 Task: Search one way flight ticket for 4 adults, 1 infant in seat and 1 infant on lap in premium economy from Harrisburg: Harrisburg International Airport to Rock Springs: Southwest Wyoming Regional Airport (rock Springs Sweetwater County Airport) on 8-5-2023. Choice of flights is Emirates. Number of bags: 2 carry on bags and 1 checked bag. Price is upto 20000. Outbound departure time preference is 19:15.
Action: Mouse moved to (424, 362)
Screenshot: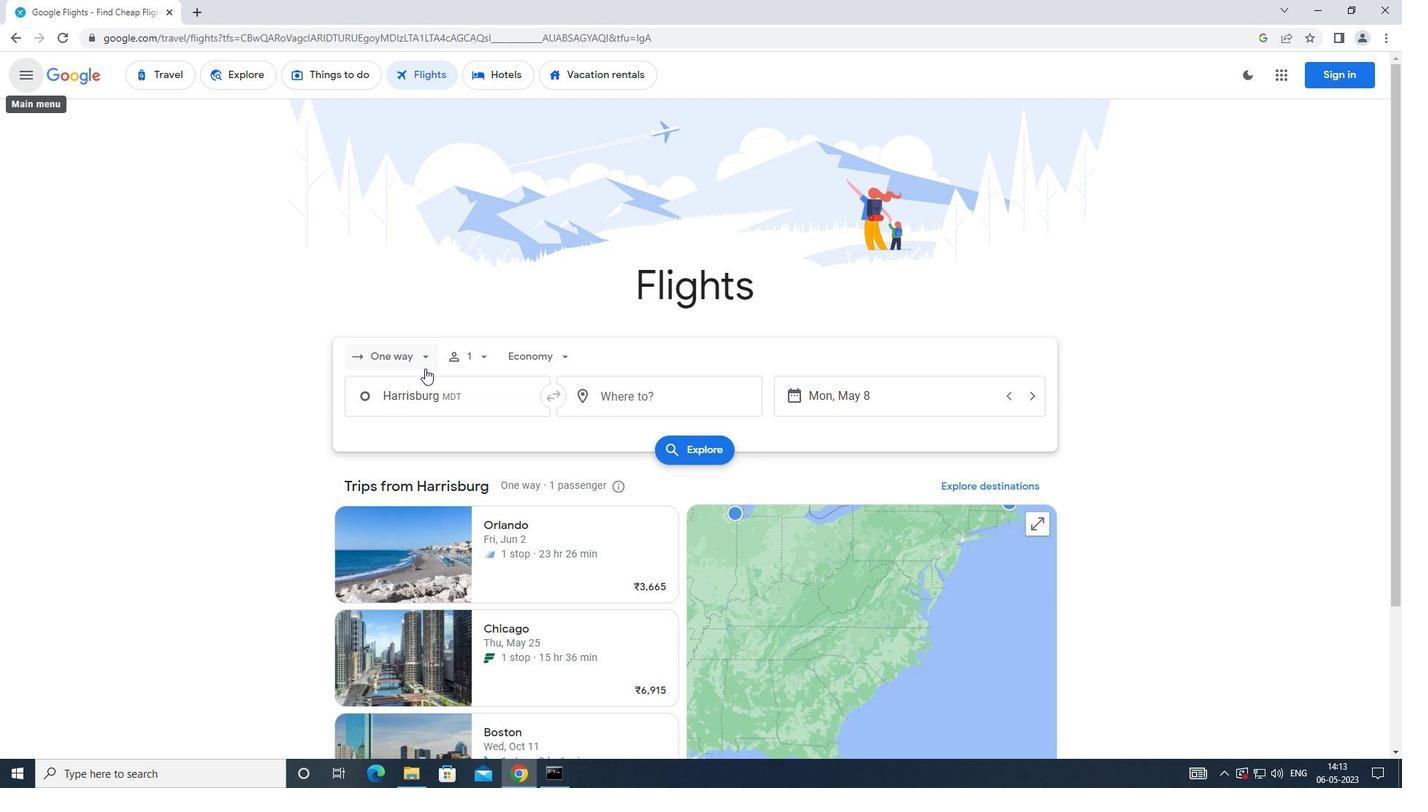 
Action: Mouse pressed left at (424, 362)
Screenshot: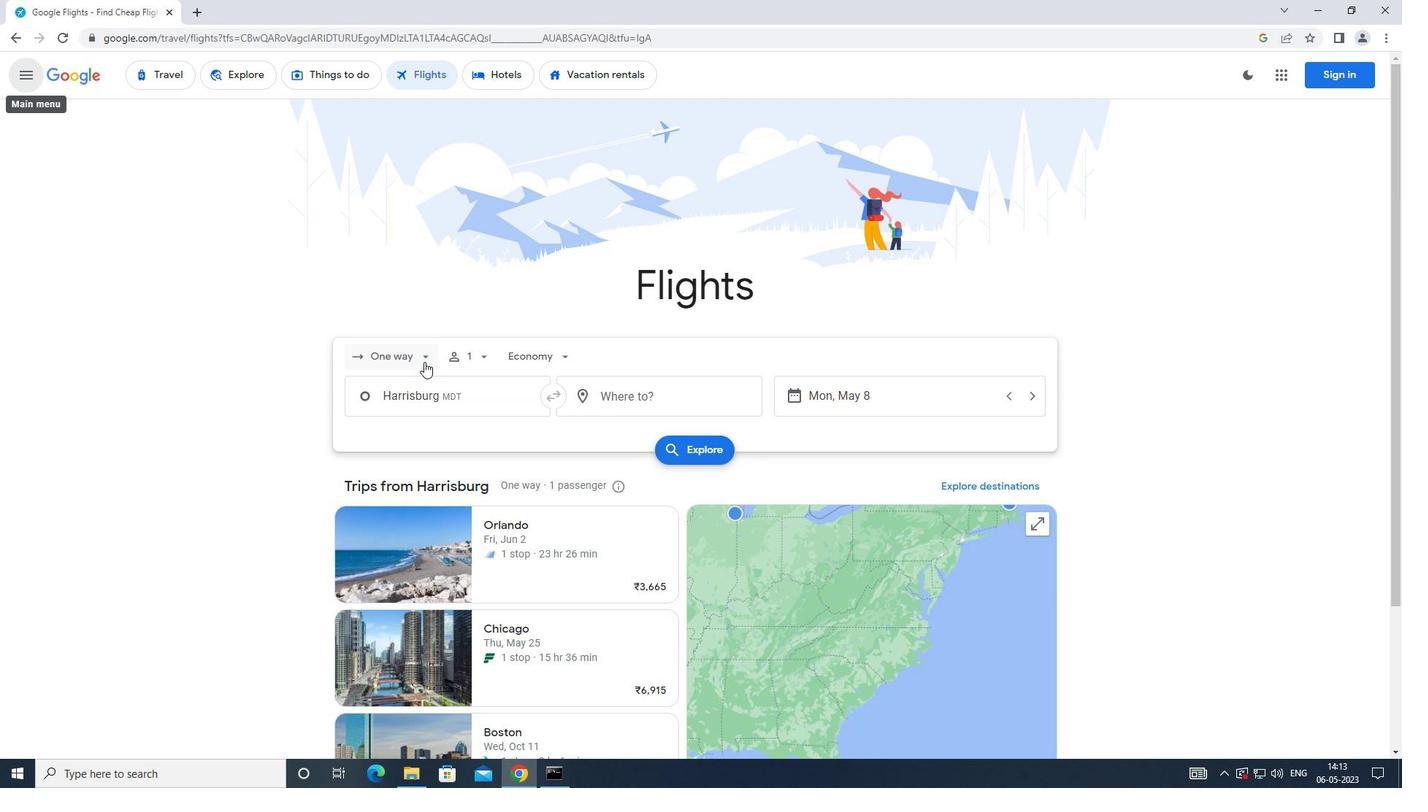 
Action: Mouse moved to (414, 425)
Screenshot: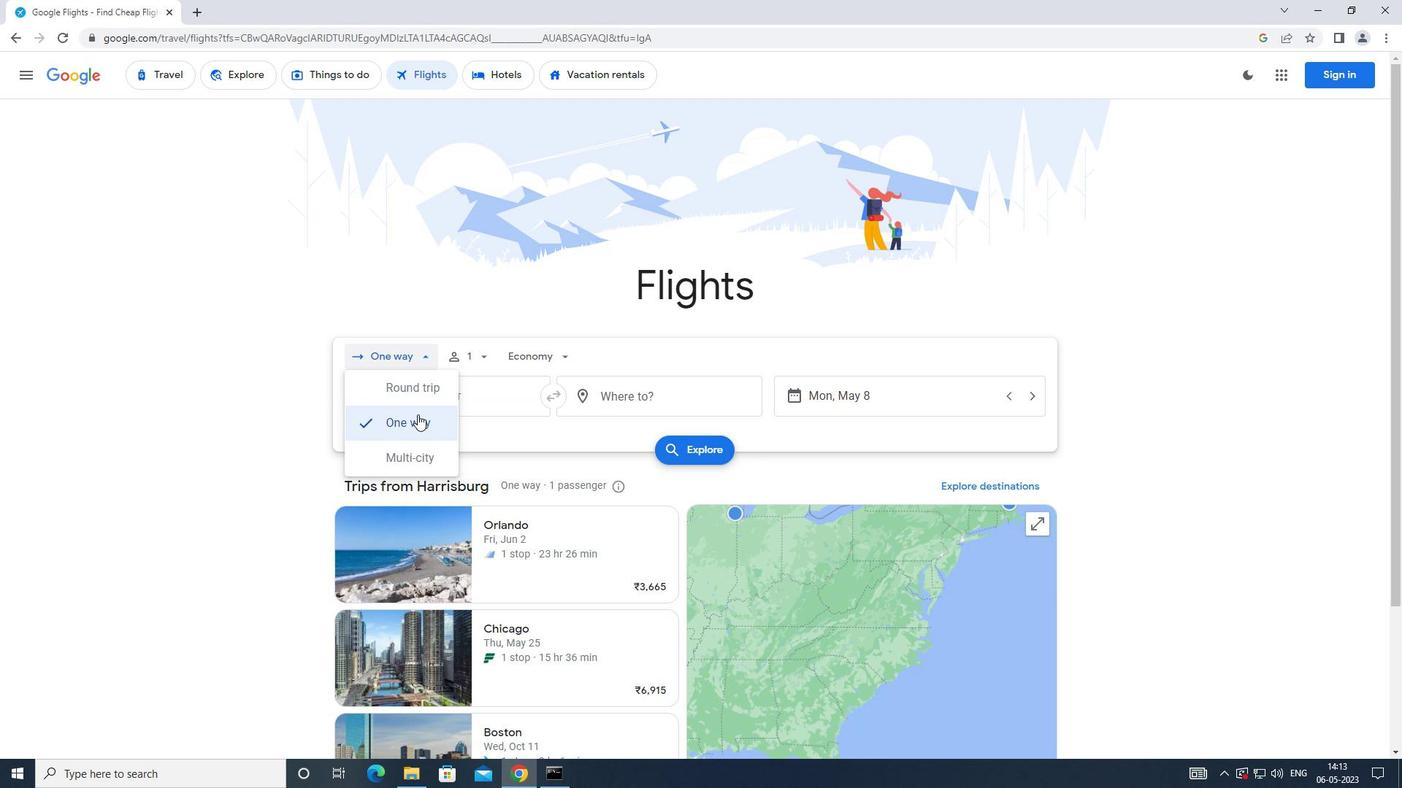 
Action: Mouse pressed left at (414, 425)
Screenshot: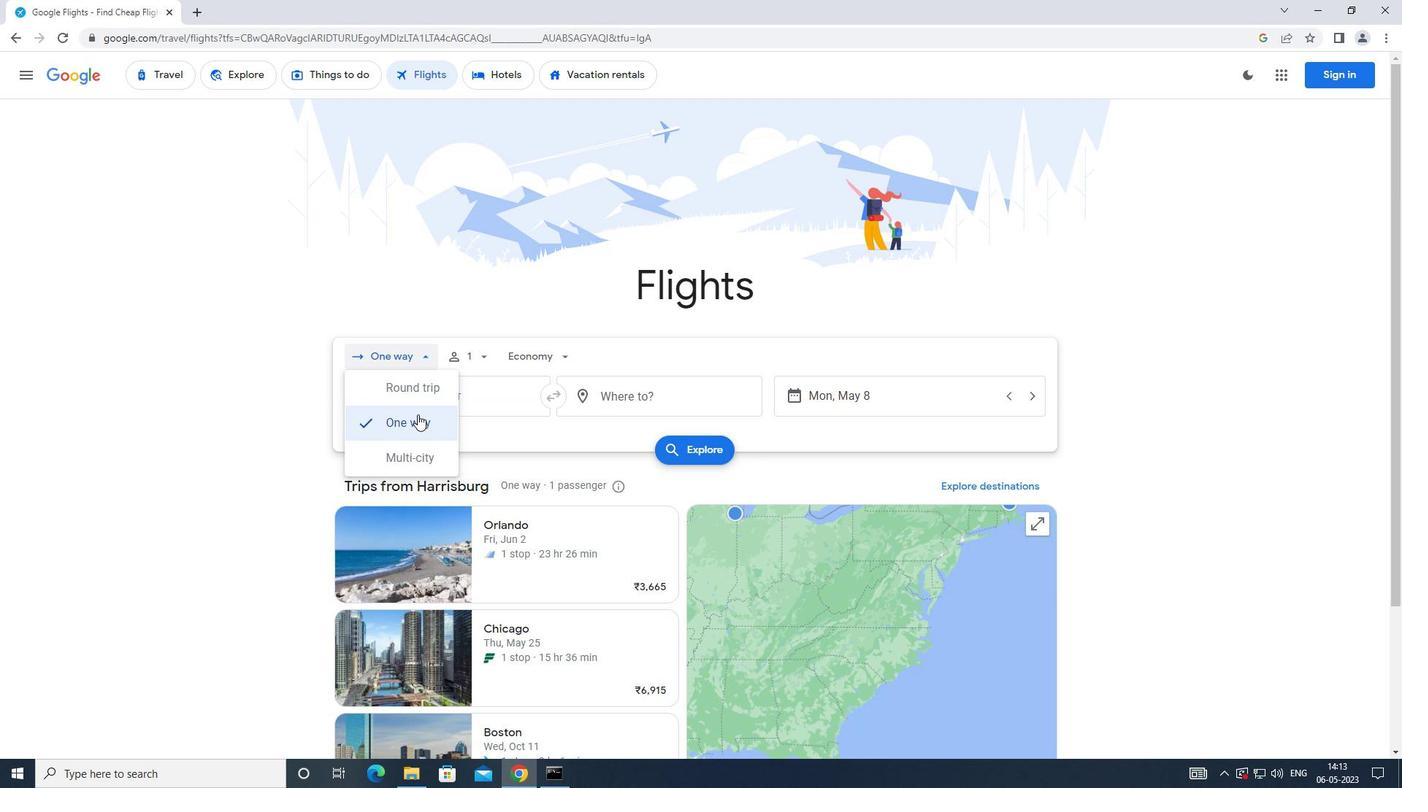
Action: Mouse moved to (476, 364)
Screenshot: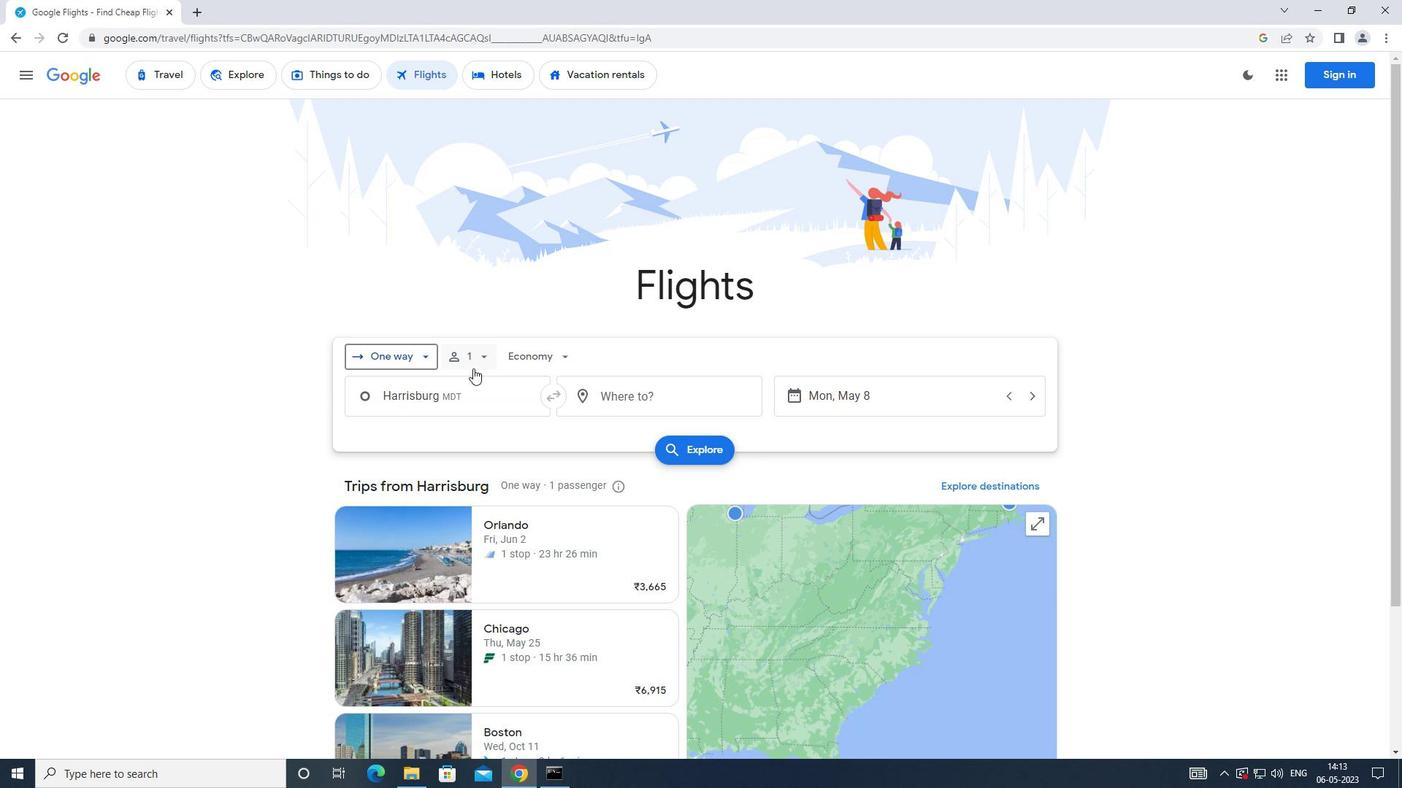 
Action: Mouse pressed left at (476, 364)
Screenshot: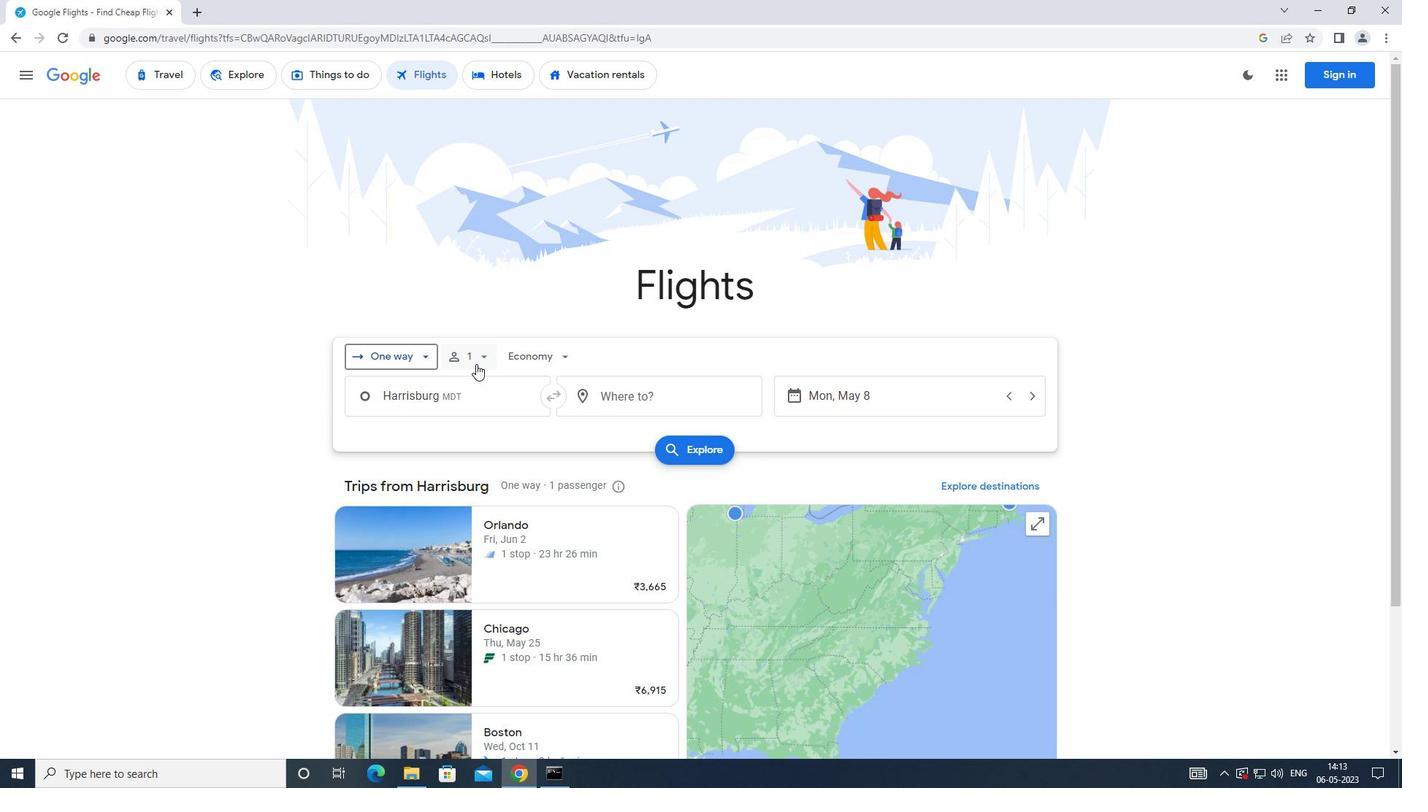 
Action: Mouse moved to (593, 397)
Screenshot: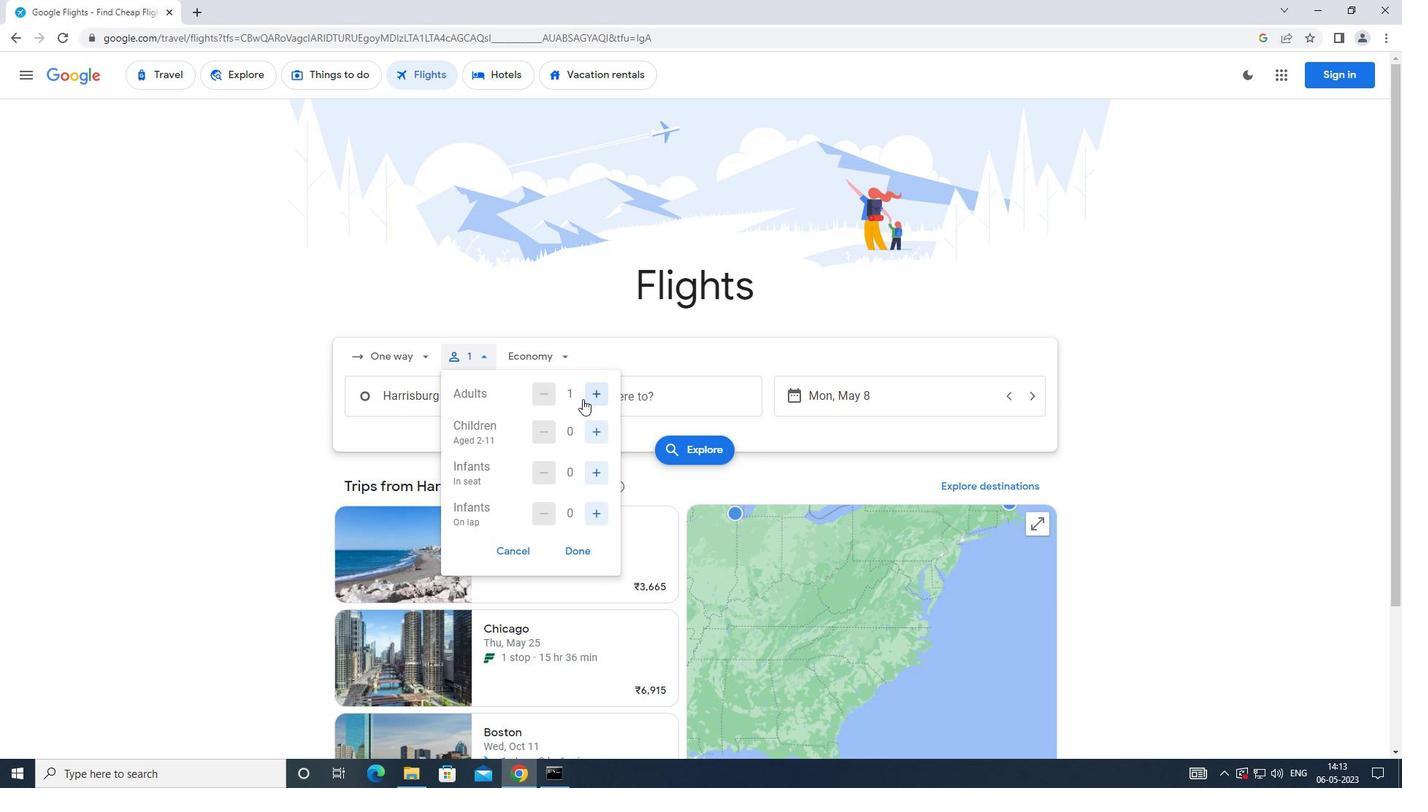 
Action: Mouse pressed left at (593, 397)
Screenshot: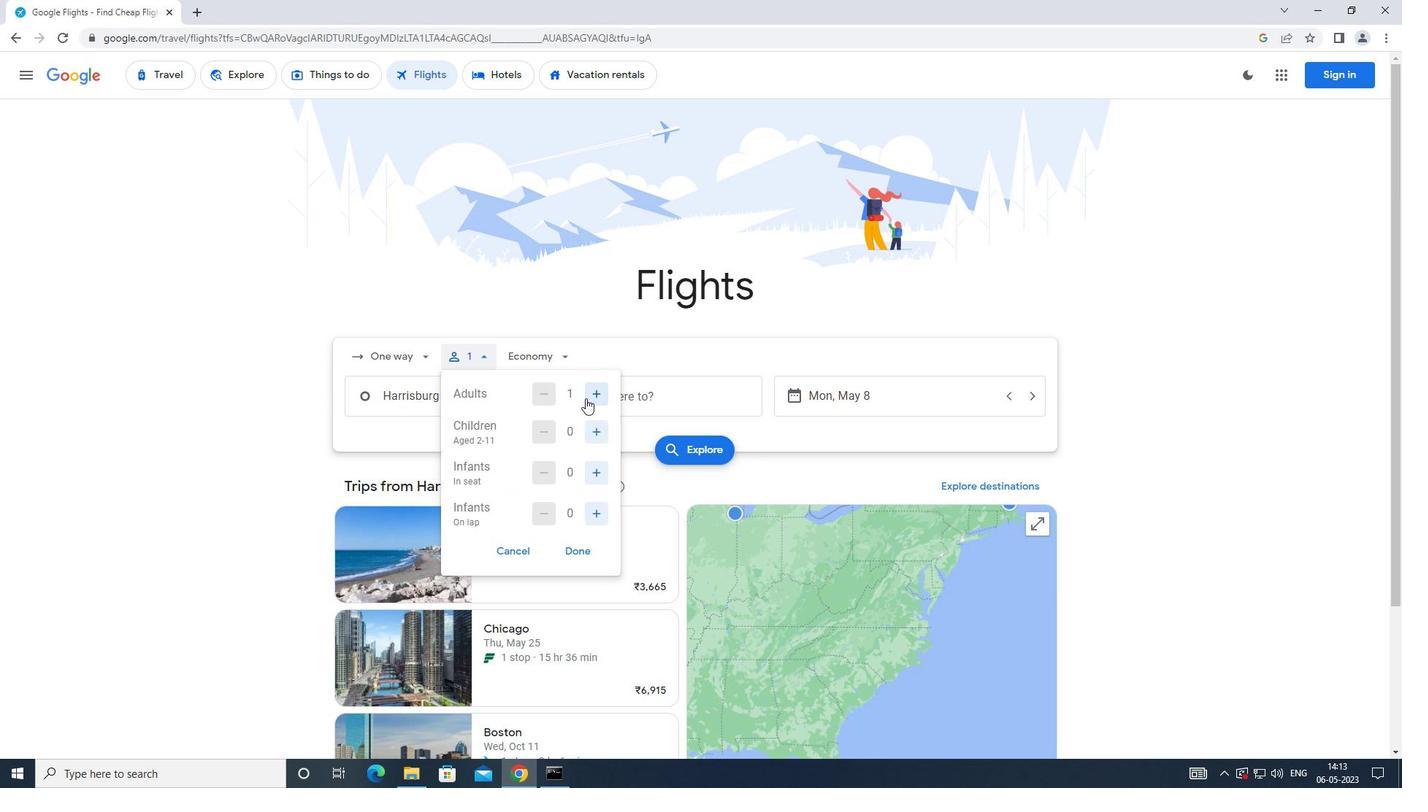 
Action: Mouse moved to (593, 396)
Screenshot: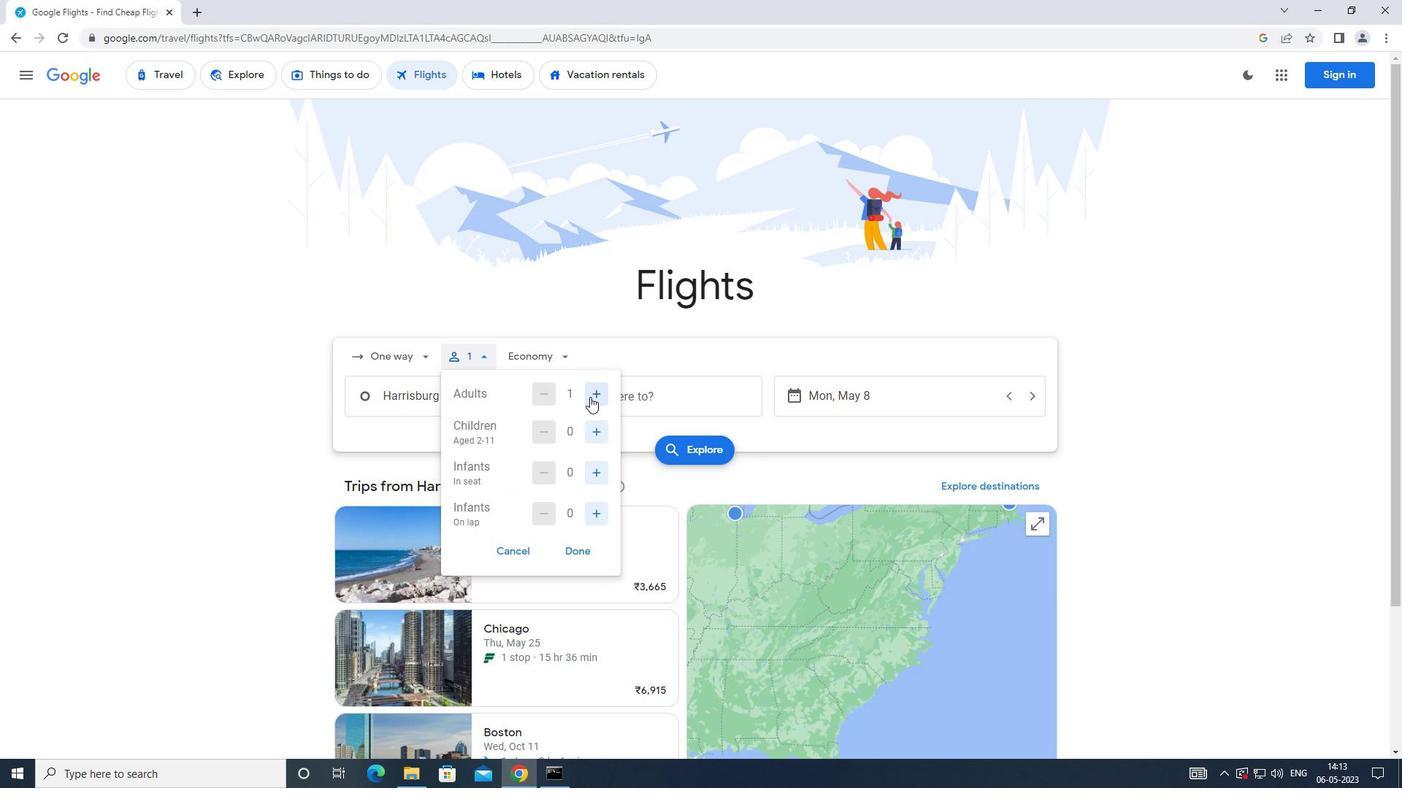 
Action: Mouse pressed left at (593, 396)
Screenshot: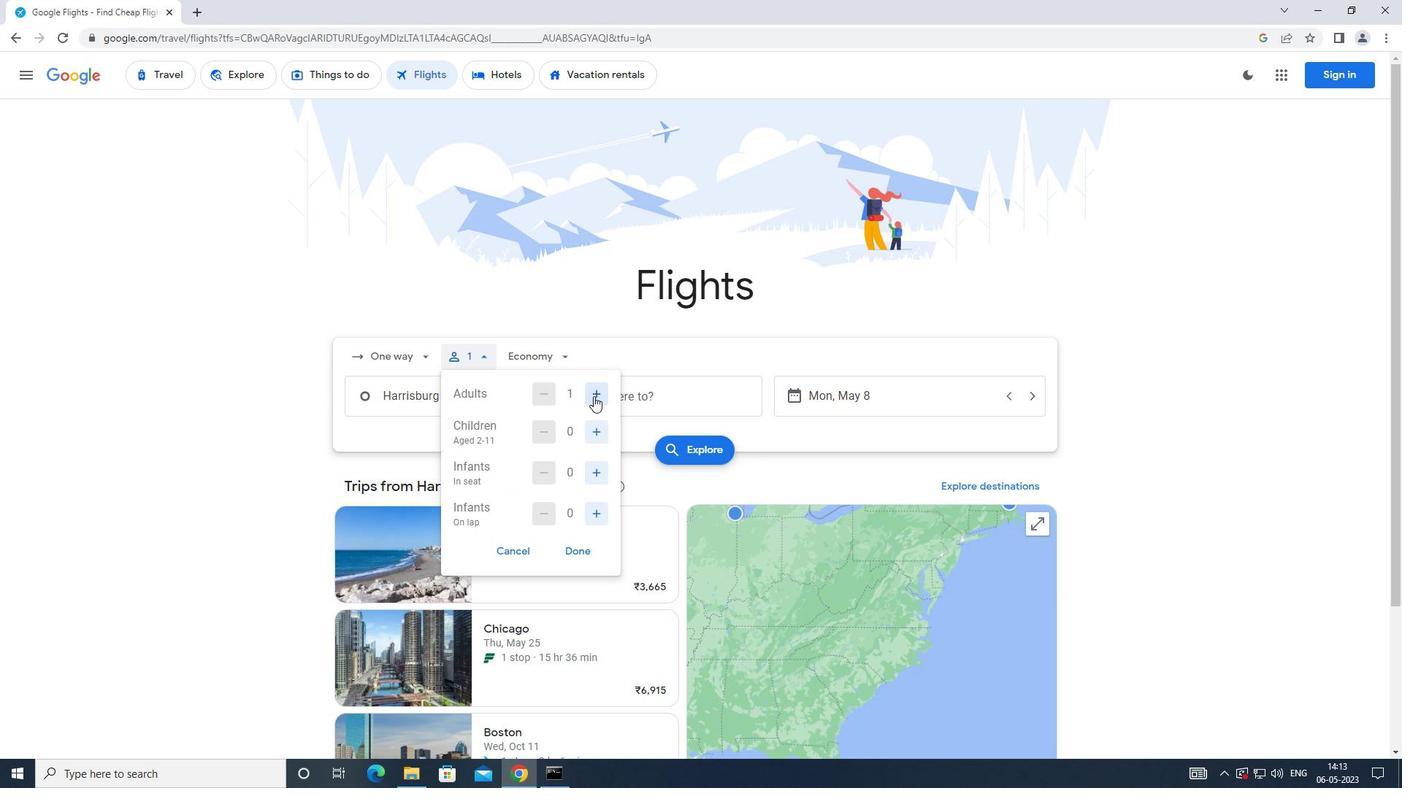 
Action: Mouse pressed left at (593, 396)
Screenshot: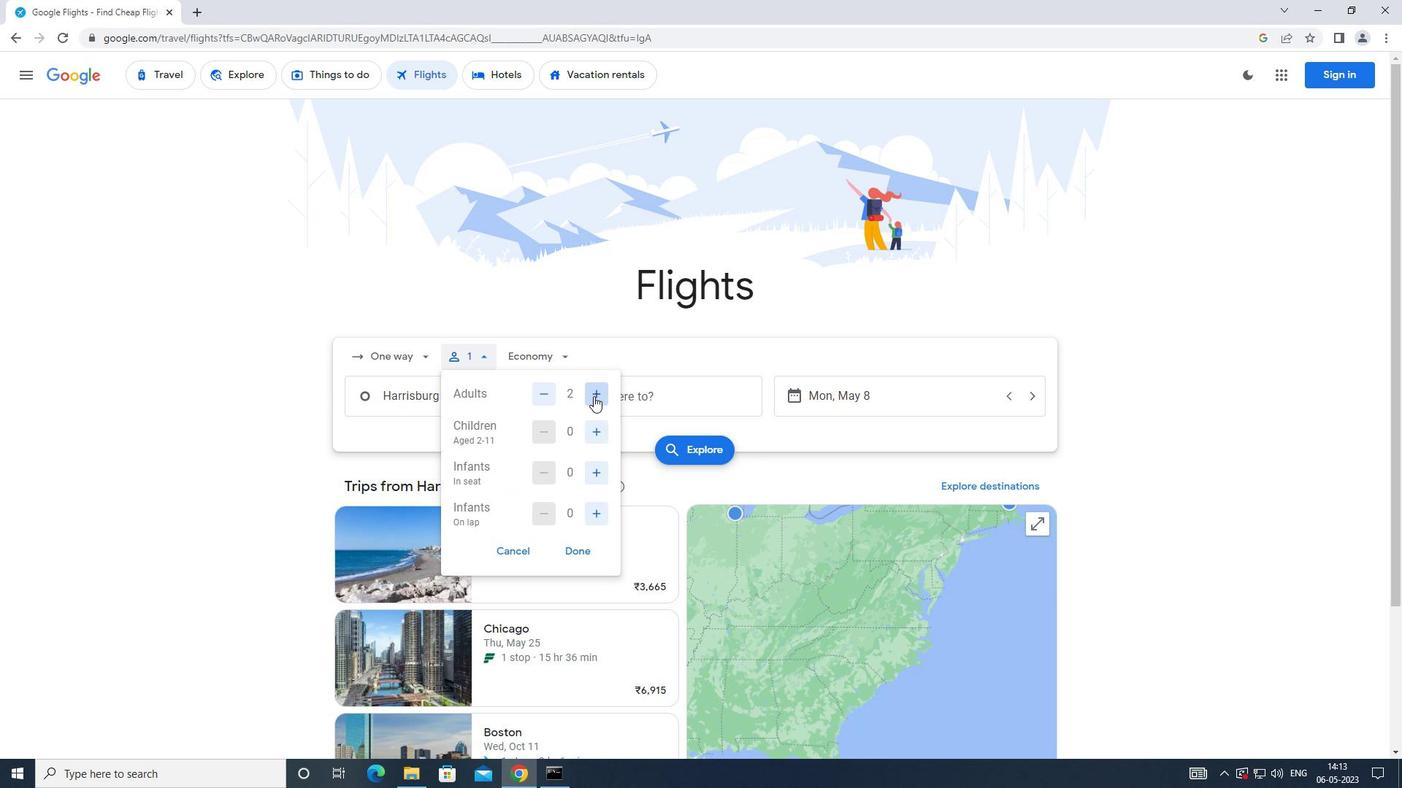 
Action: Mouse moved to (597, 436)
Screenshot: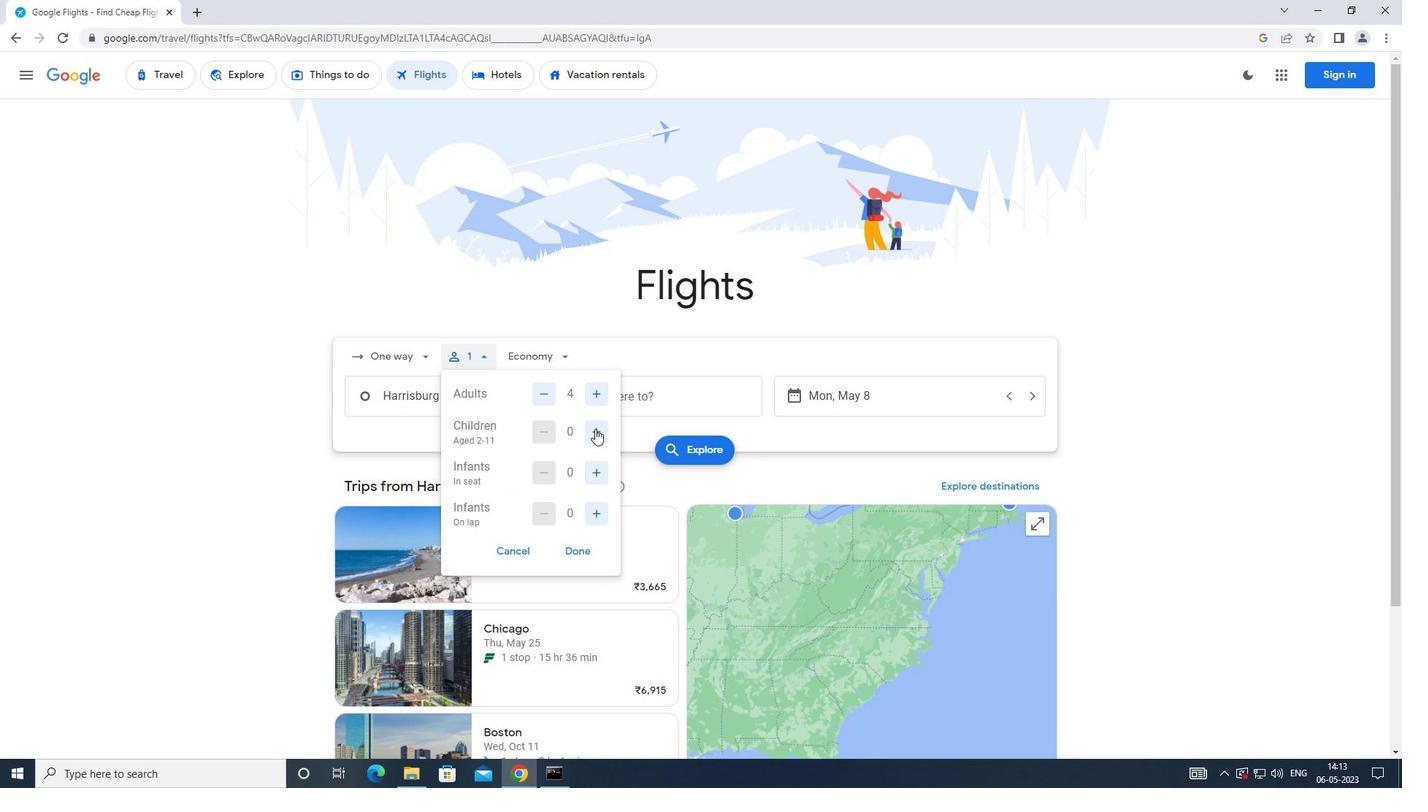 
Action: Mouse pressed left at (597, 436)
Screenshot: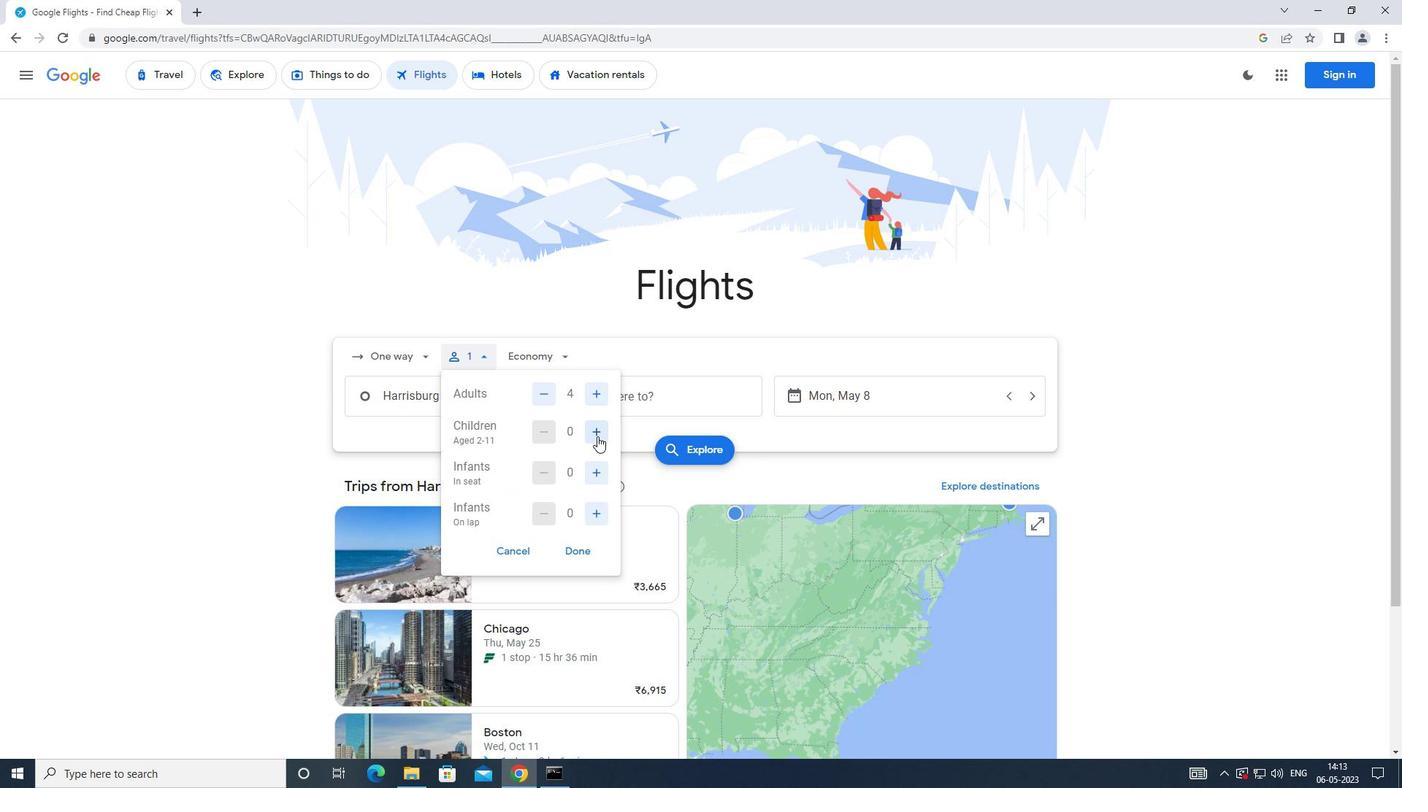 
Action: Mouse moved to (548, 433)
Screenshot: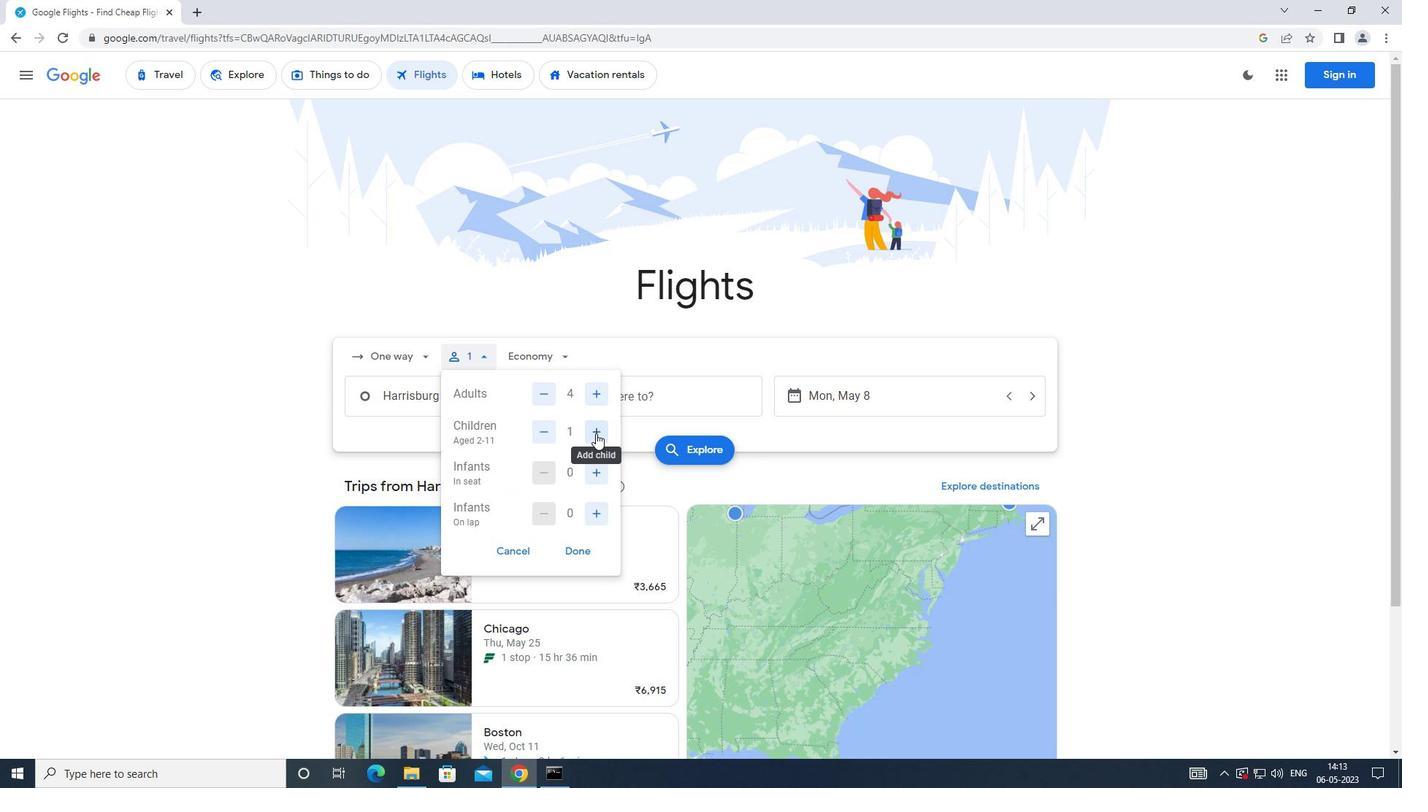 
Action: Mouse pressed left at (548, 433)
Screenshot: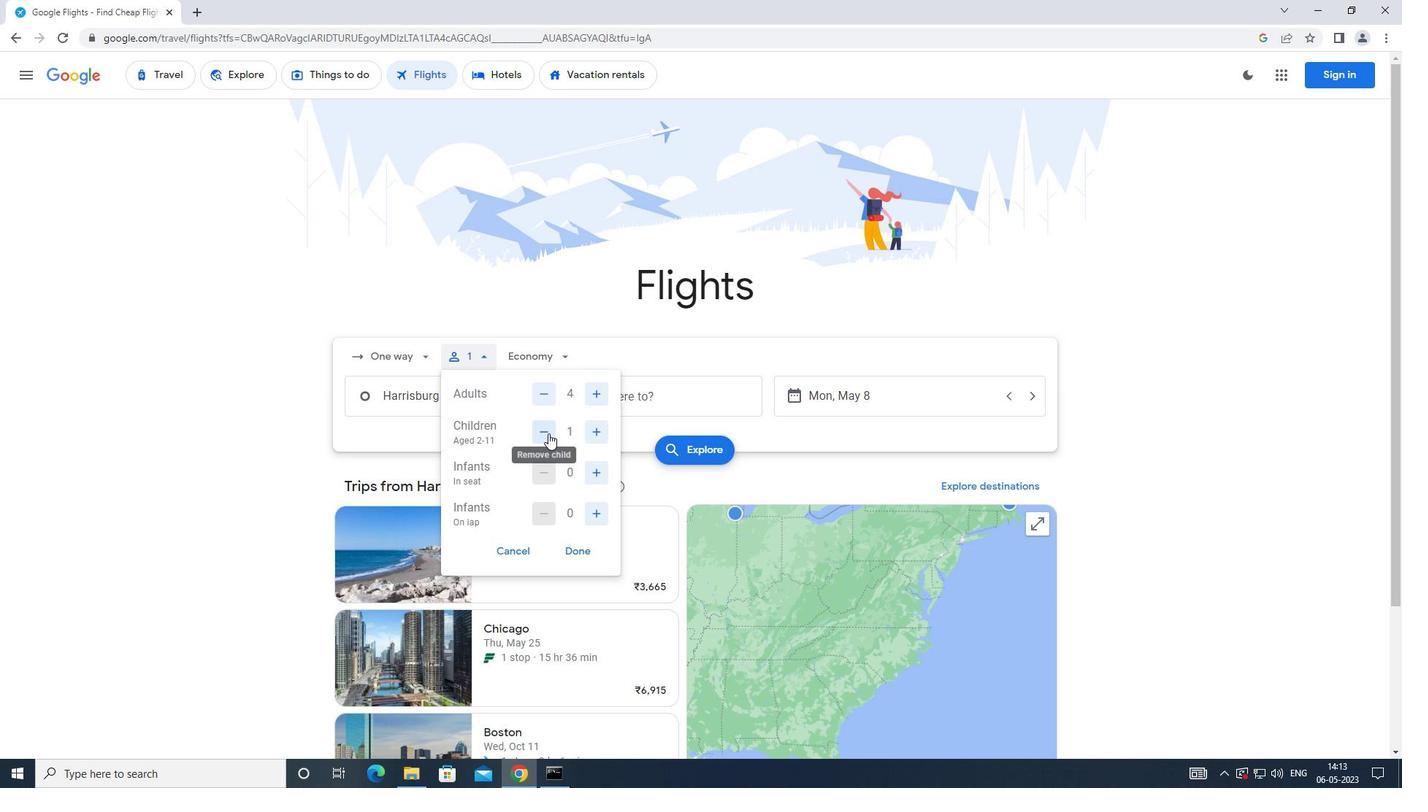 
Action: Mouse moved to (589, 466)
Screenshot: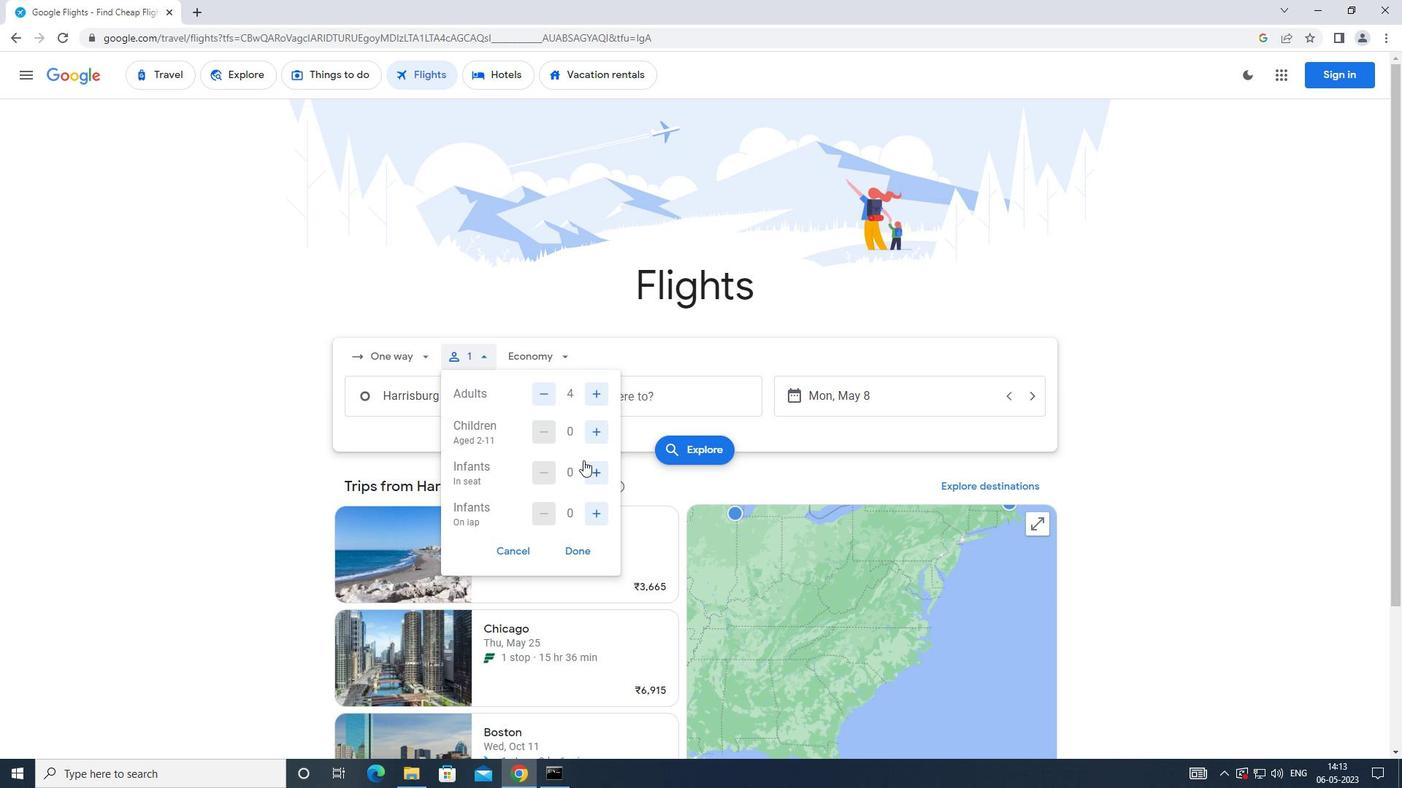 
Action: Mouse pressed left at (589, 466)
Screenshot: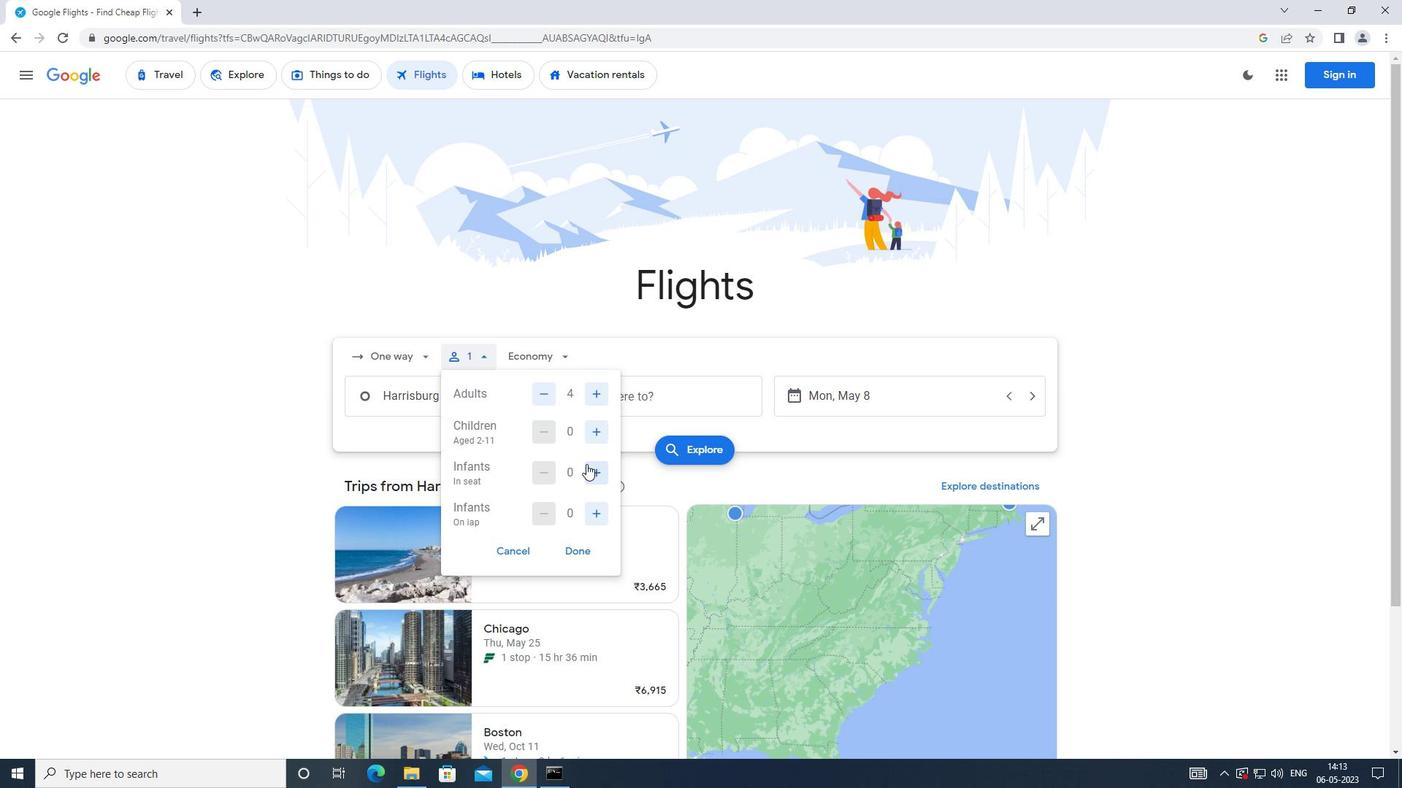 
Action: Mouse moved to (607, 515)
Screenshot: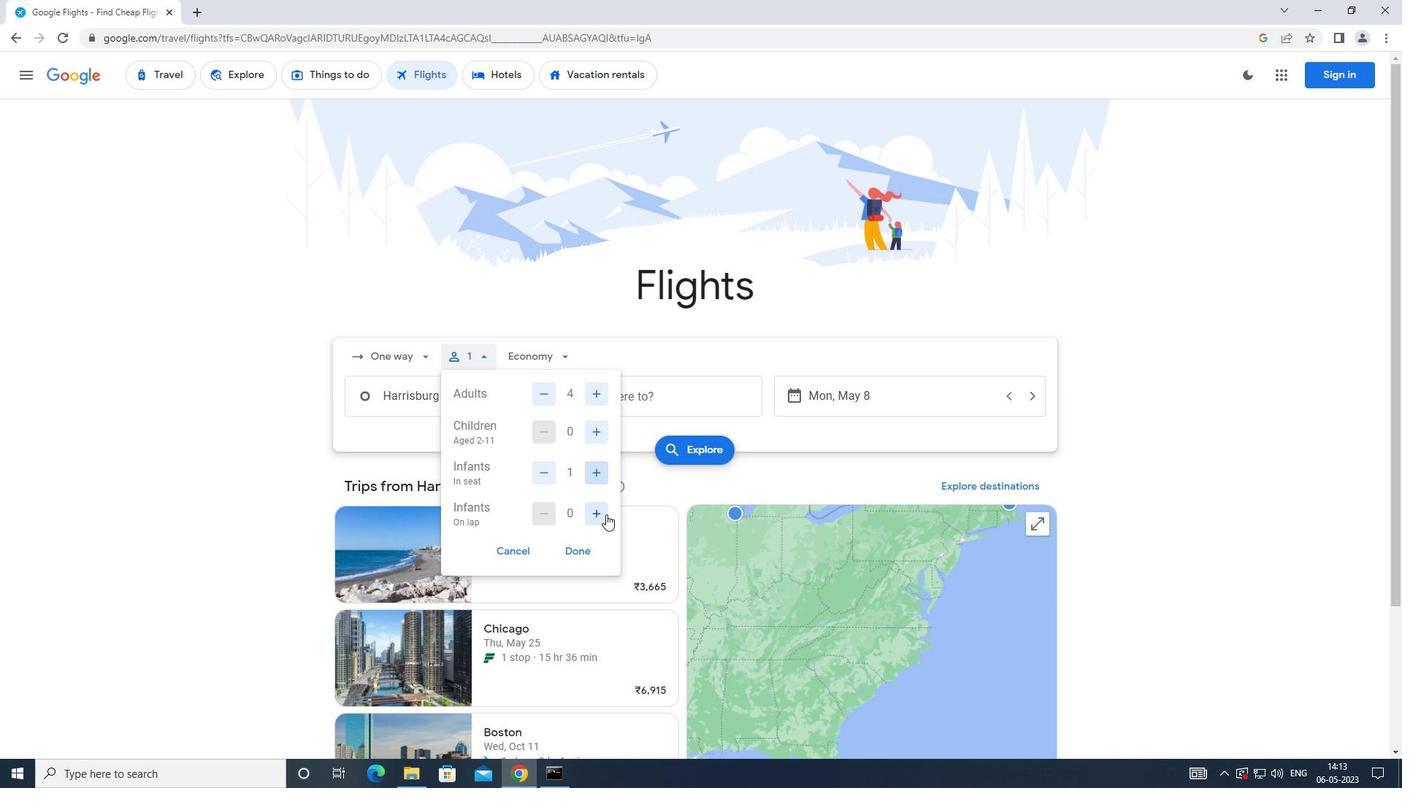
Action: Mouse pressed left at (607, 515)
Screenshot: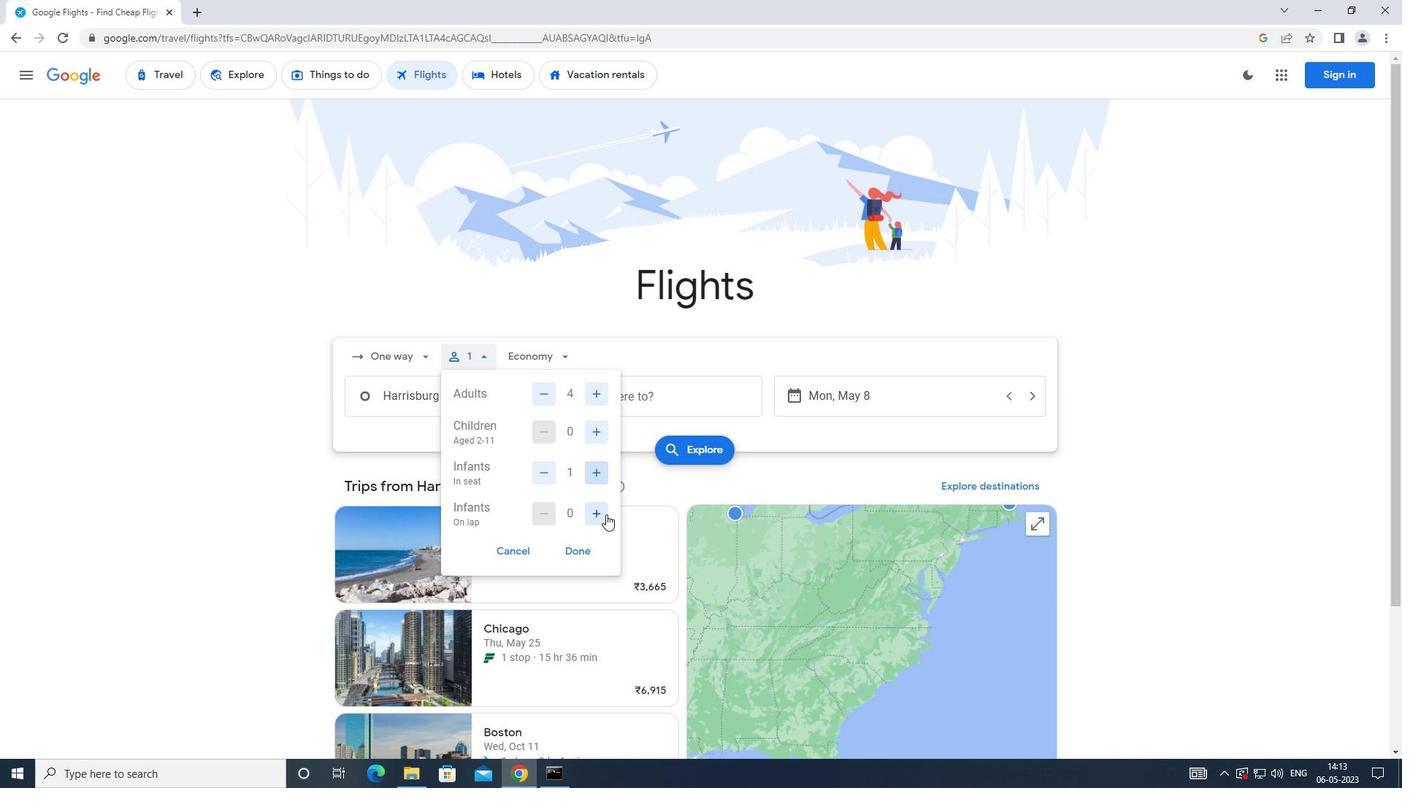 
Action: Mouse moved to (570, 553)
Screenshot: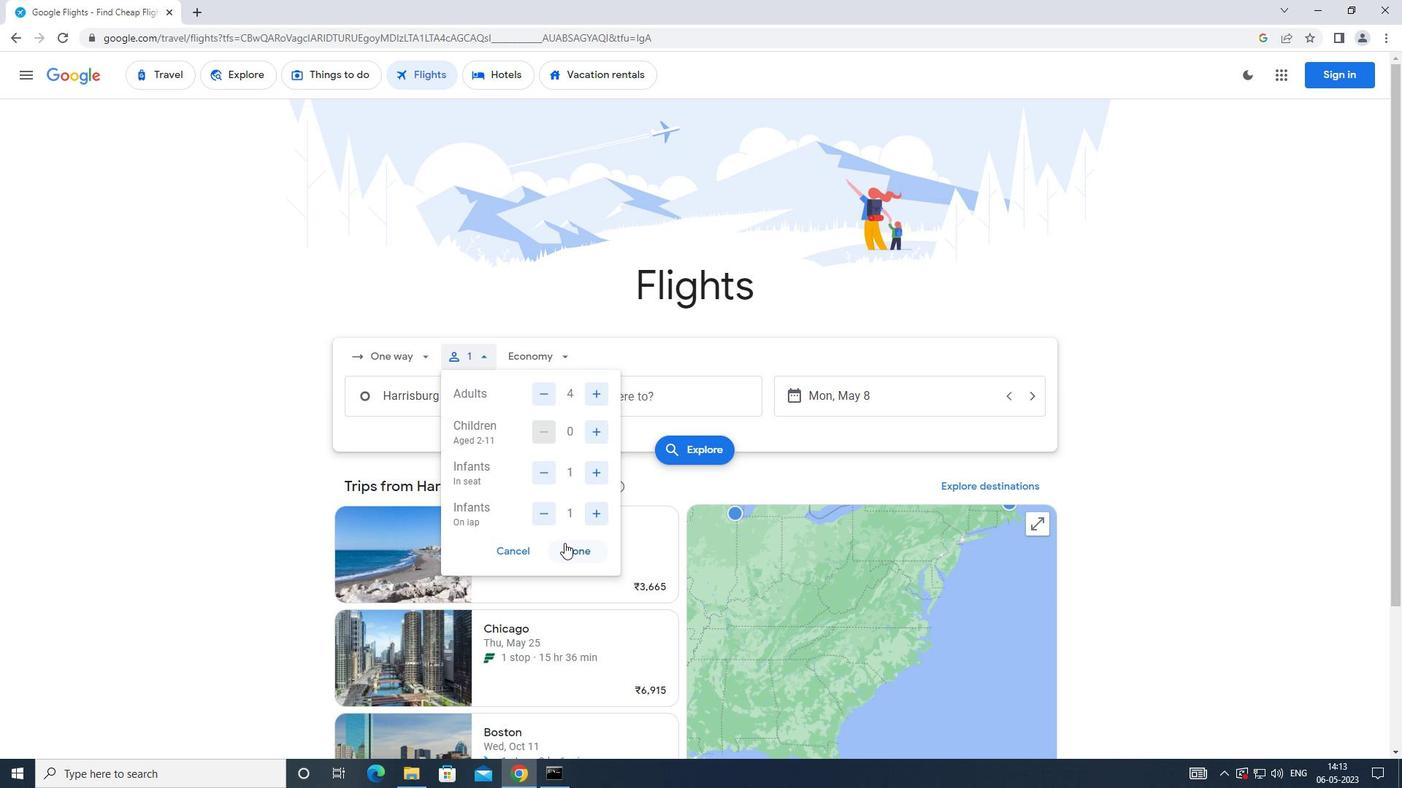 
Action: Mouse pressed left at (570, 553)
Screenshot: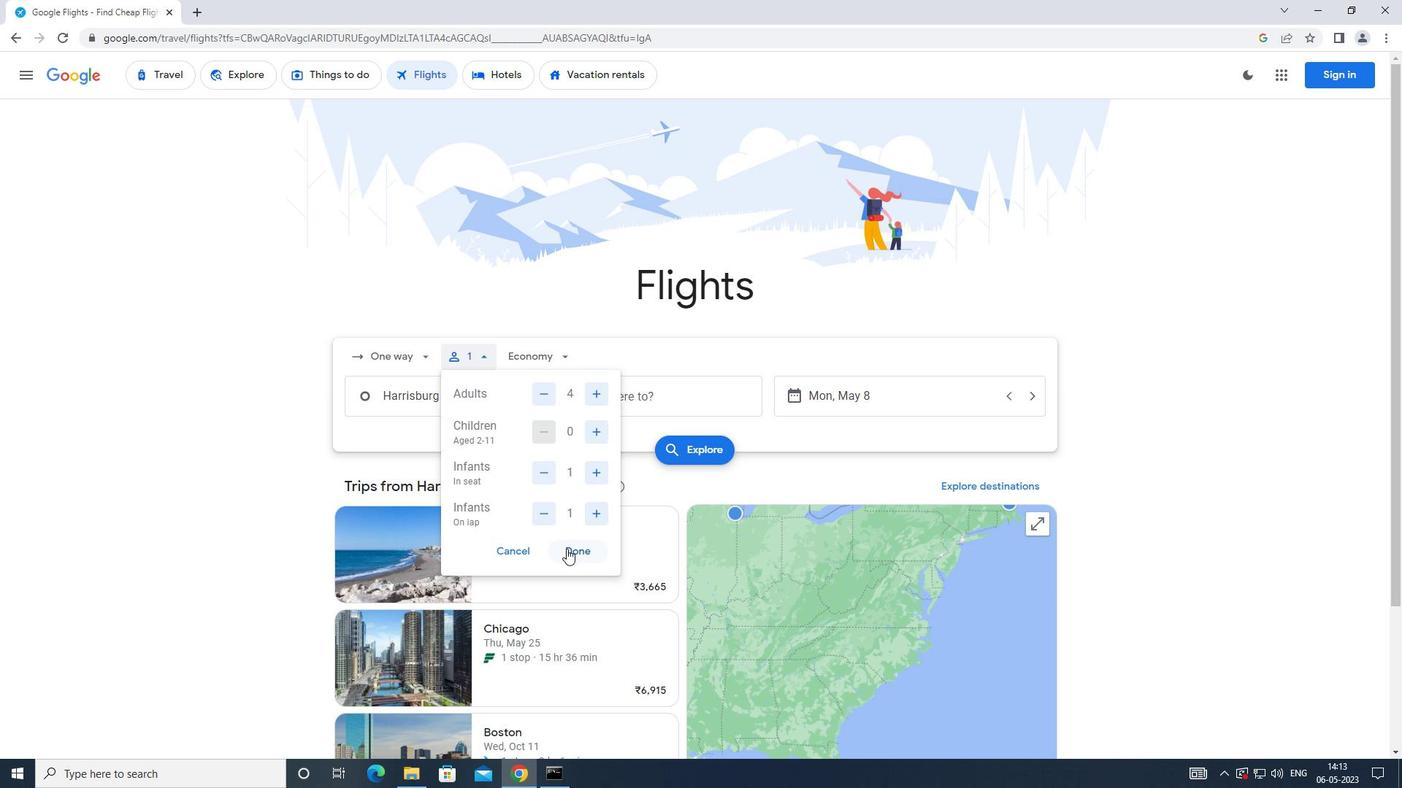 
Action: Mouse moved to (542, 355)
Screenshot: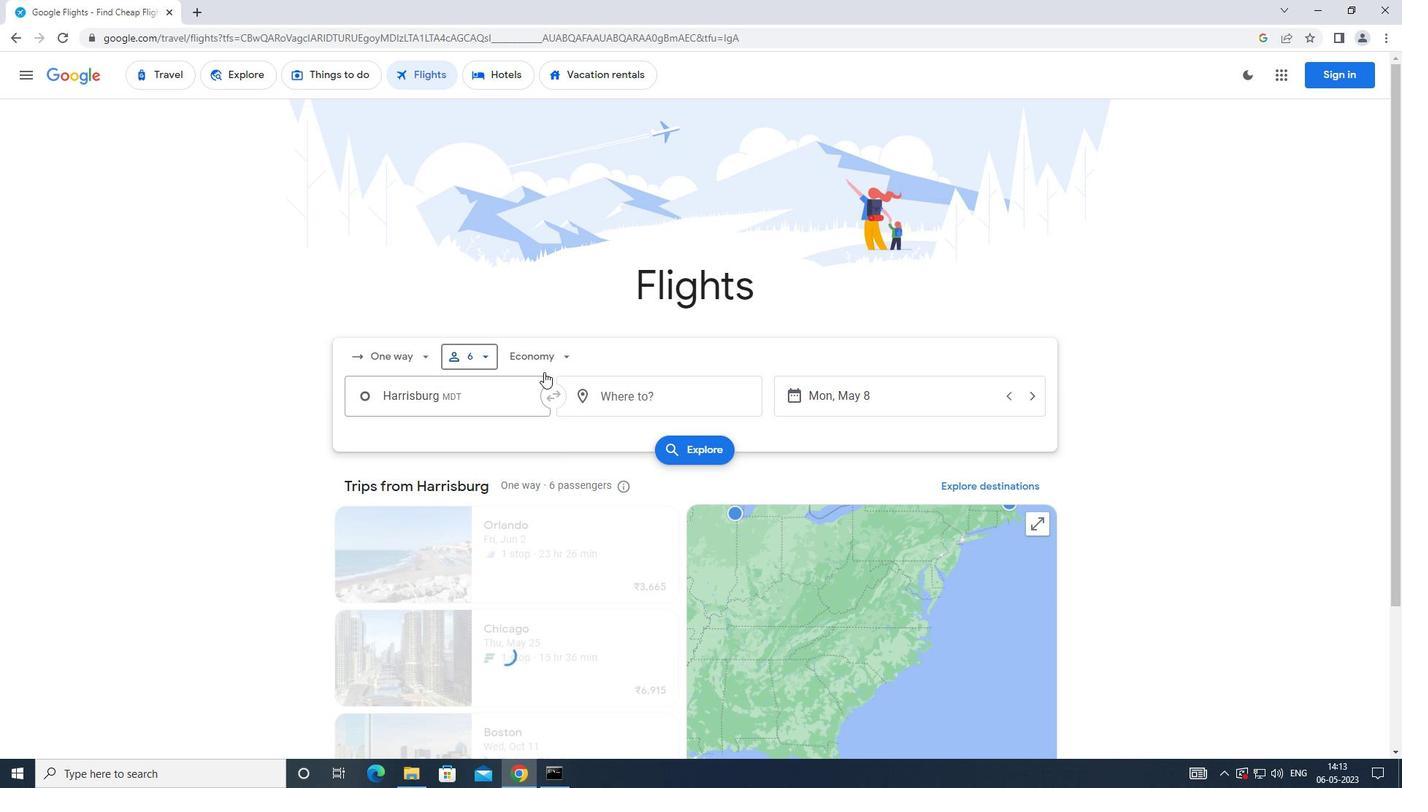 
Action: Mouse pressed left at (542, 355)
Screenshot: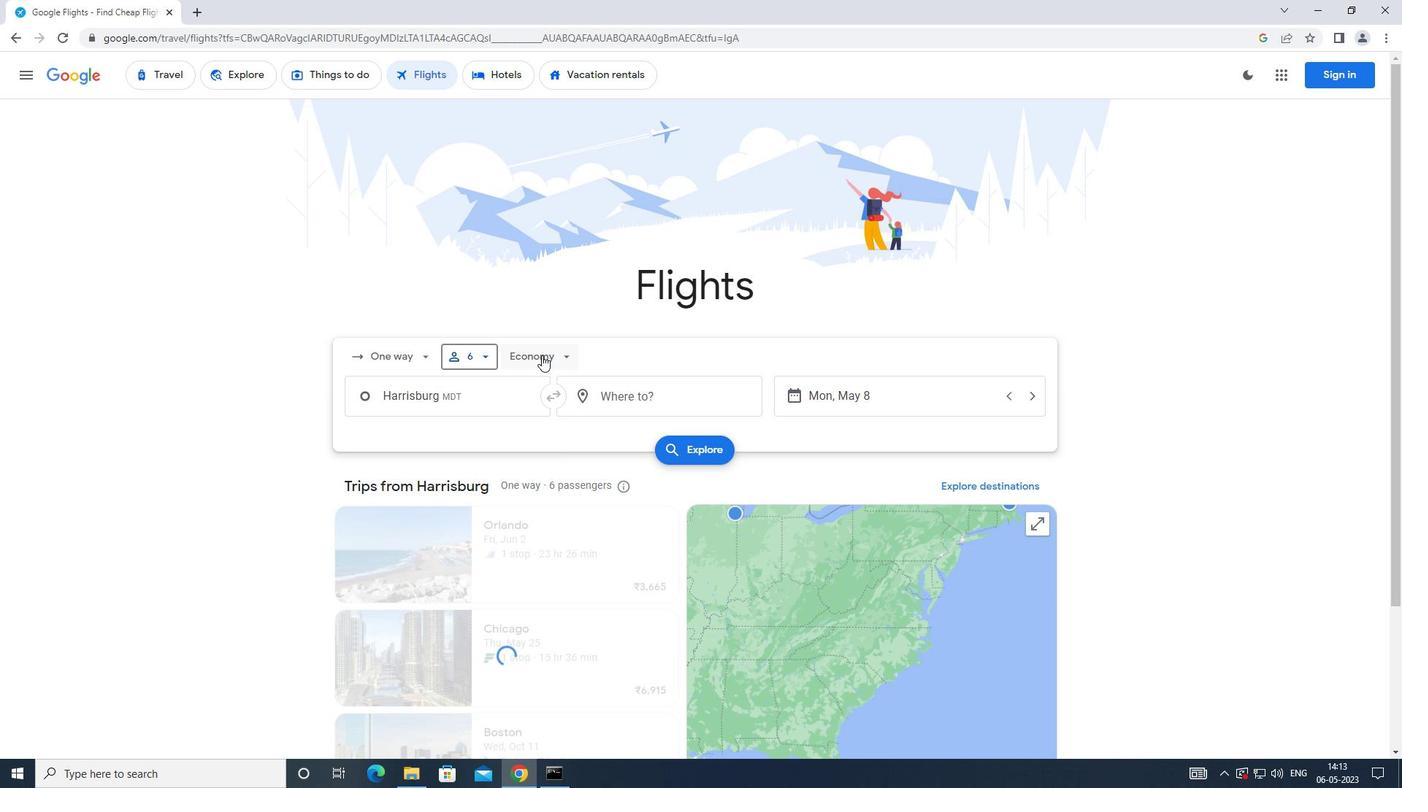 
Action: Mouse moved to (559, 436)
Screenshot: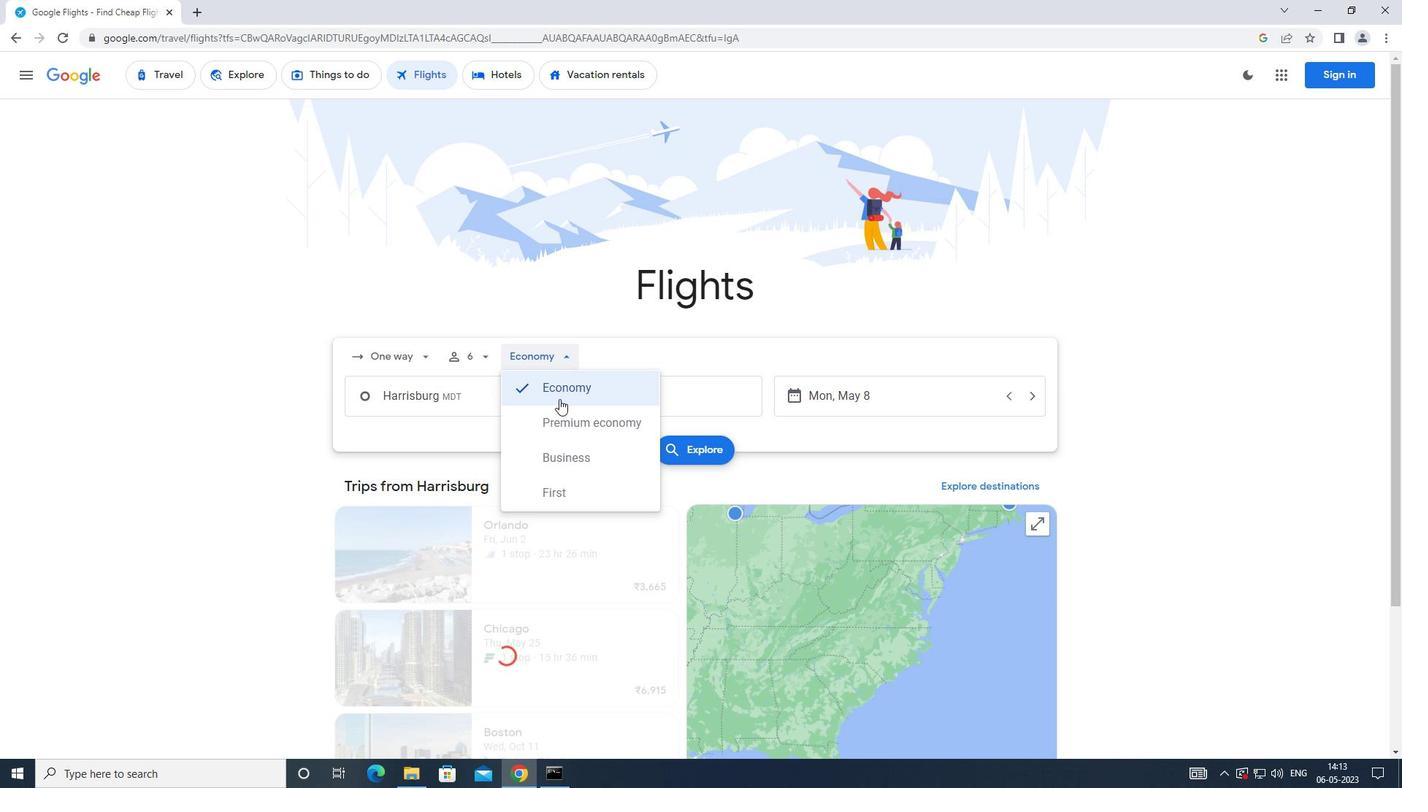 
Action: Mouse pressed left at (559, 436)
Screenshot: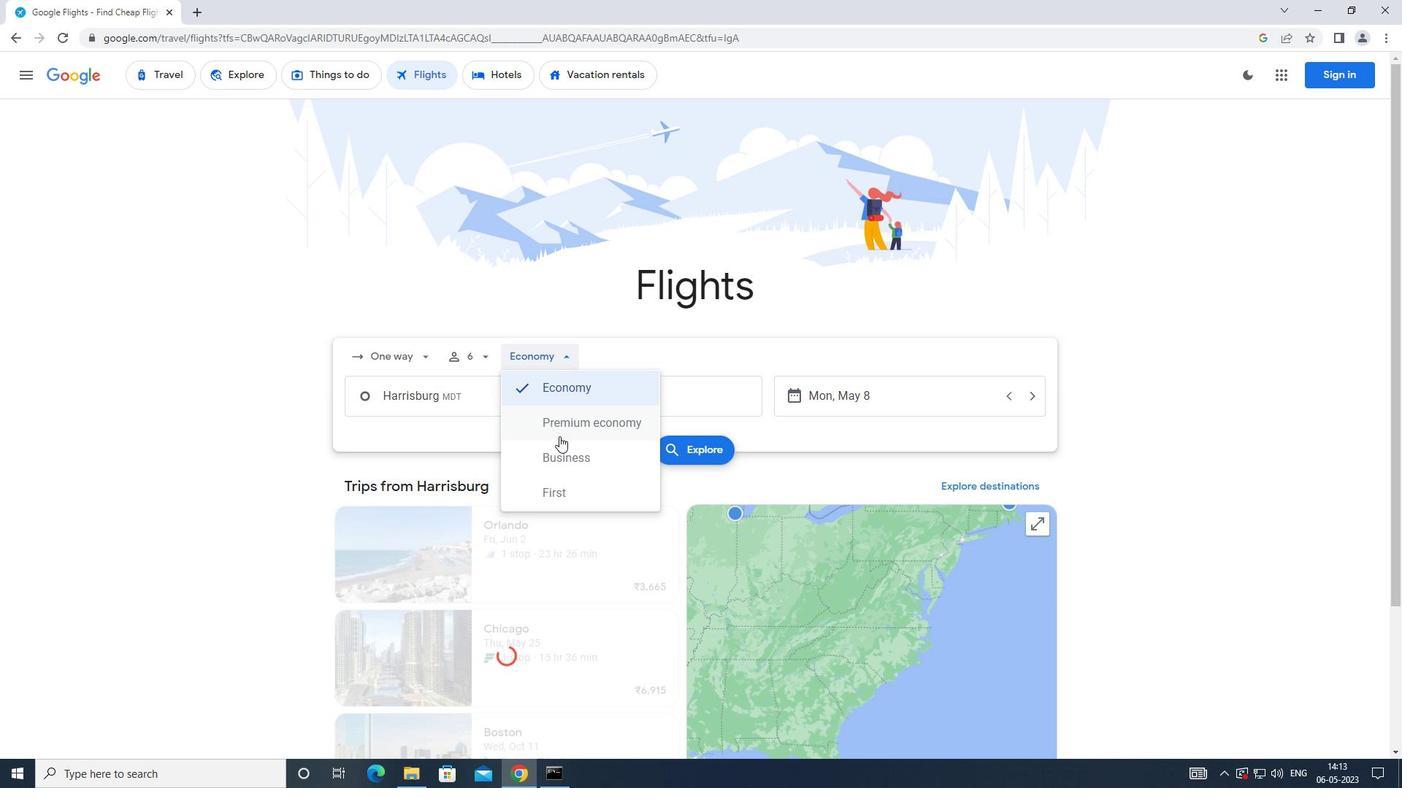 
Action: Mouse moved to (482, 402)
Screenshot: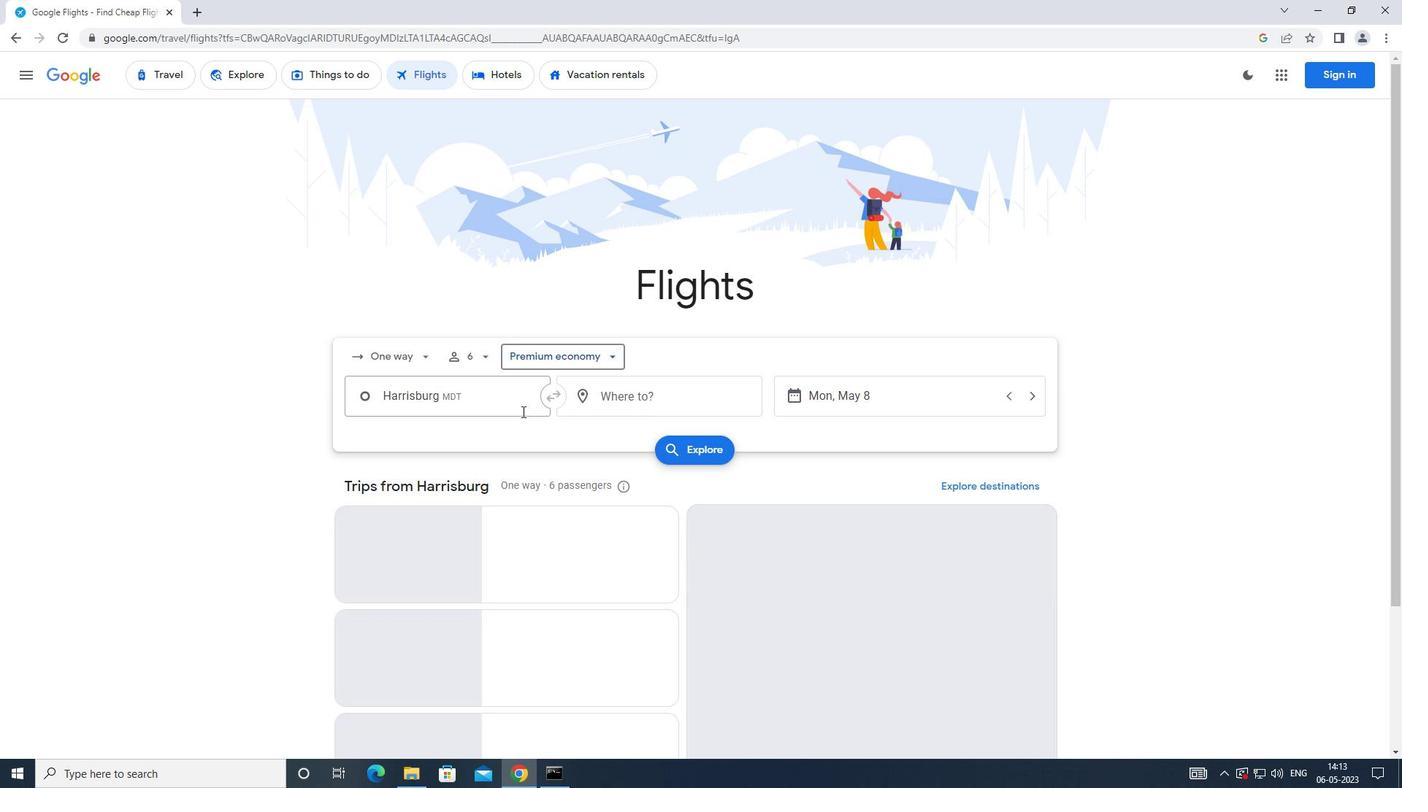 
Action: Mouse pressed left at (482, 402)
Screenshot: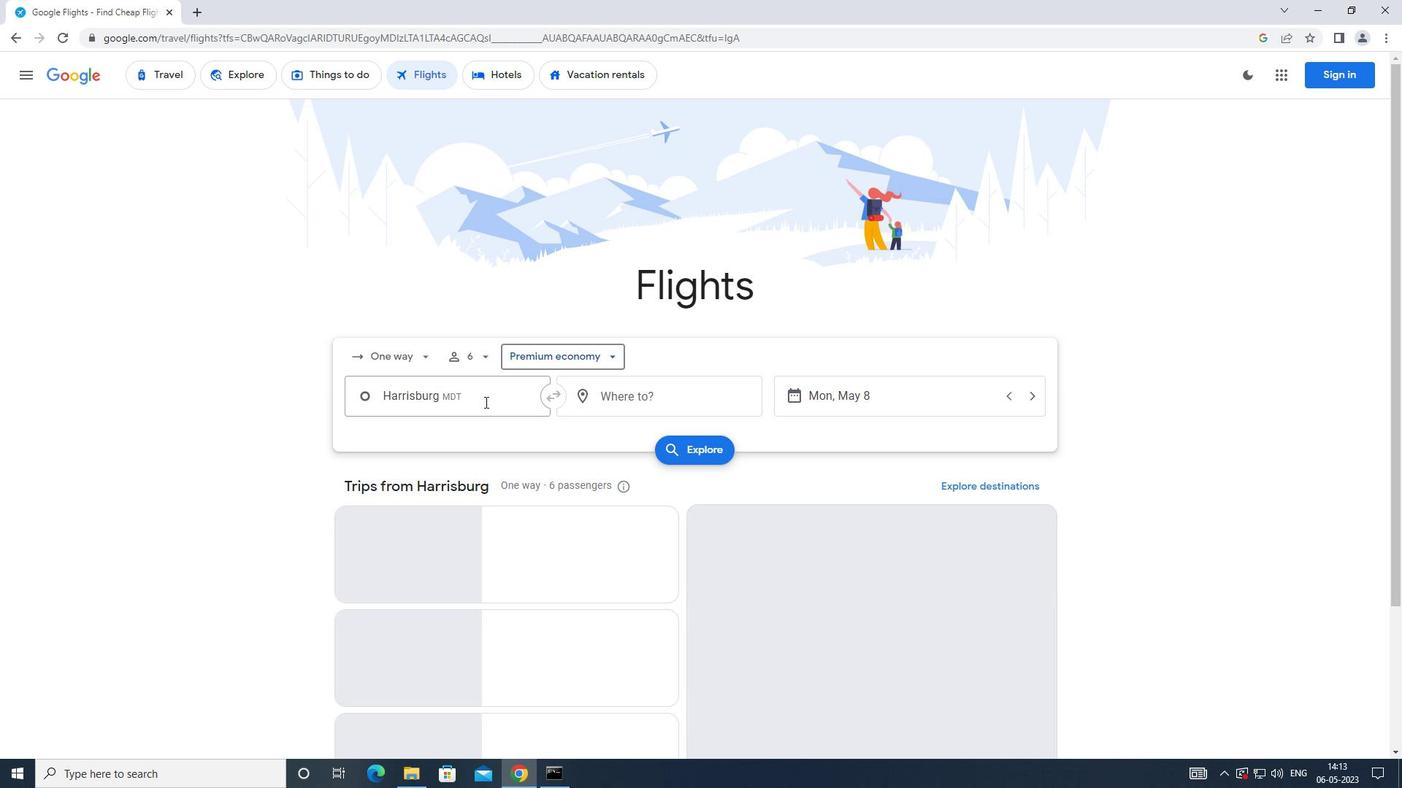 
Action: Mouse moved to (455, 471)
Screenshot: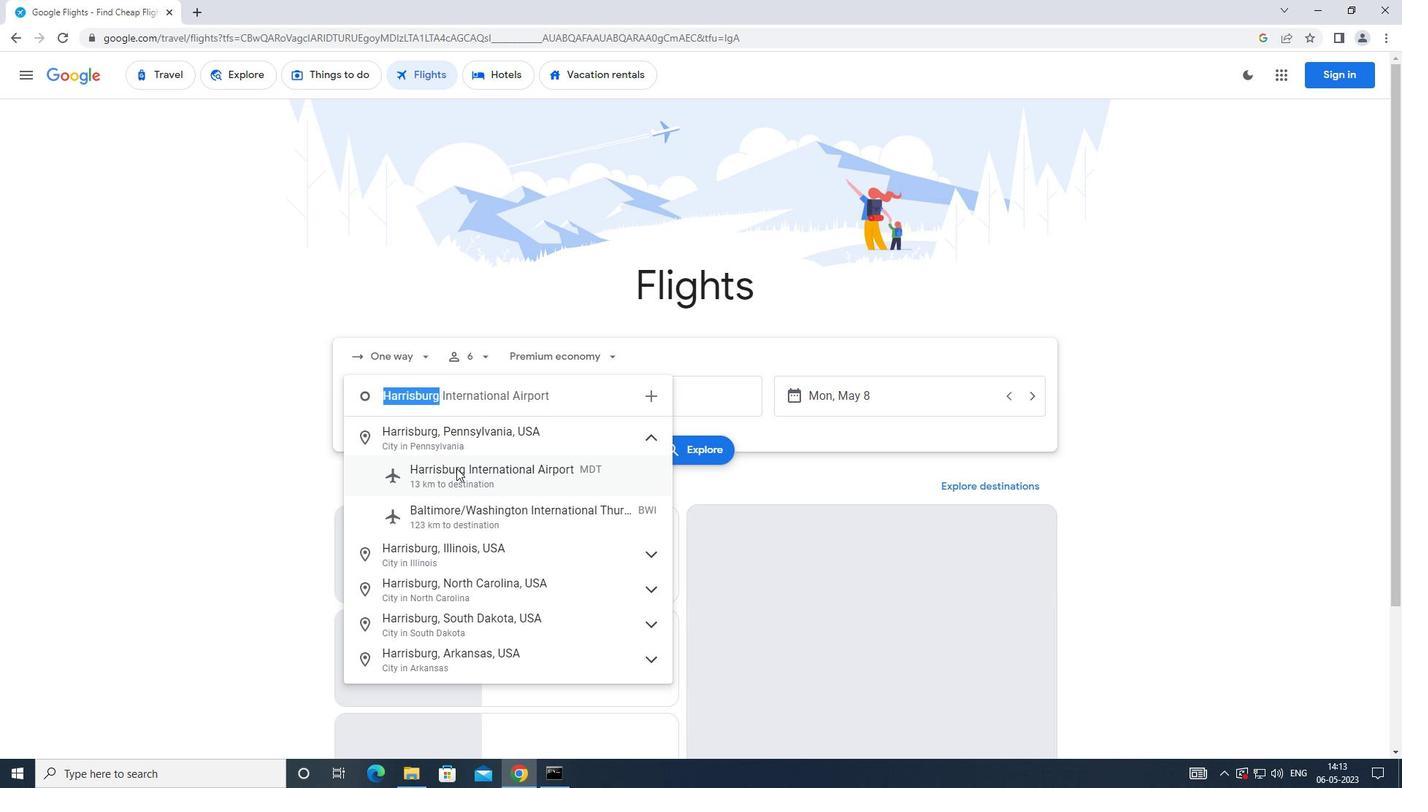 
Action: Mouse pressed left at (455, 471)
Screenshot: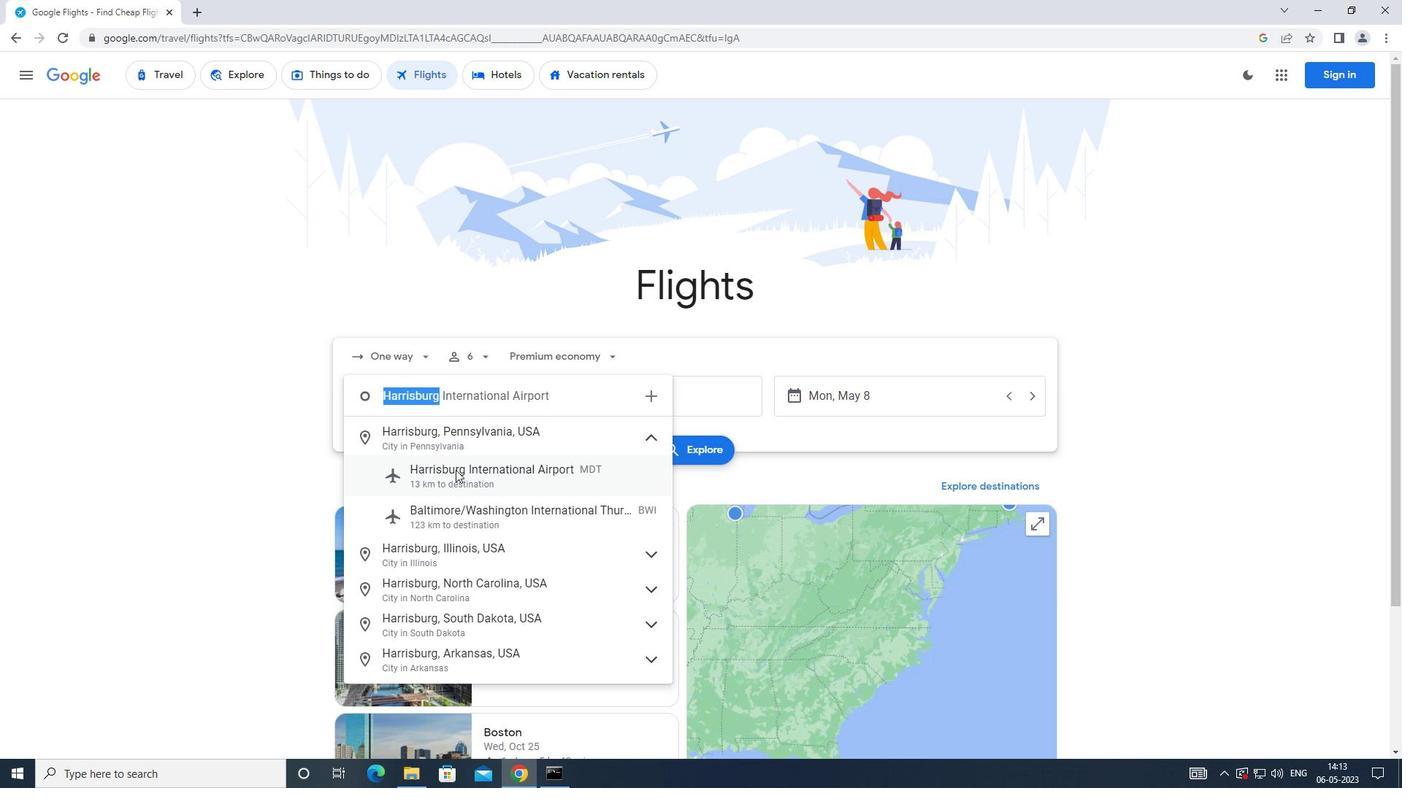 
Action: Mouse moved to (585, 397)
Screenshot: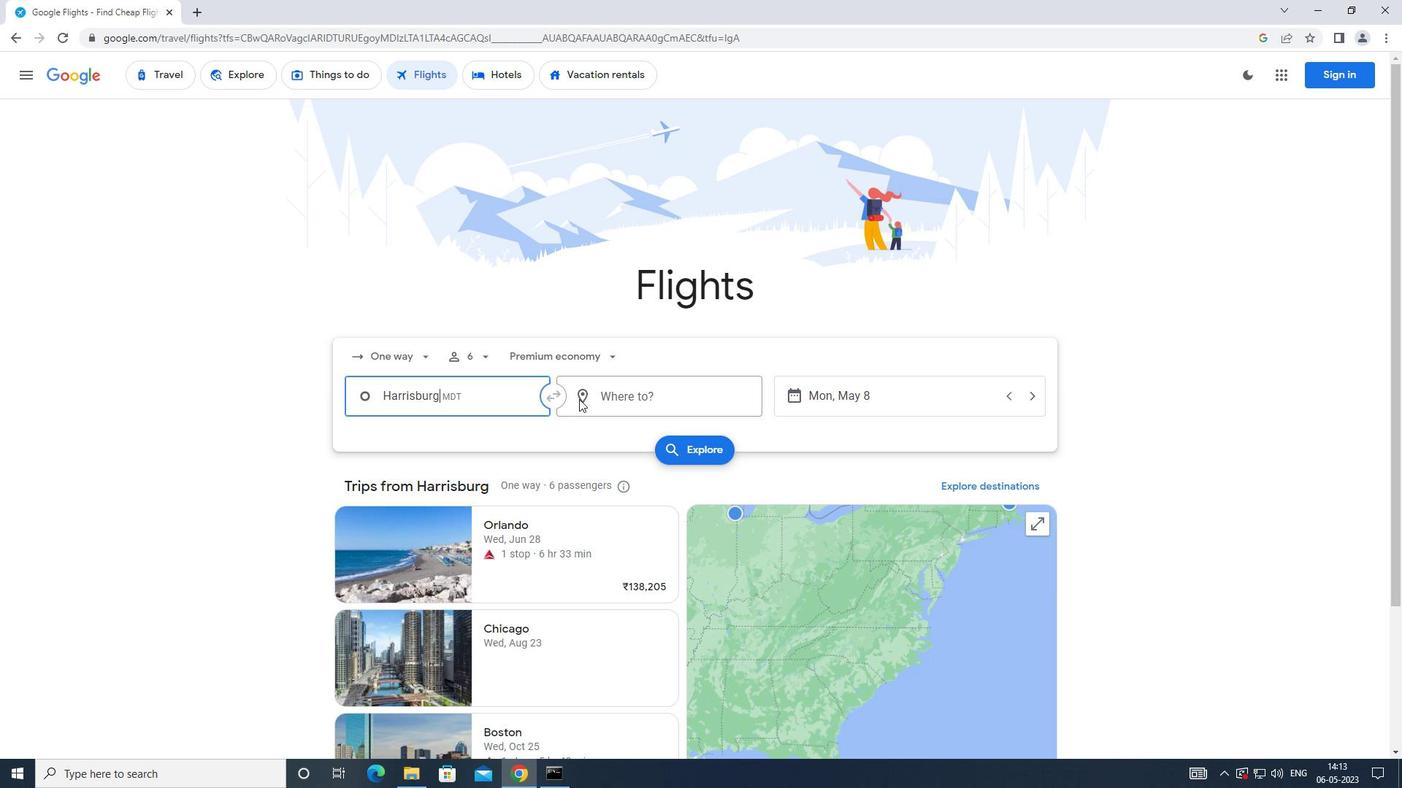 
Action: Mouse pressed left at (585, 397)
Screenshot: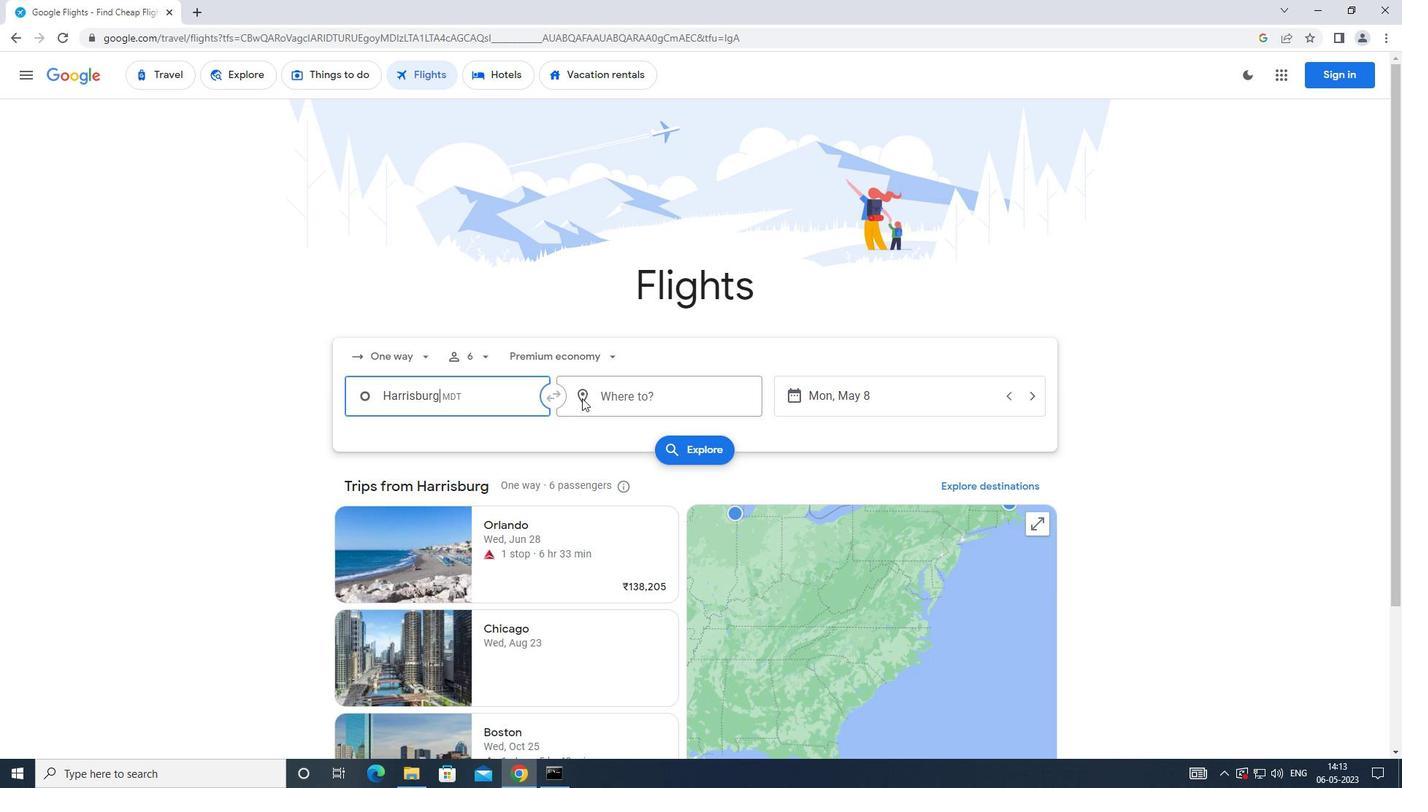 
Action: Mouse moved to (620, 411)
Screenshot: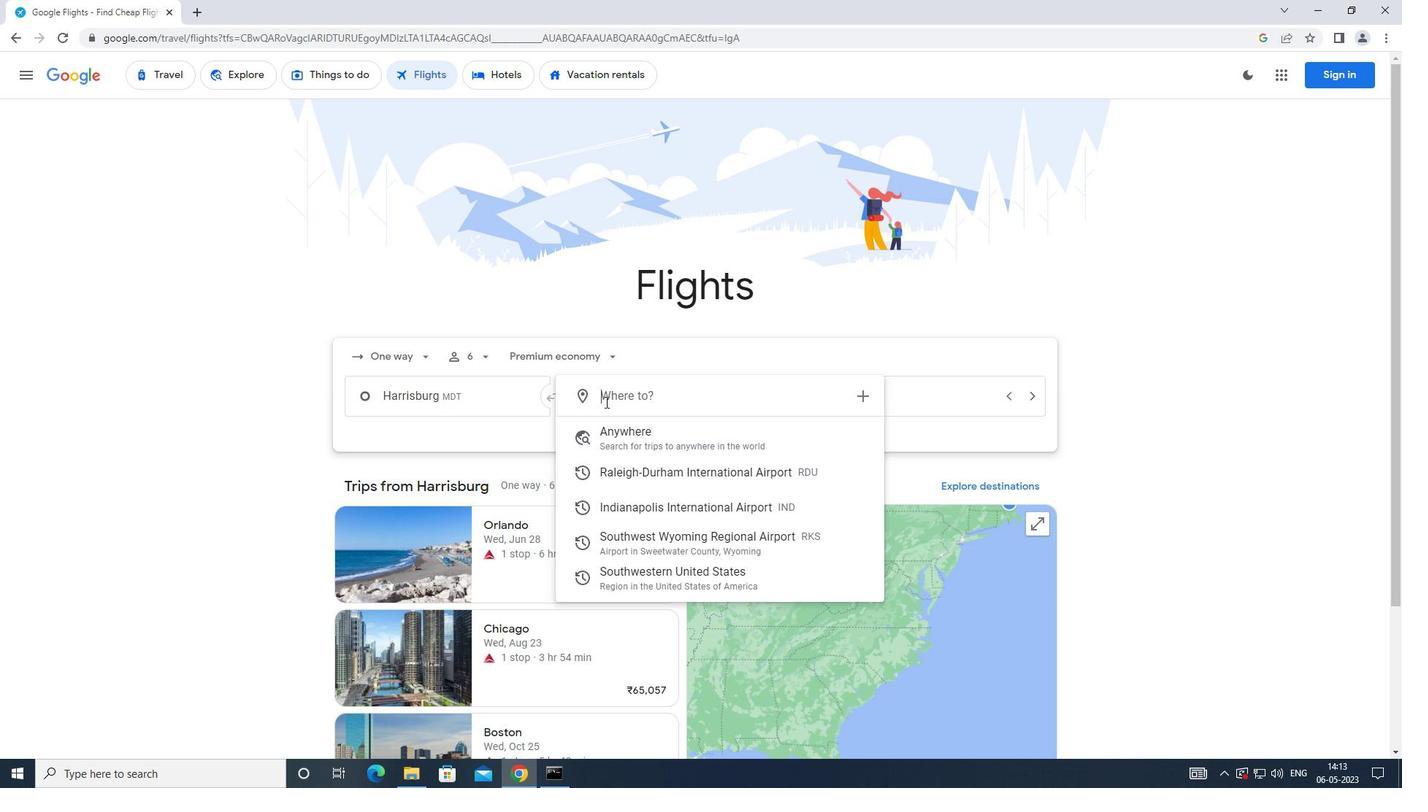 
Action: Key pressed <Key.caps_lock>s<Key.caps_lock>outhwest
Screenshot: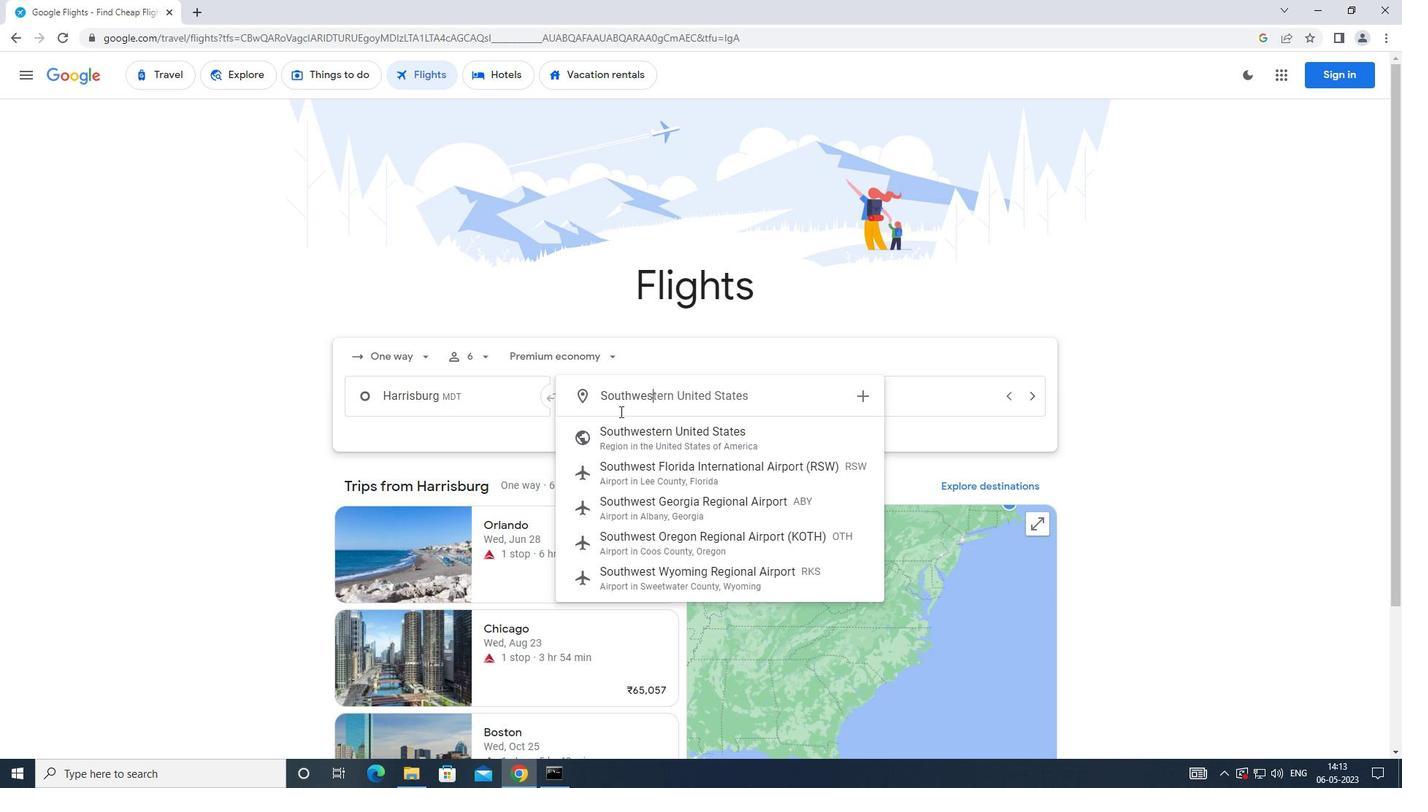 
Action: Mouse moved to (688, 567)
Screenshot: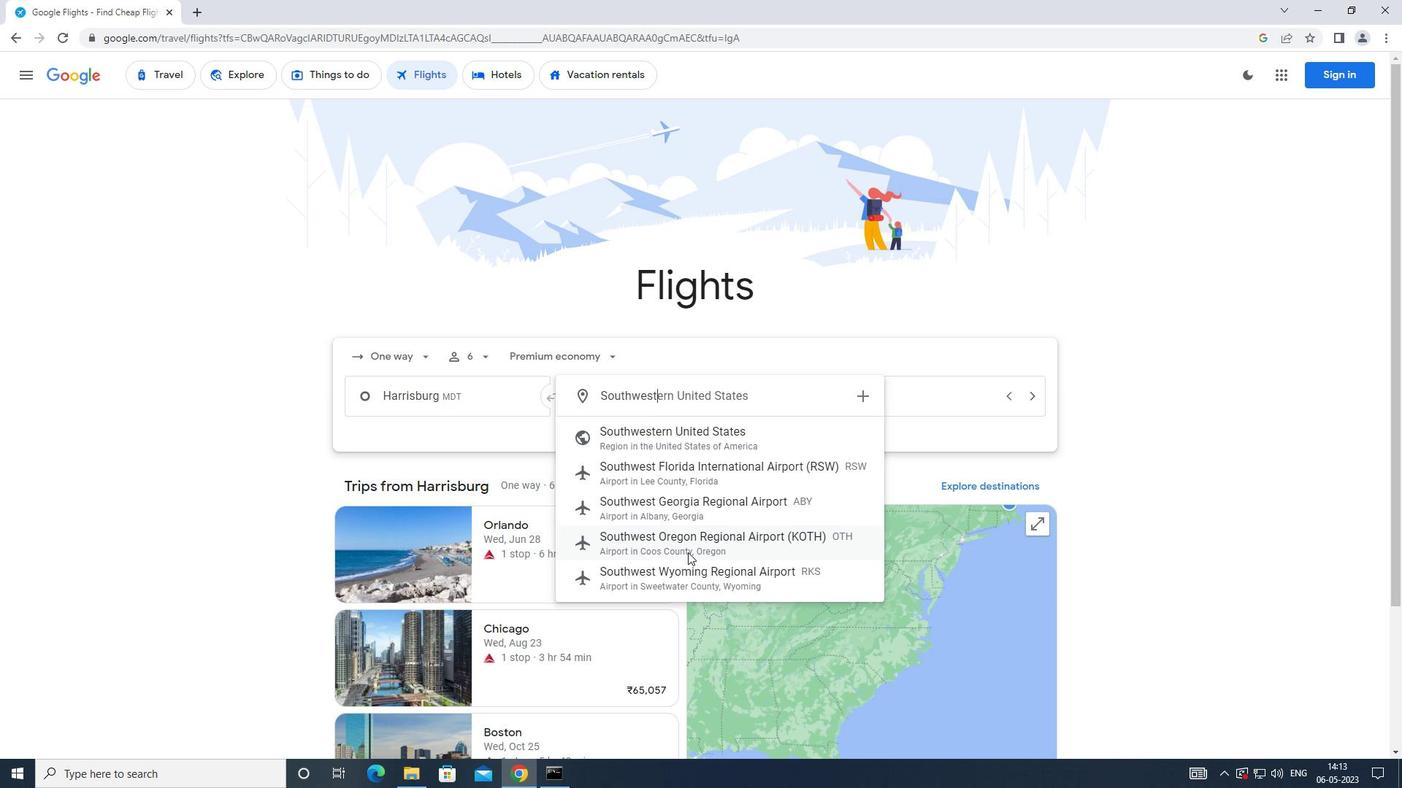 
Action: Mouse pressed left at (688, 567)
Screenshot: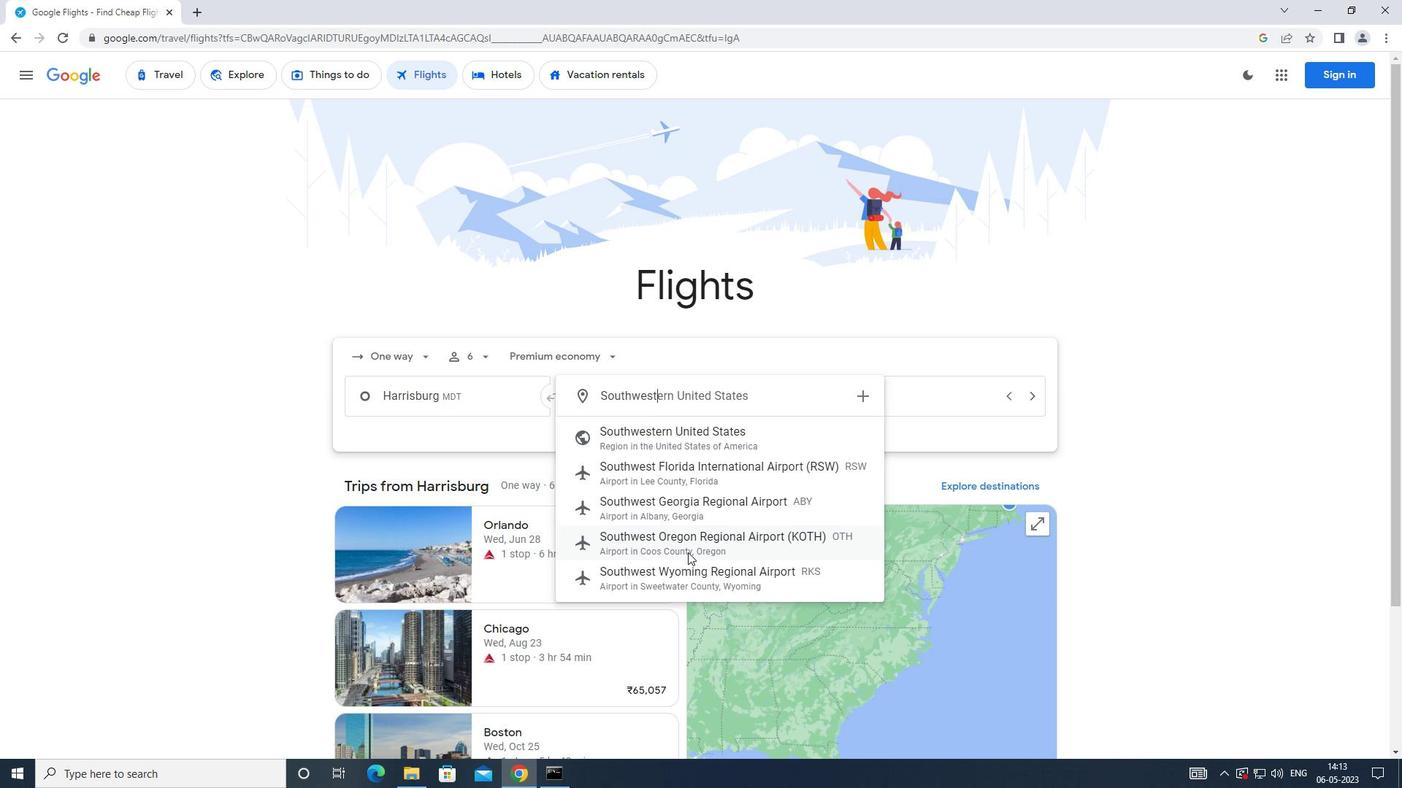 
Action: Mouse moved to (824, 403)
Screenshot: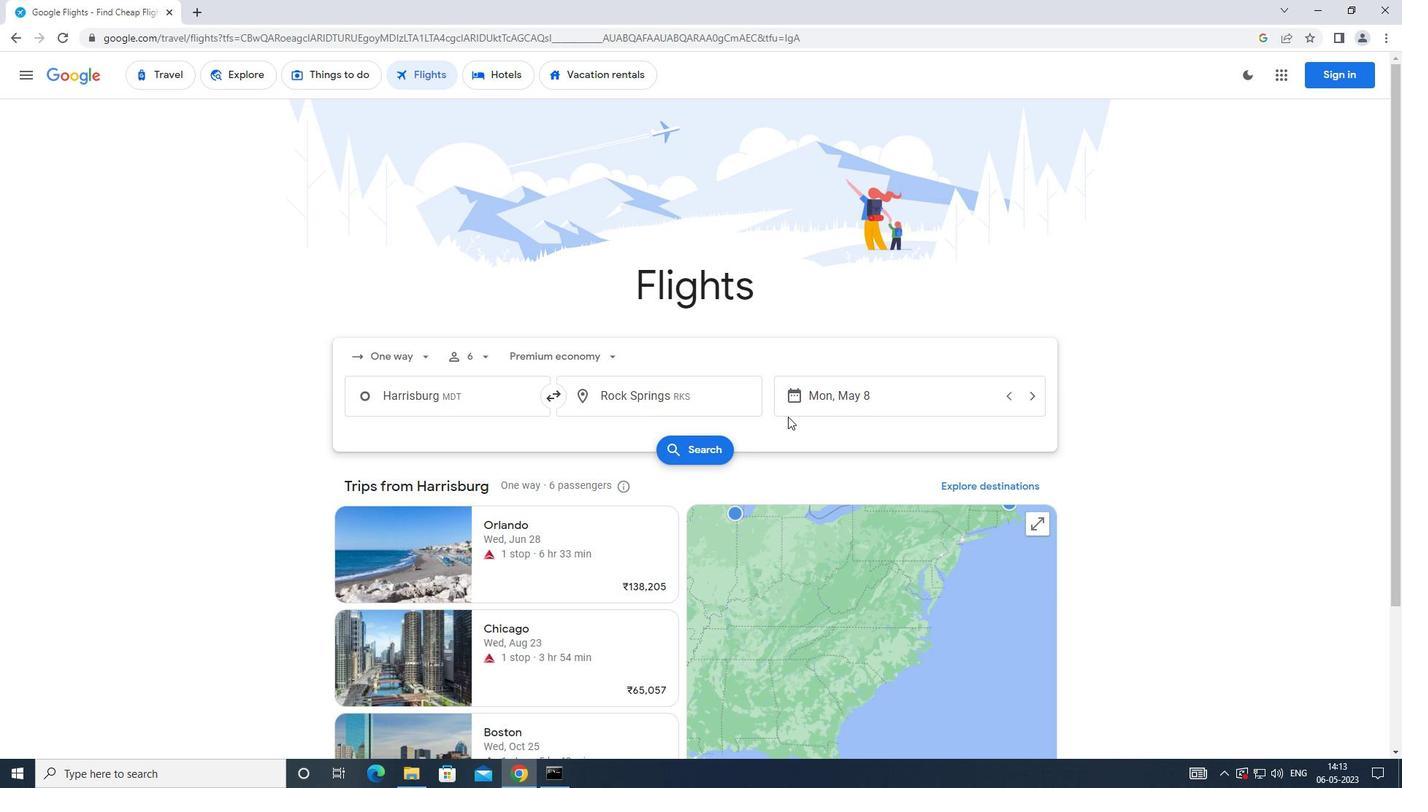 
Action: Mouse pressed left at (824, 403)
Screenshot: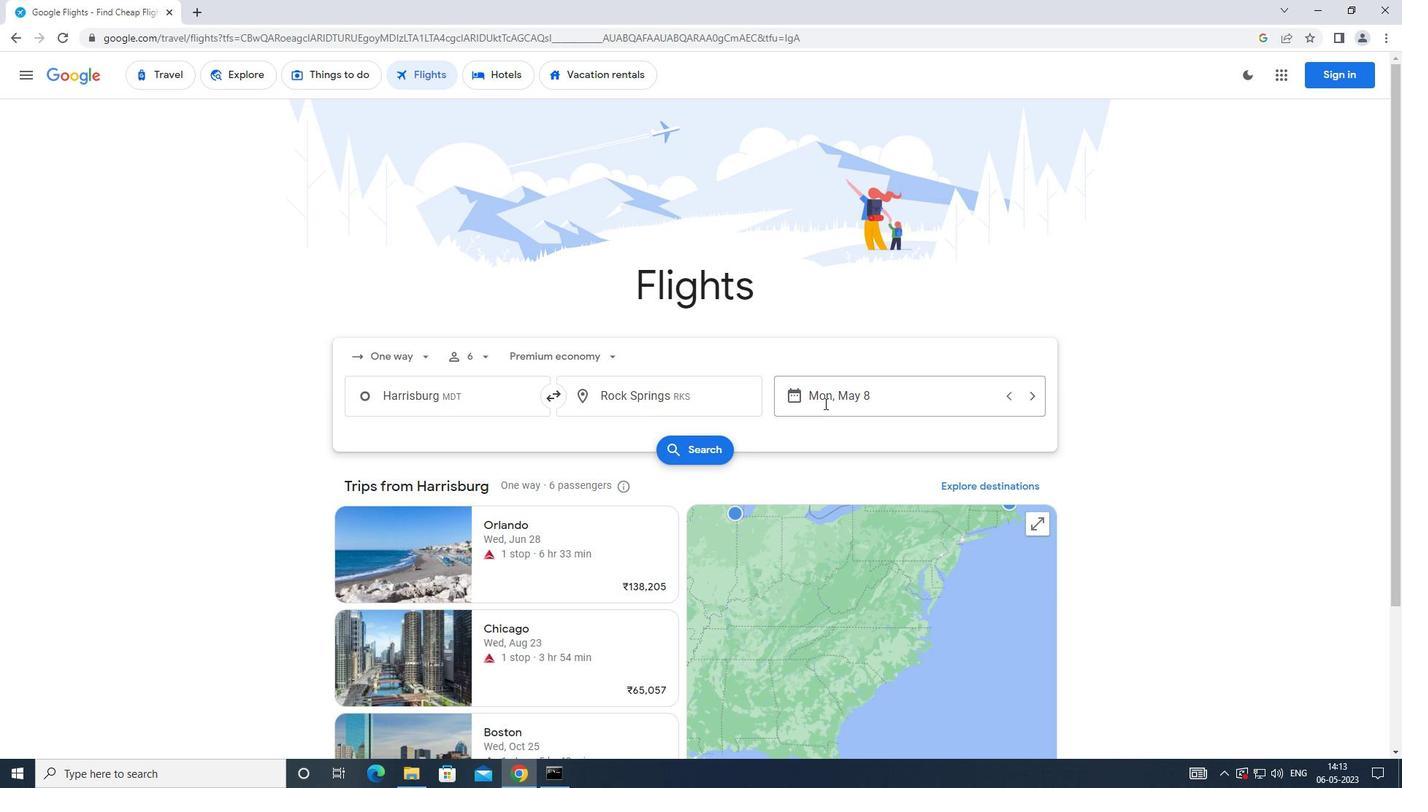 
Action: Mouse moved to (574, 520)
Screenshot: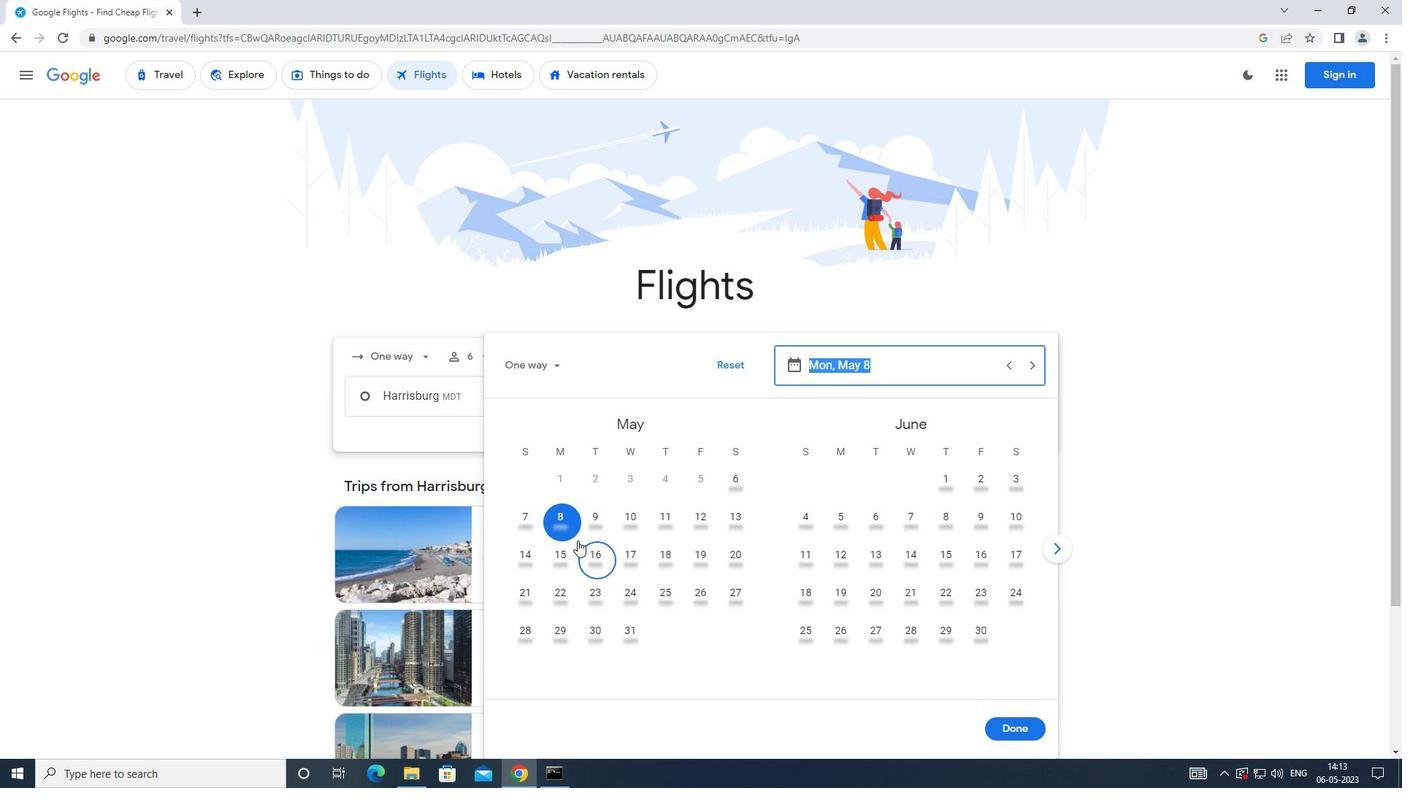 
Action: Mouse pressed left at (574, 520)
Screenshot: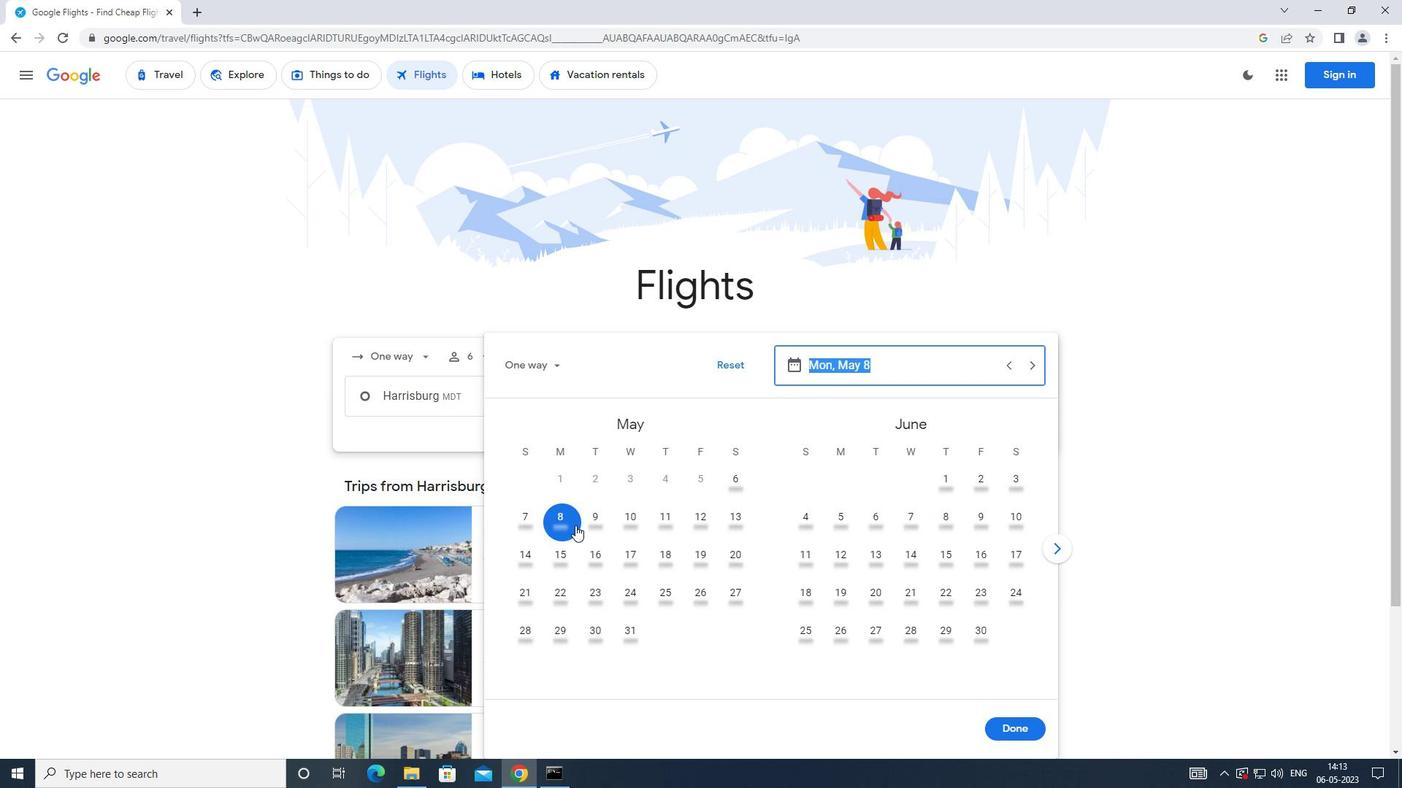 
Action: Mouse moved to (1021, 734)
Screenshot: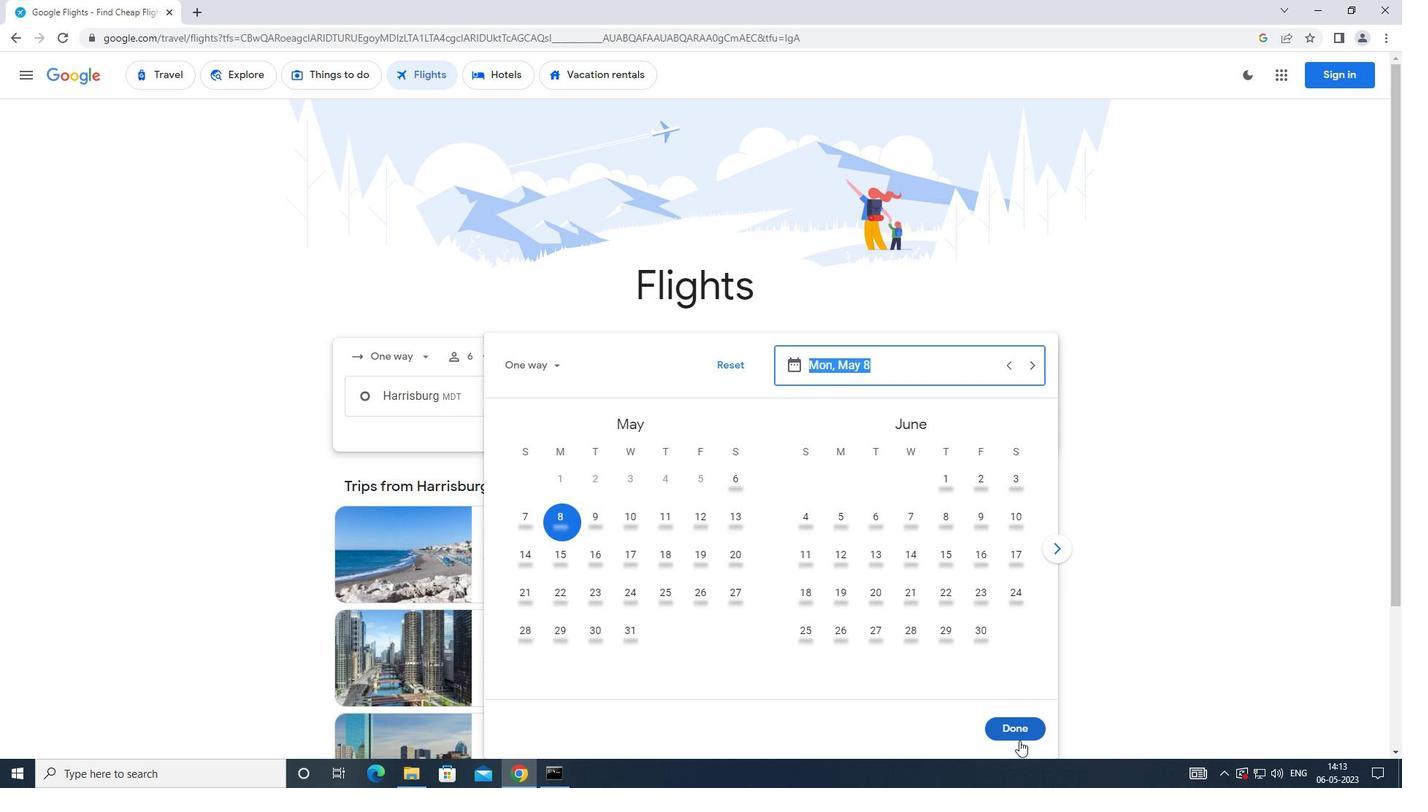 
Action: Mouse pressed left at (1021, 734)
Screenshot: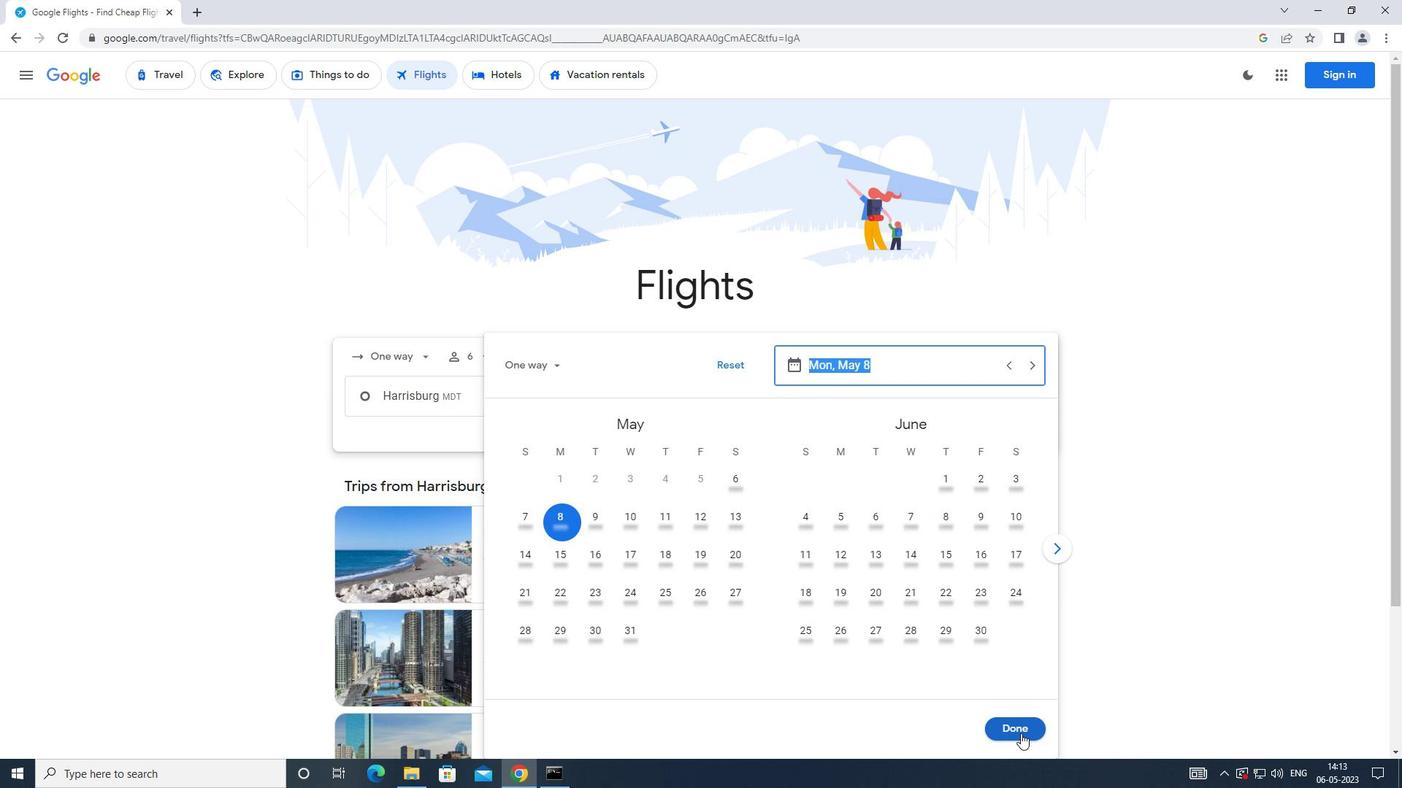 
Action: Mouse moved to (685, 452)
Screenshot: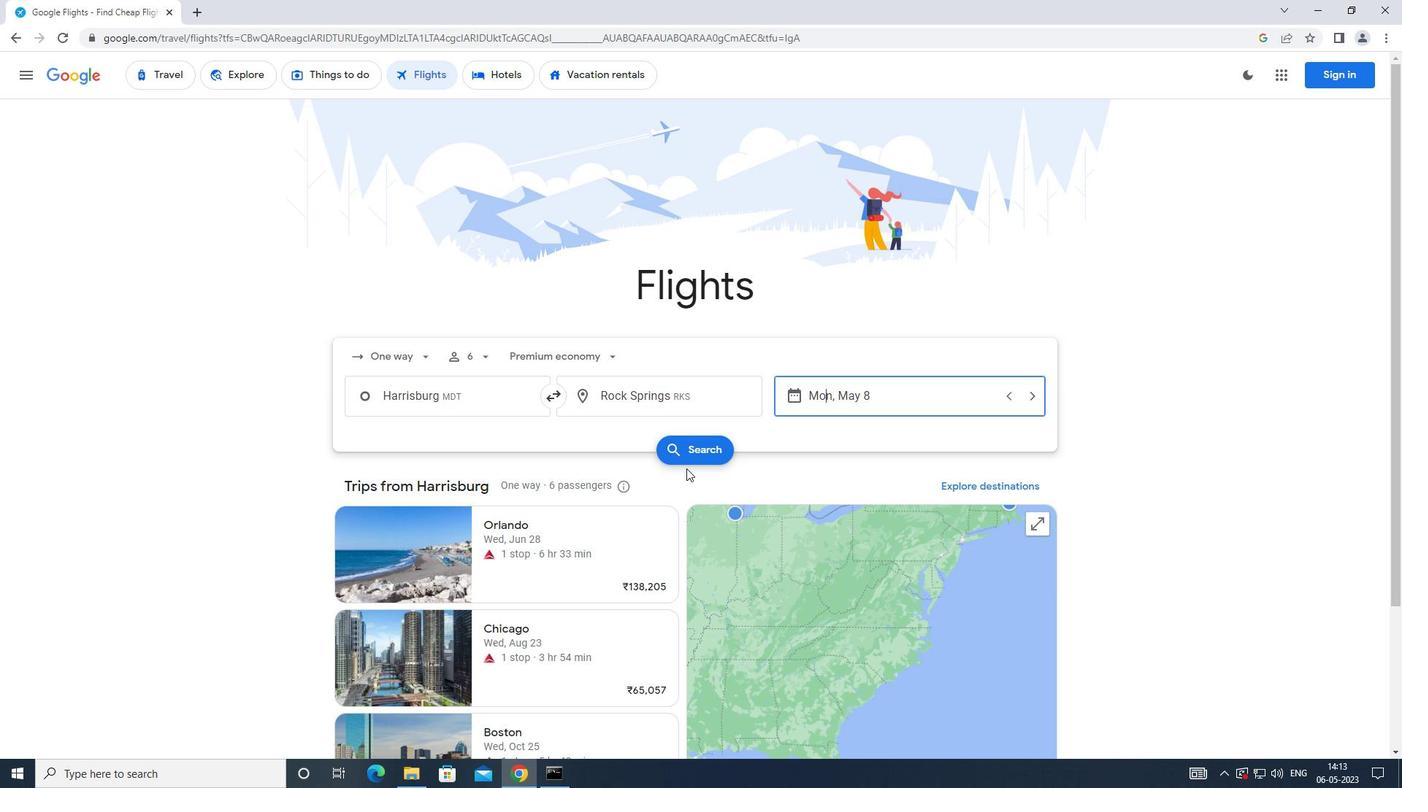 
Action: Mouse pressed left at (685, 452)
Screenshot: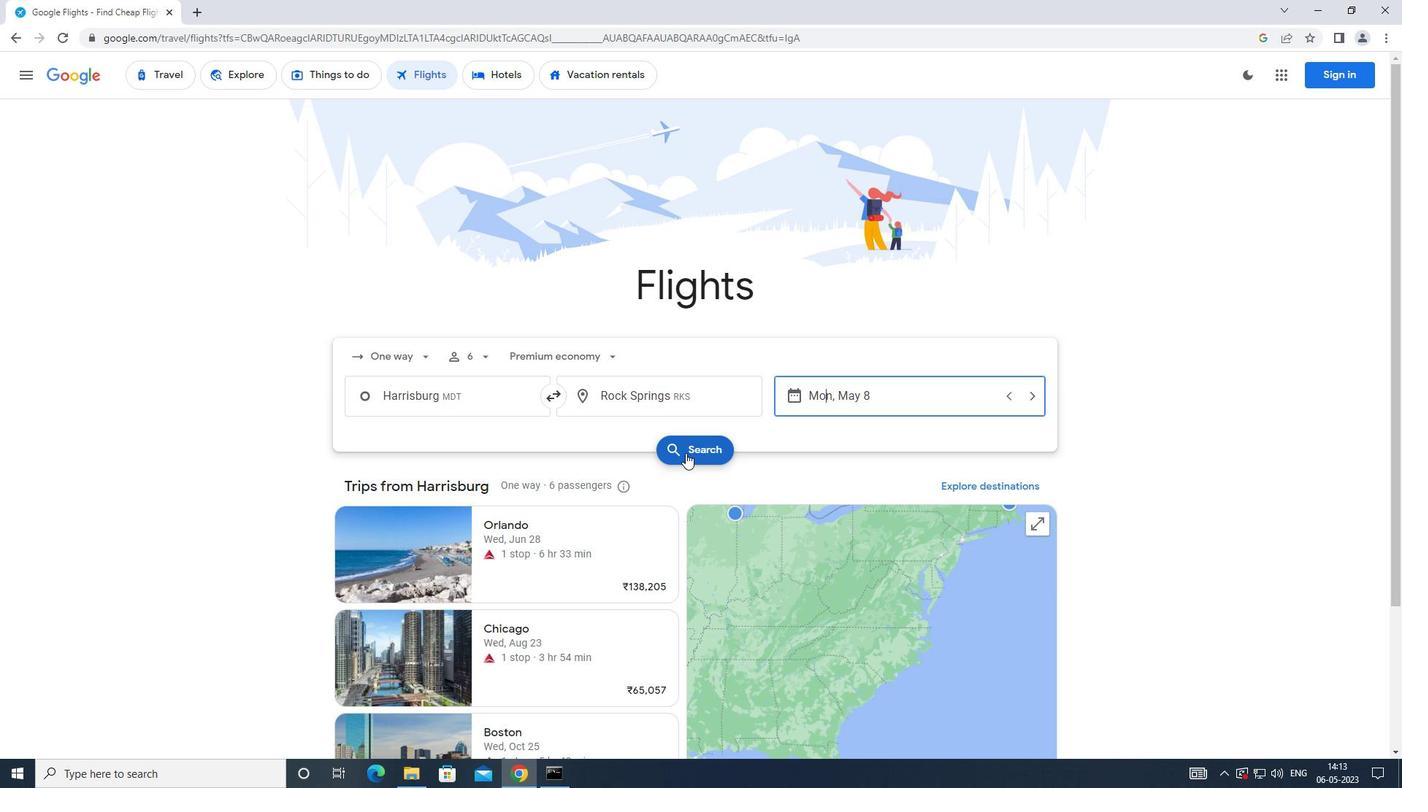 
Action: Mouse moved to (374, 208)
Screenshot: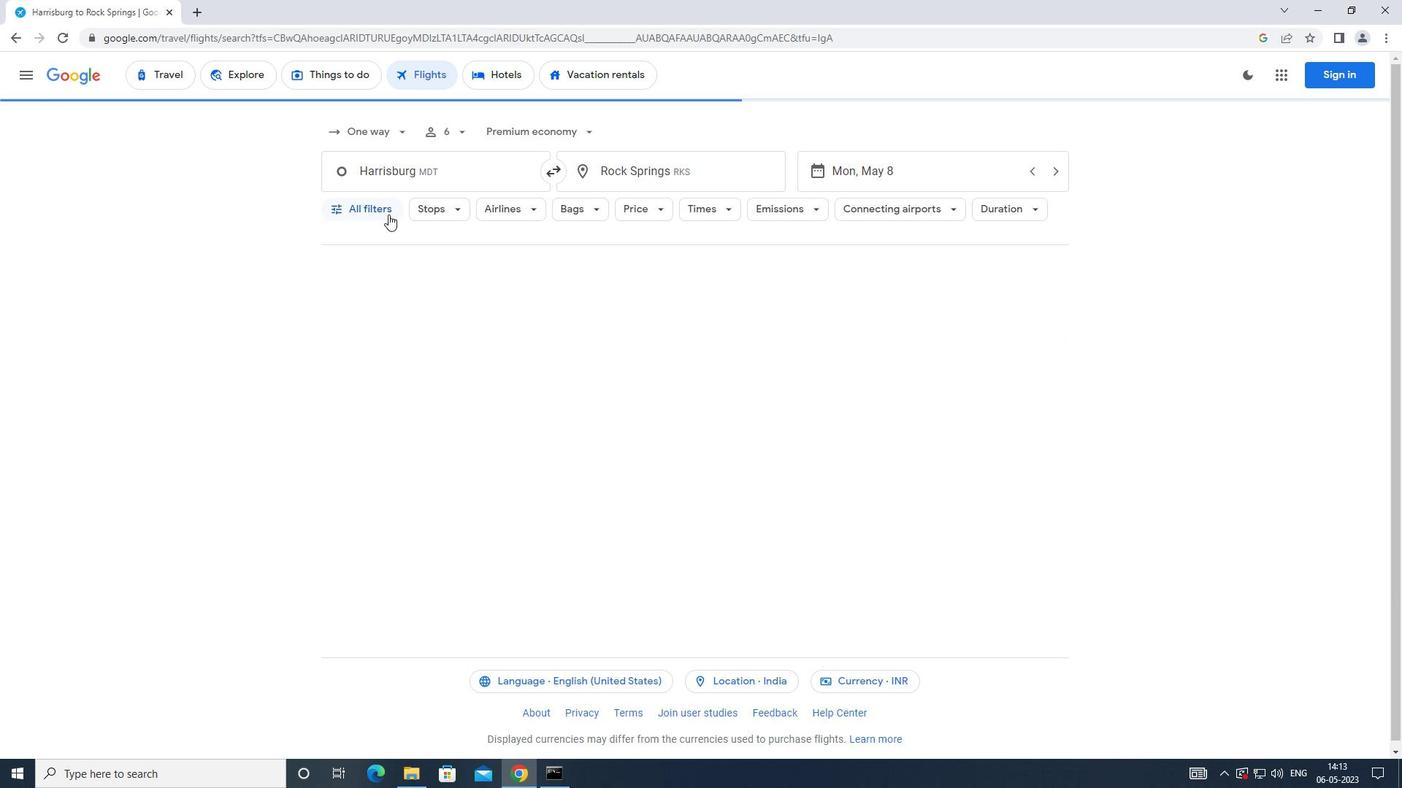 
Action: Mouse pressed left at (374, 208)
Screenshot: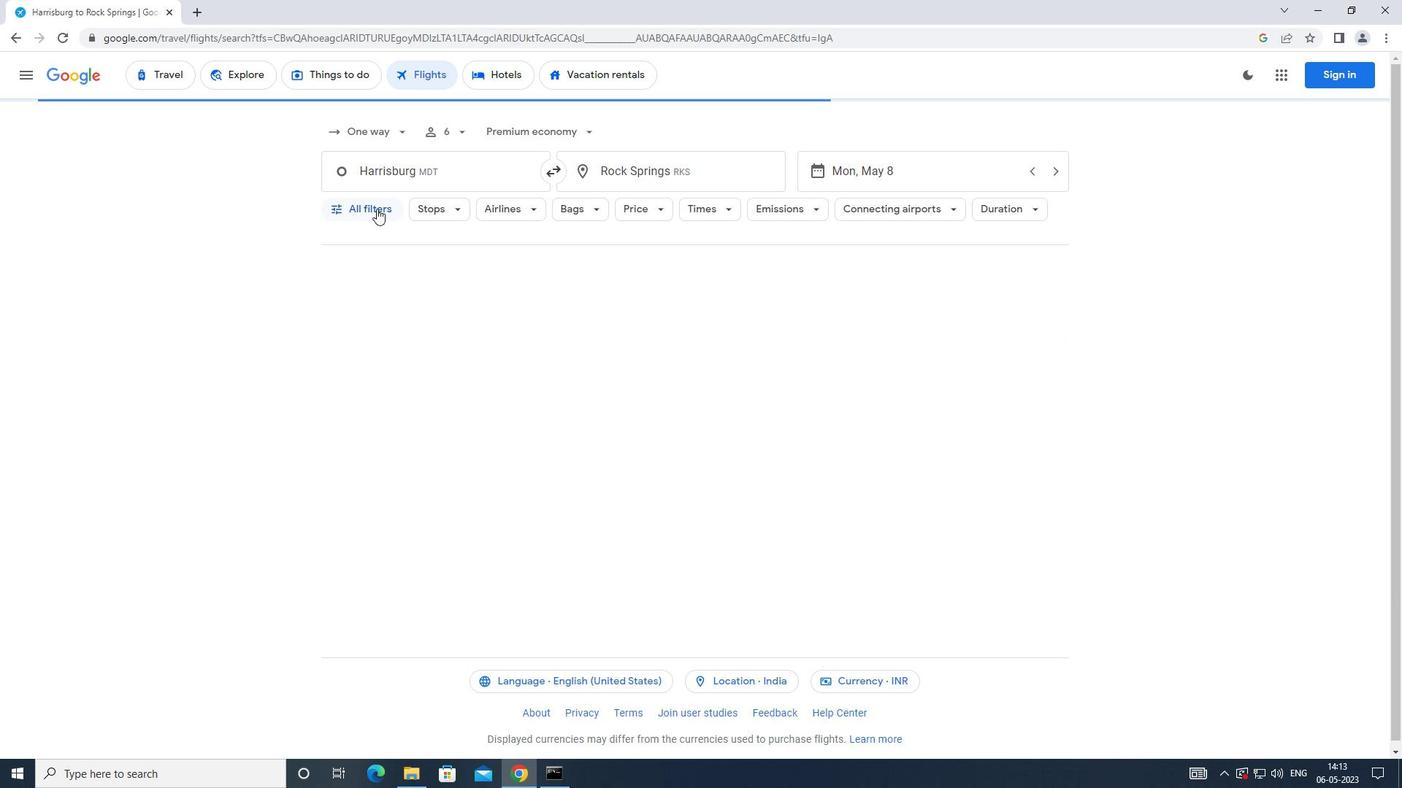 
Action: Mouse moved to (450, 457)
Screenshot: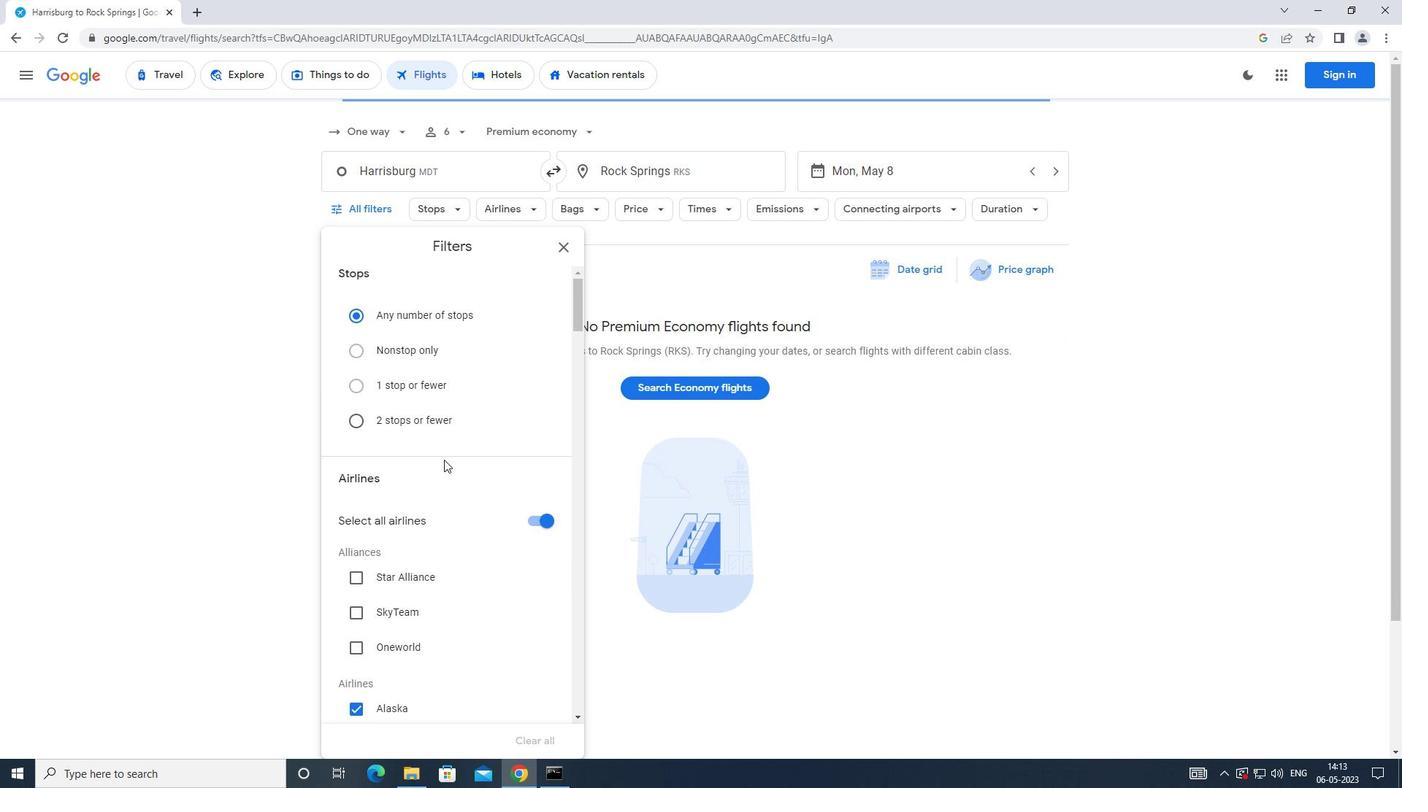 
Action: Mouse scrolled (450, 456) with delta (0, 0)
Screenshot: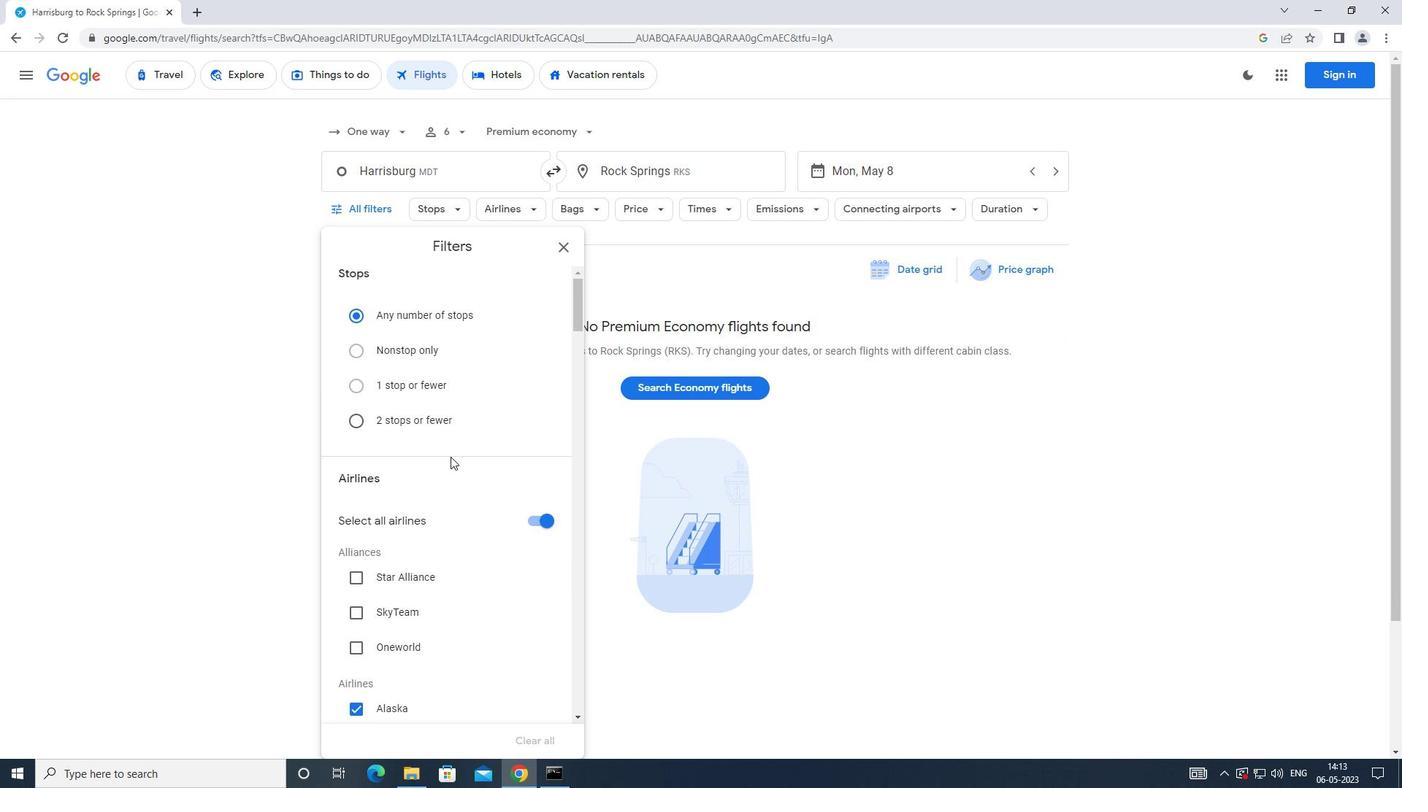 
Action: Mouse scrolled (450, 456) with delta (0, 0)
Screenshot: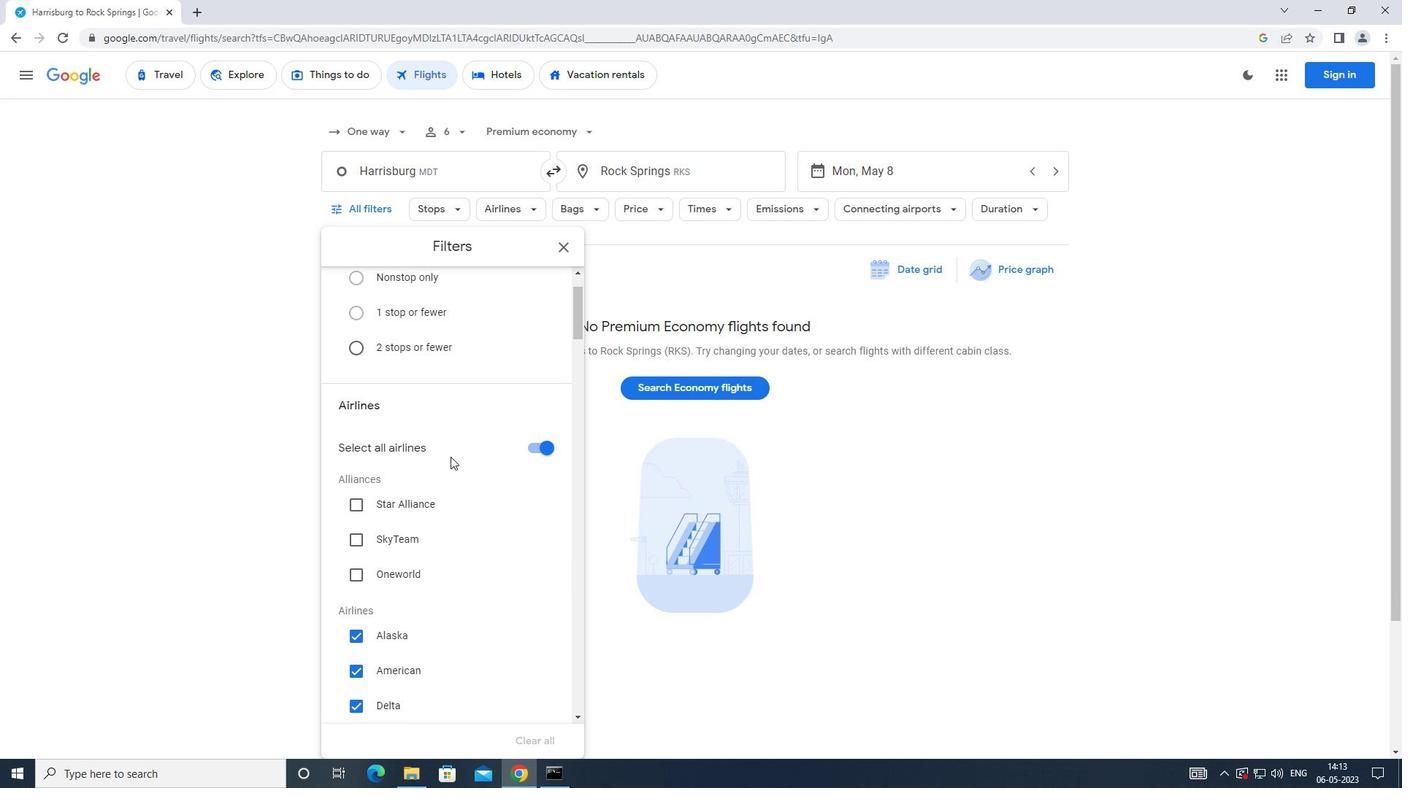 
Action: Mouse scrolled (450, 456) with delta (0, 0)
Screenshot: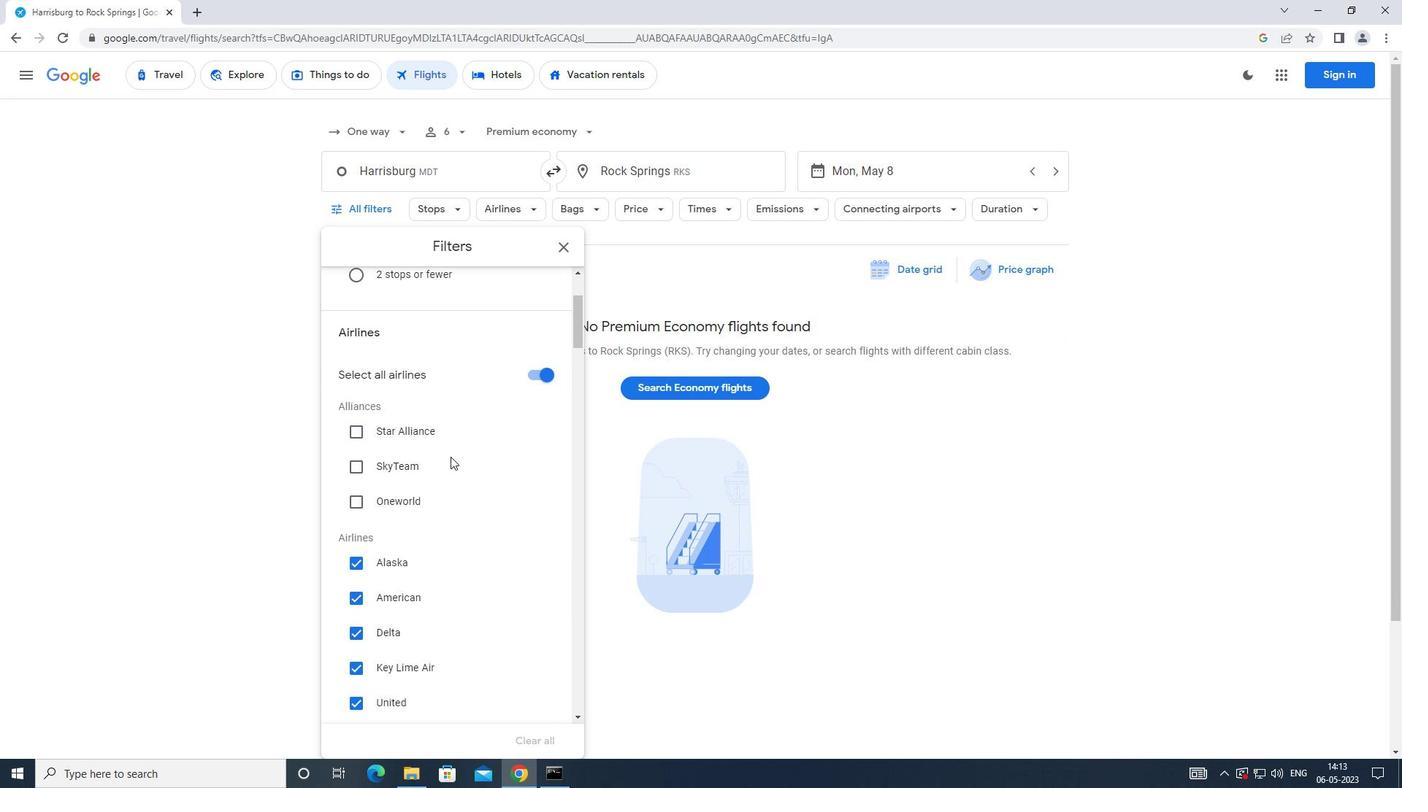 
Action: Mouse moved to (541, 298)
Screenshot: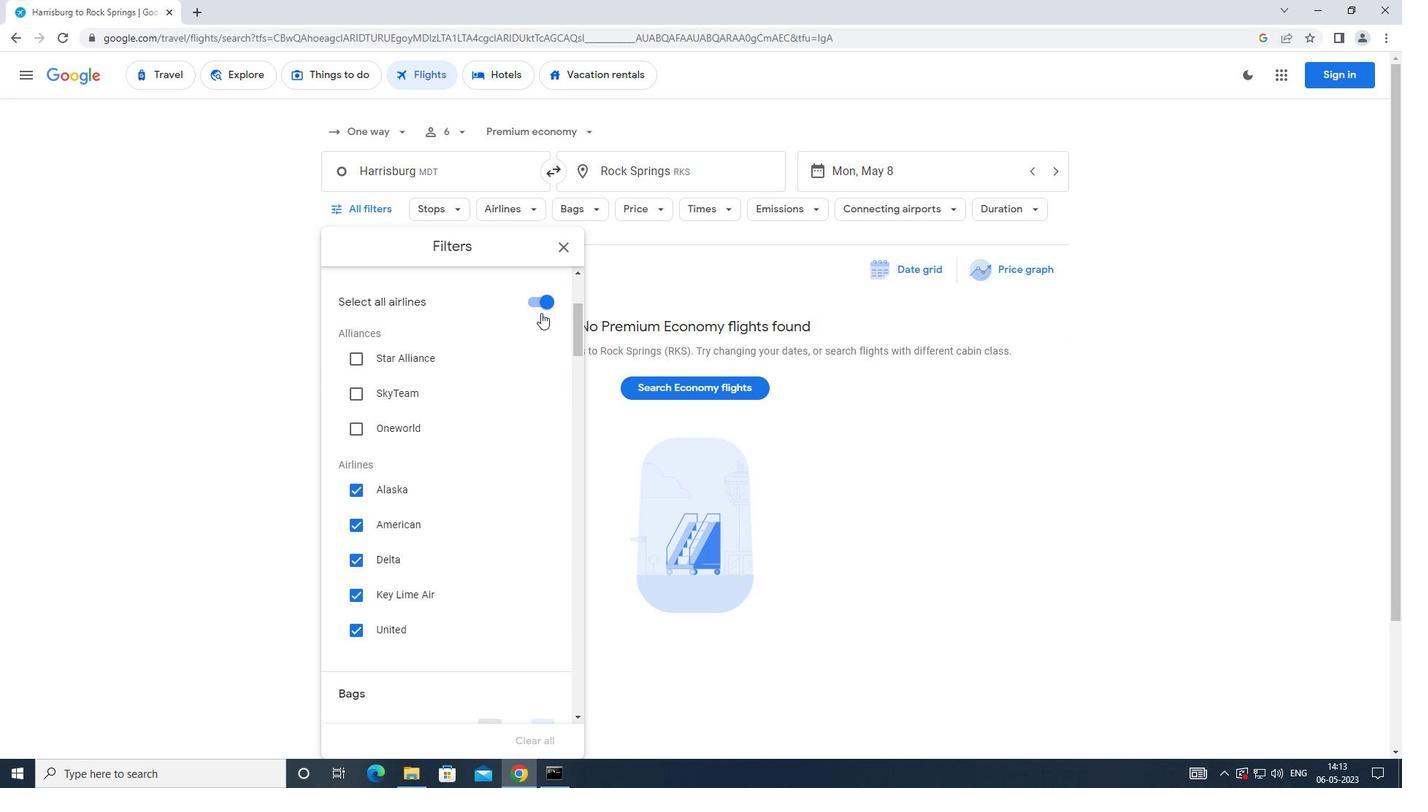 
Action: Mouse pressed left at (541, 298)
Screenshot: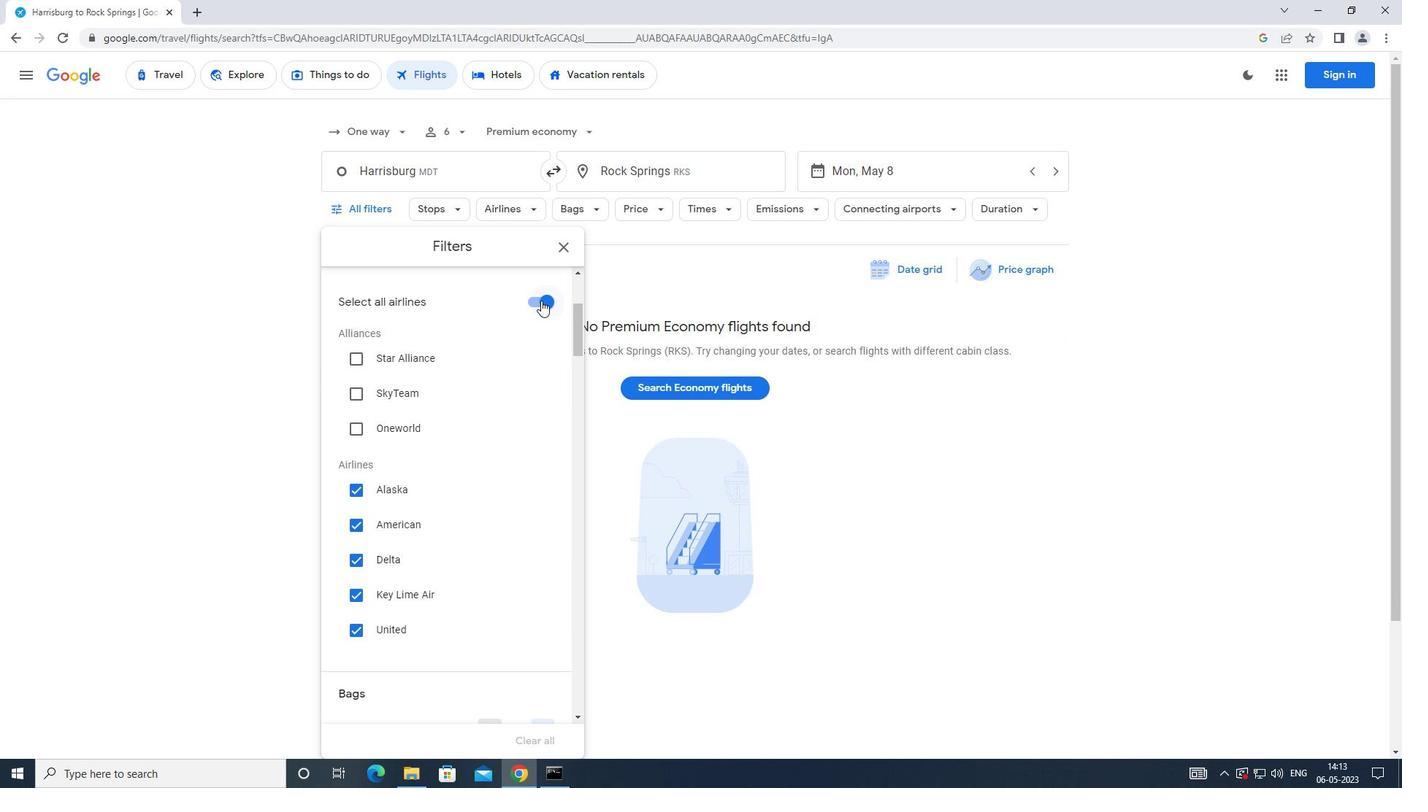 
Action: Mouse moved to (536, 355)
Screenshot: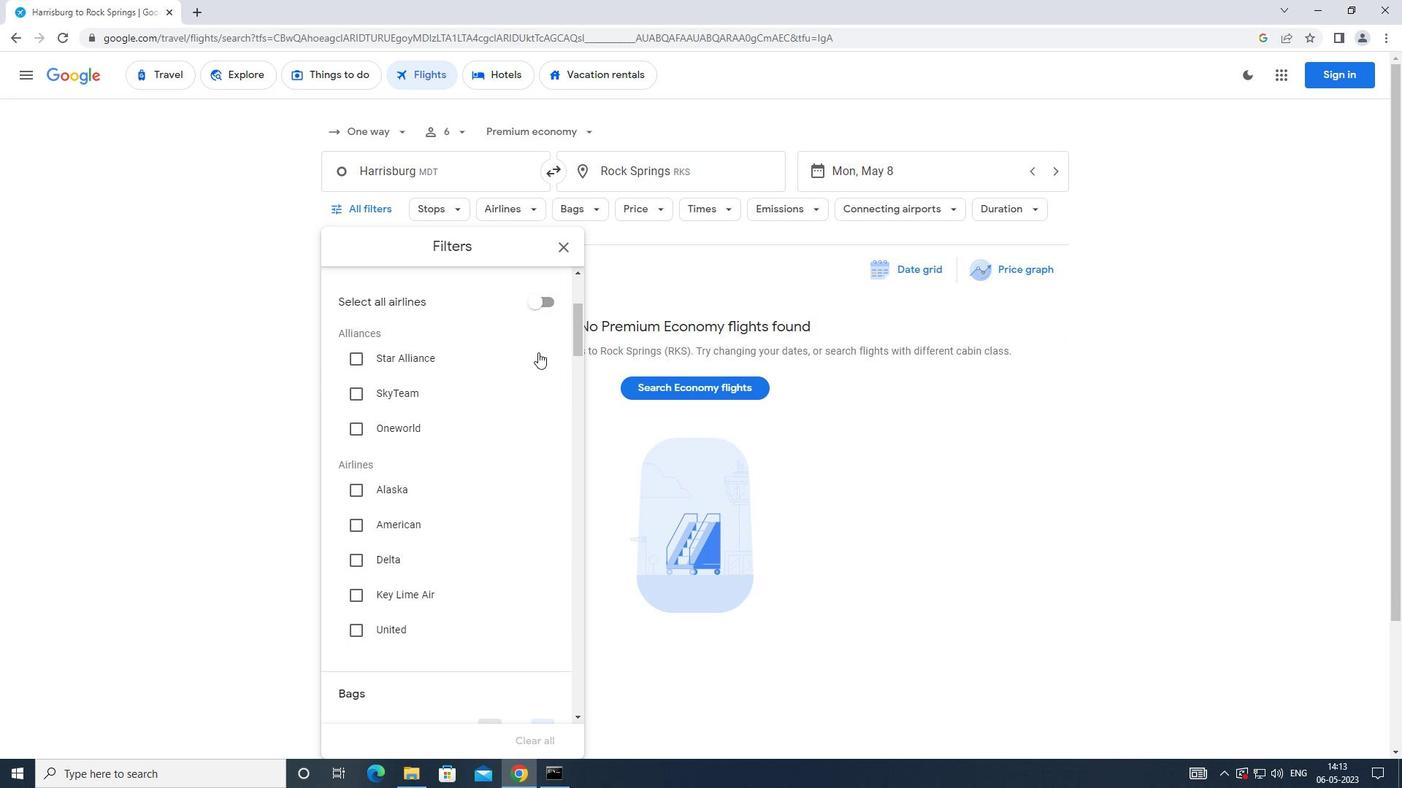 
Action: Mouse scrolled (536, 354) with delta (0, 0)
Screenshot: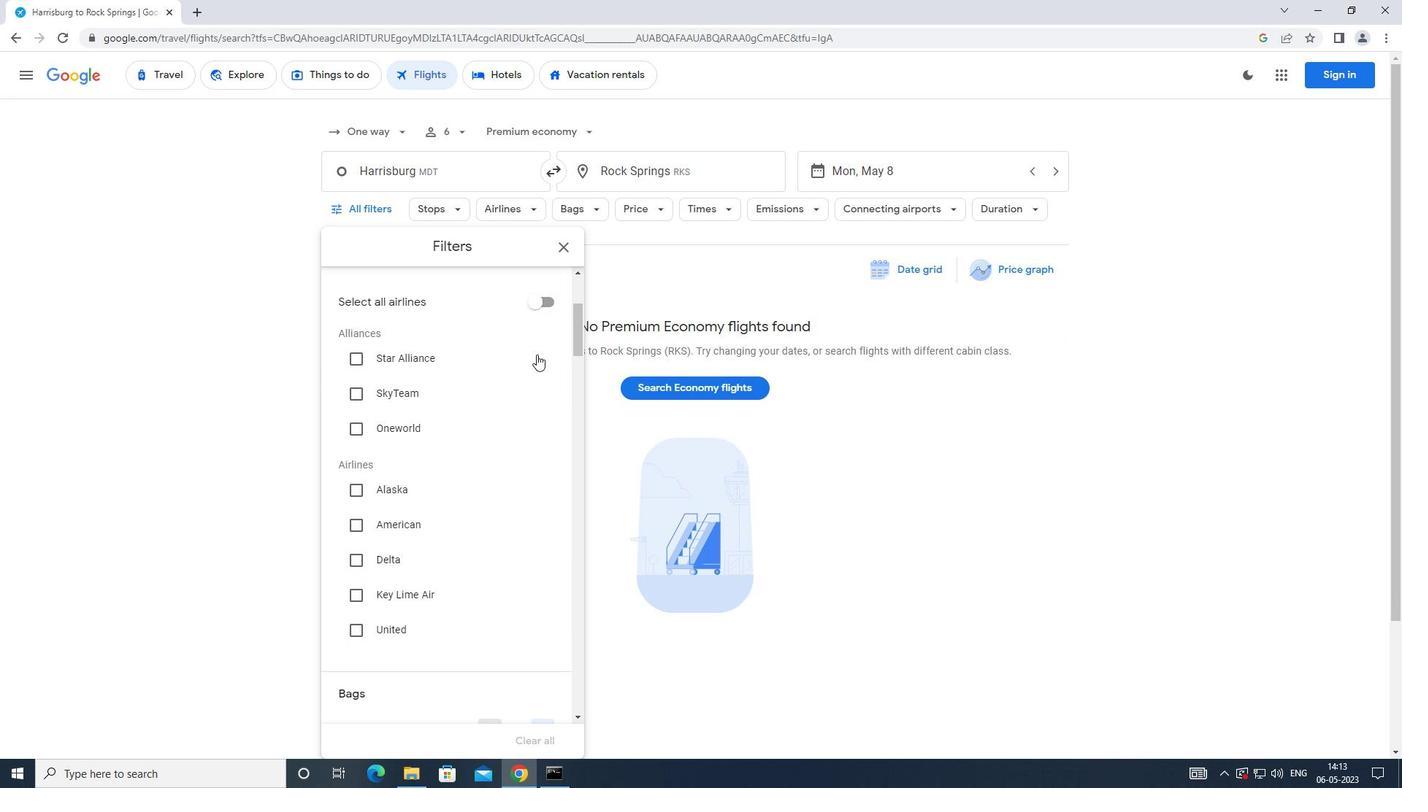 
Action: Mouse scrolled (536, 354) with delta (0, 0)
Screenshot: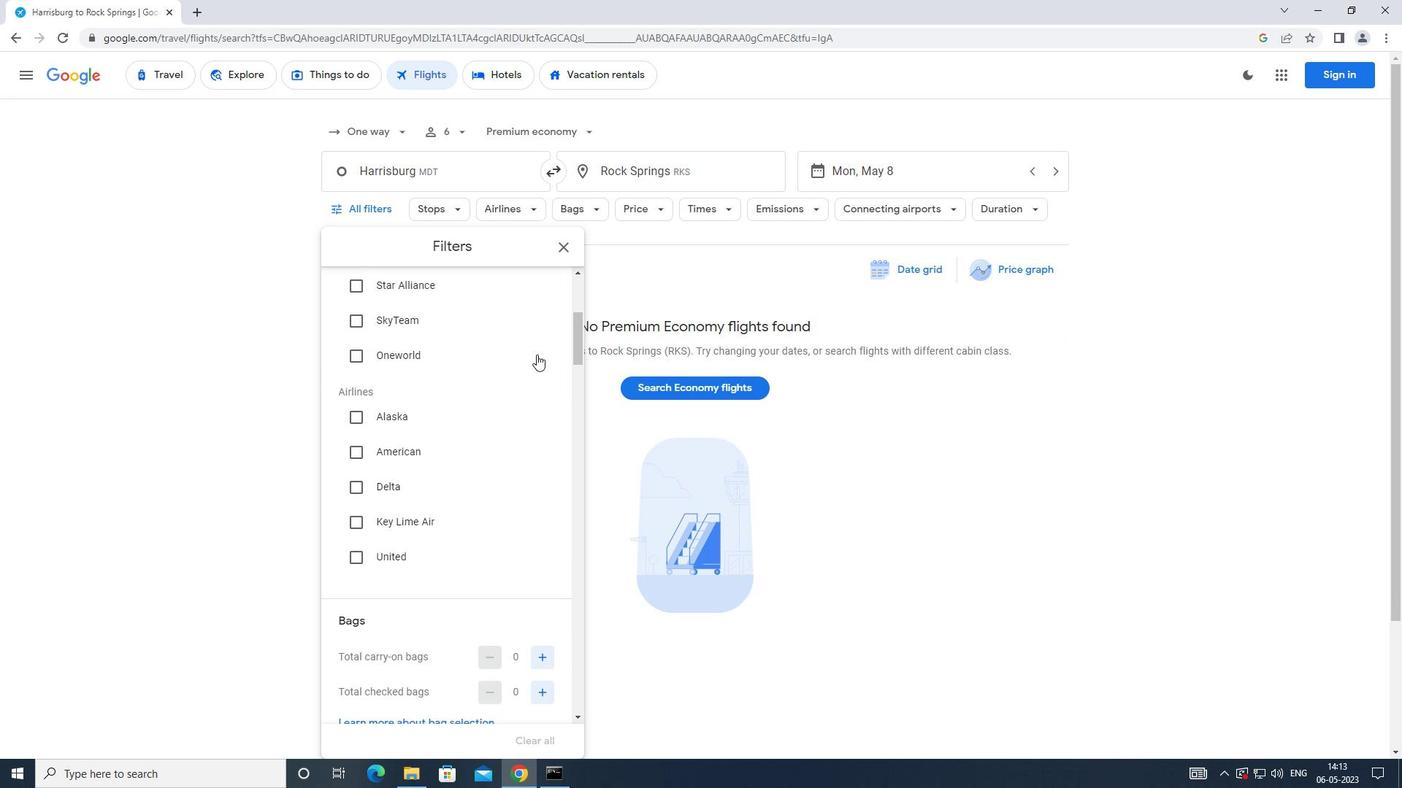 
Action: Mouse scrolled (536, 354) with delta (0, 0)
Screenshot: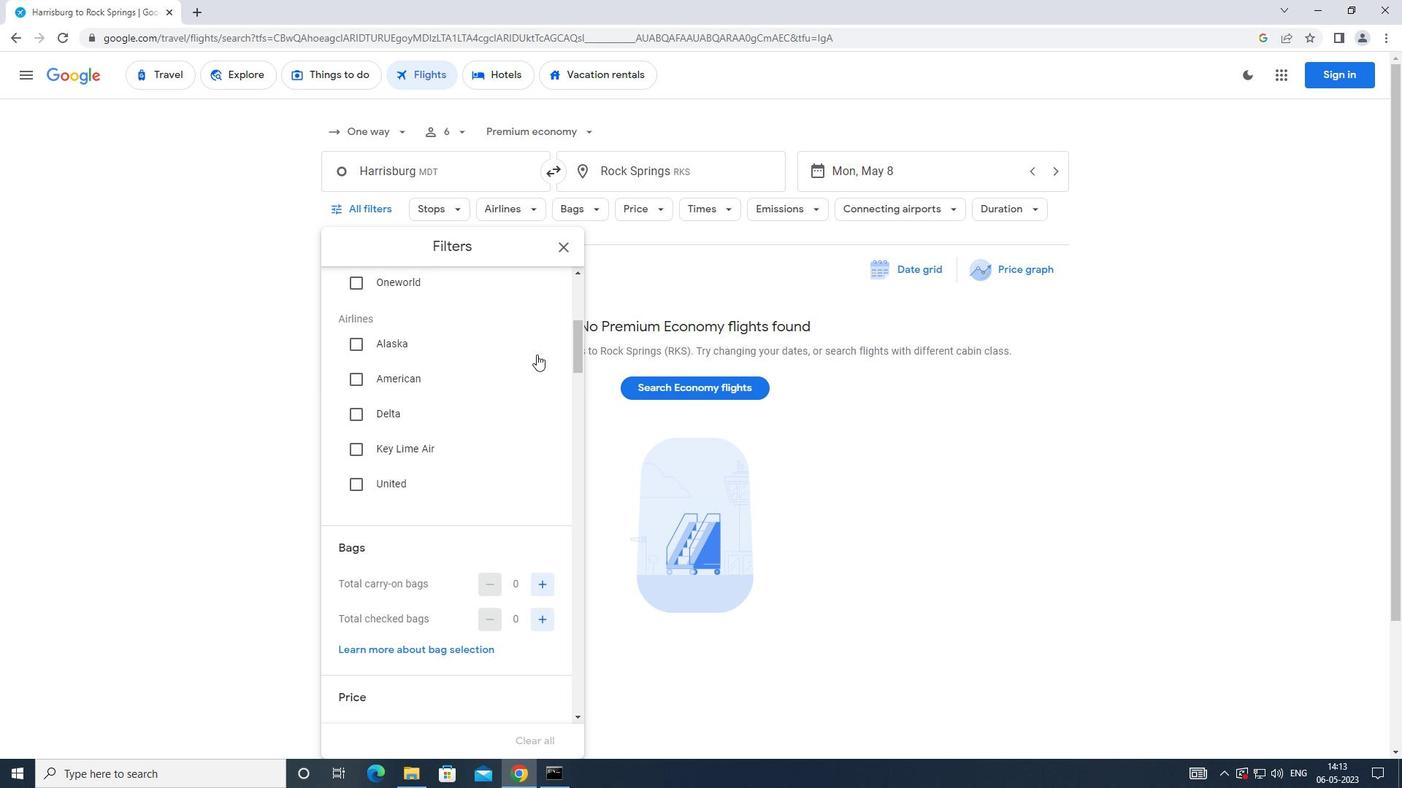 
Action: Mouse scrolled (536, 354) with delta (0, 0)
Screenshot: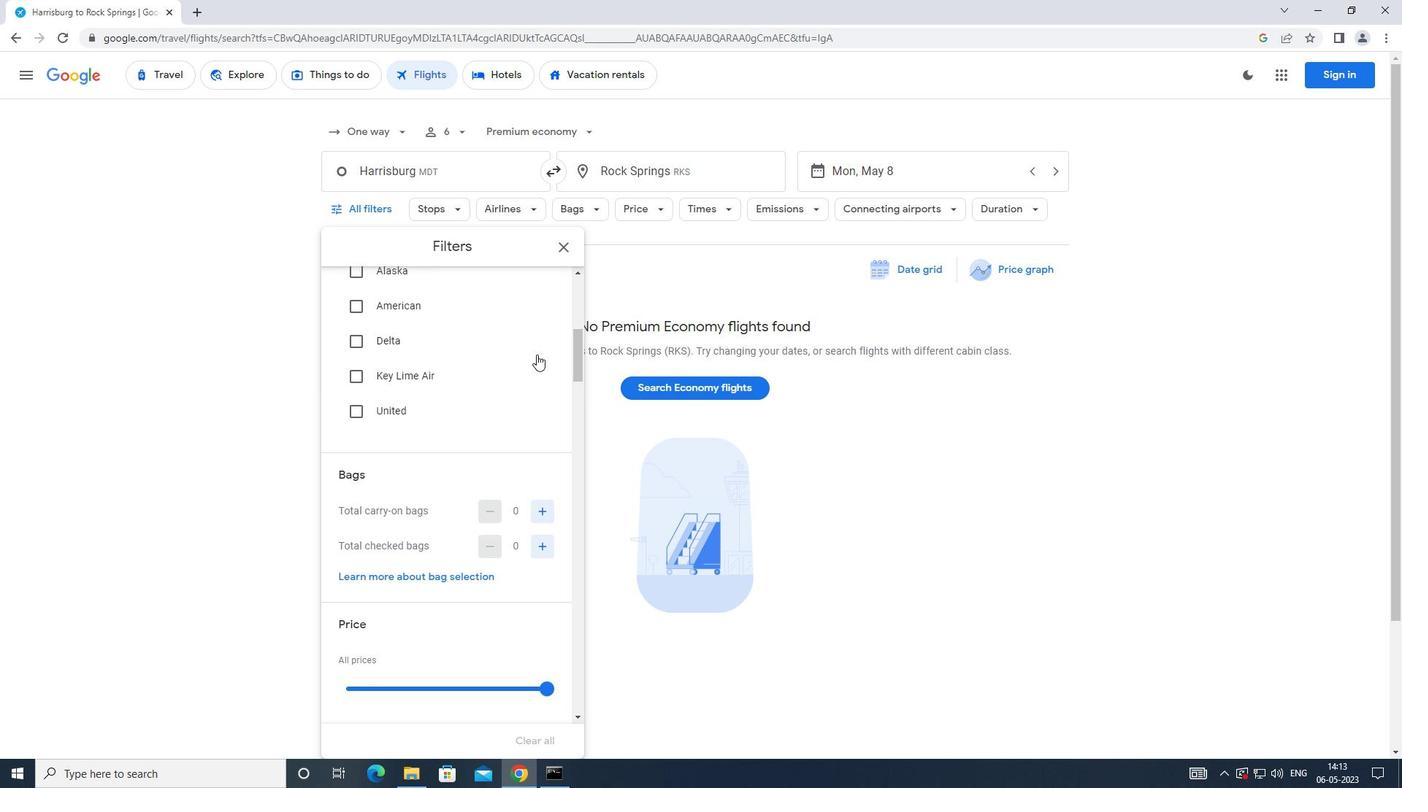 
Action: Mouse scrolled (536, 354) with delta (0, 0)
Screenshot: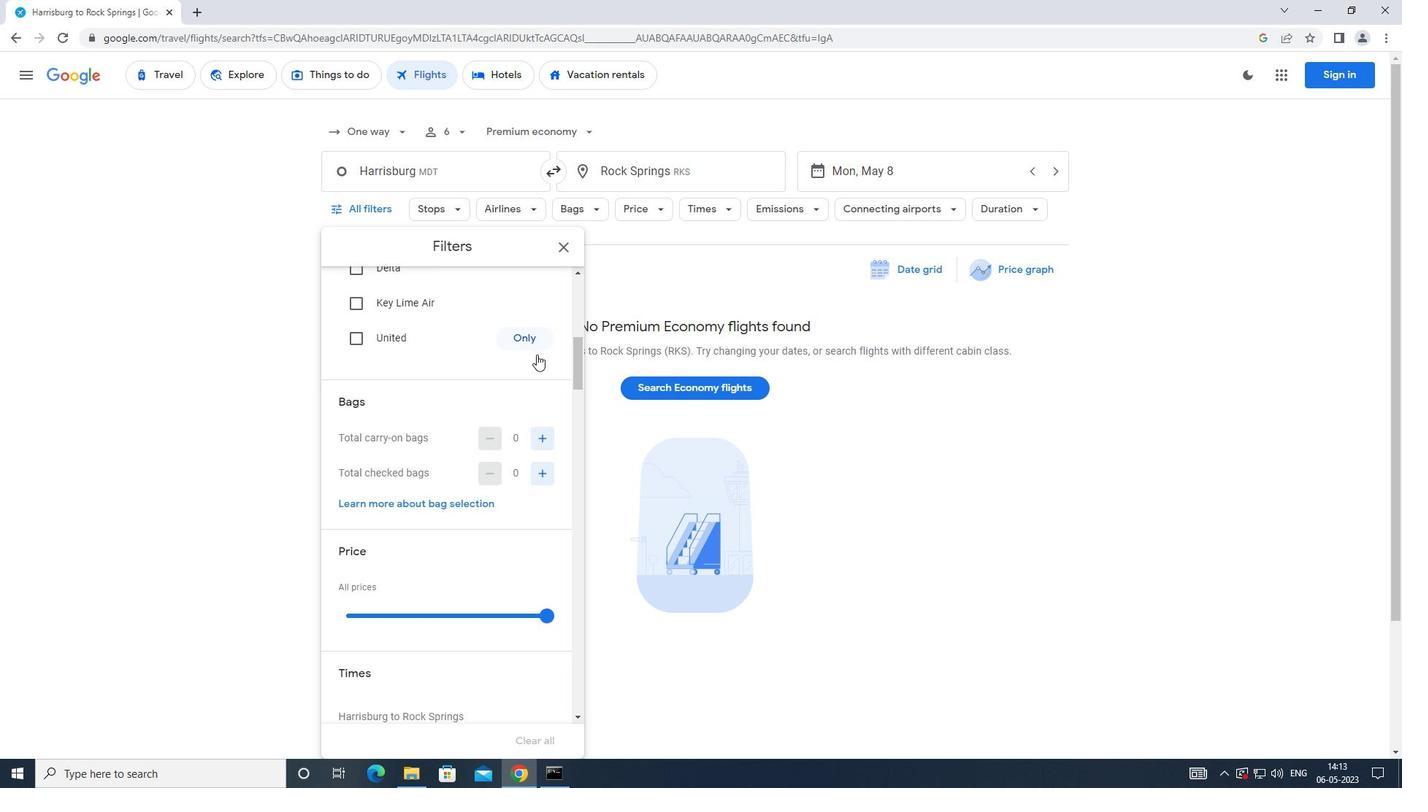 
Action: Mouse moved to (537, 365)
Screenshot: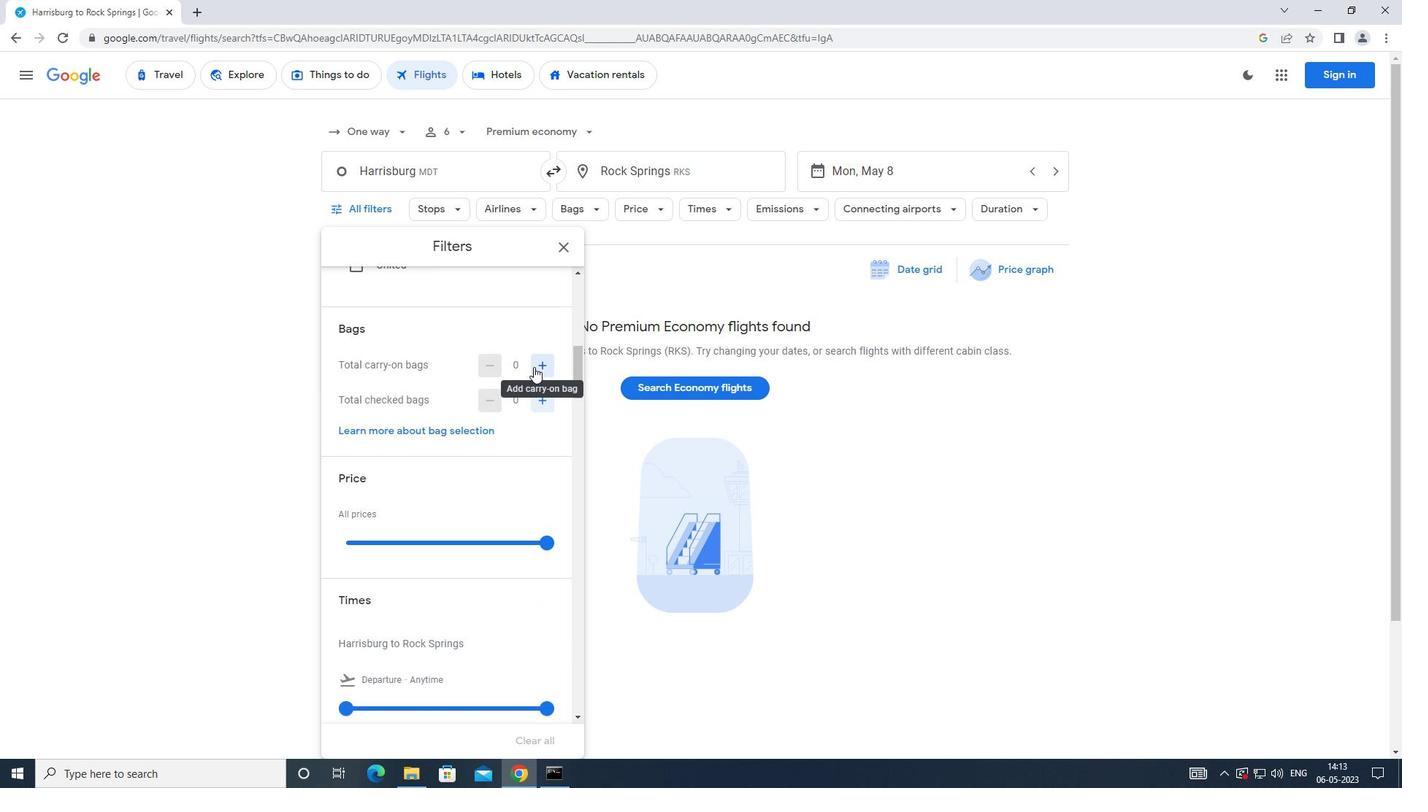 
Action: Mouse pressed left at (537, 365)
Screenshot: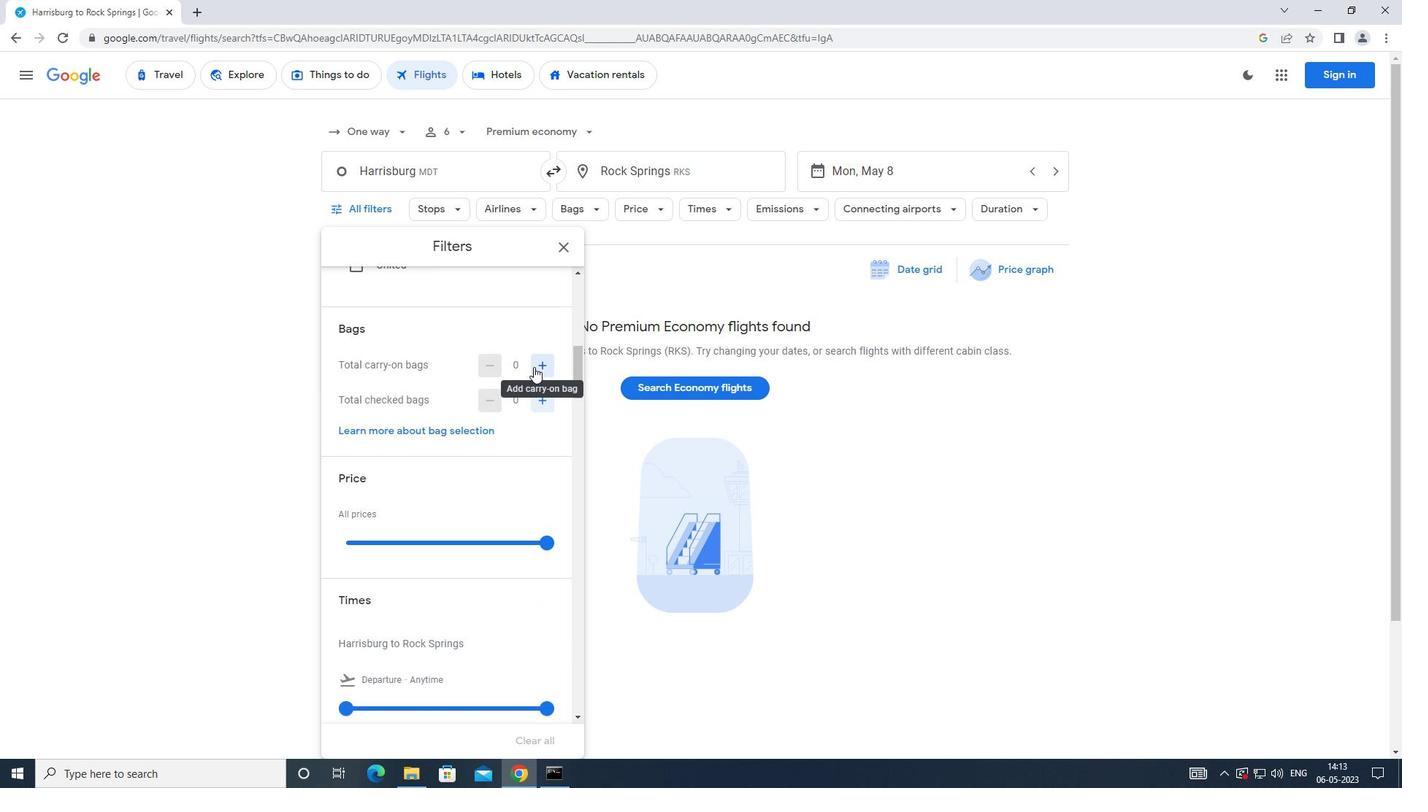 
Action: Mouse moved to (538, 365)
Screenshot: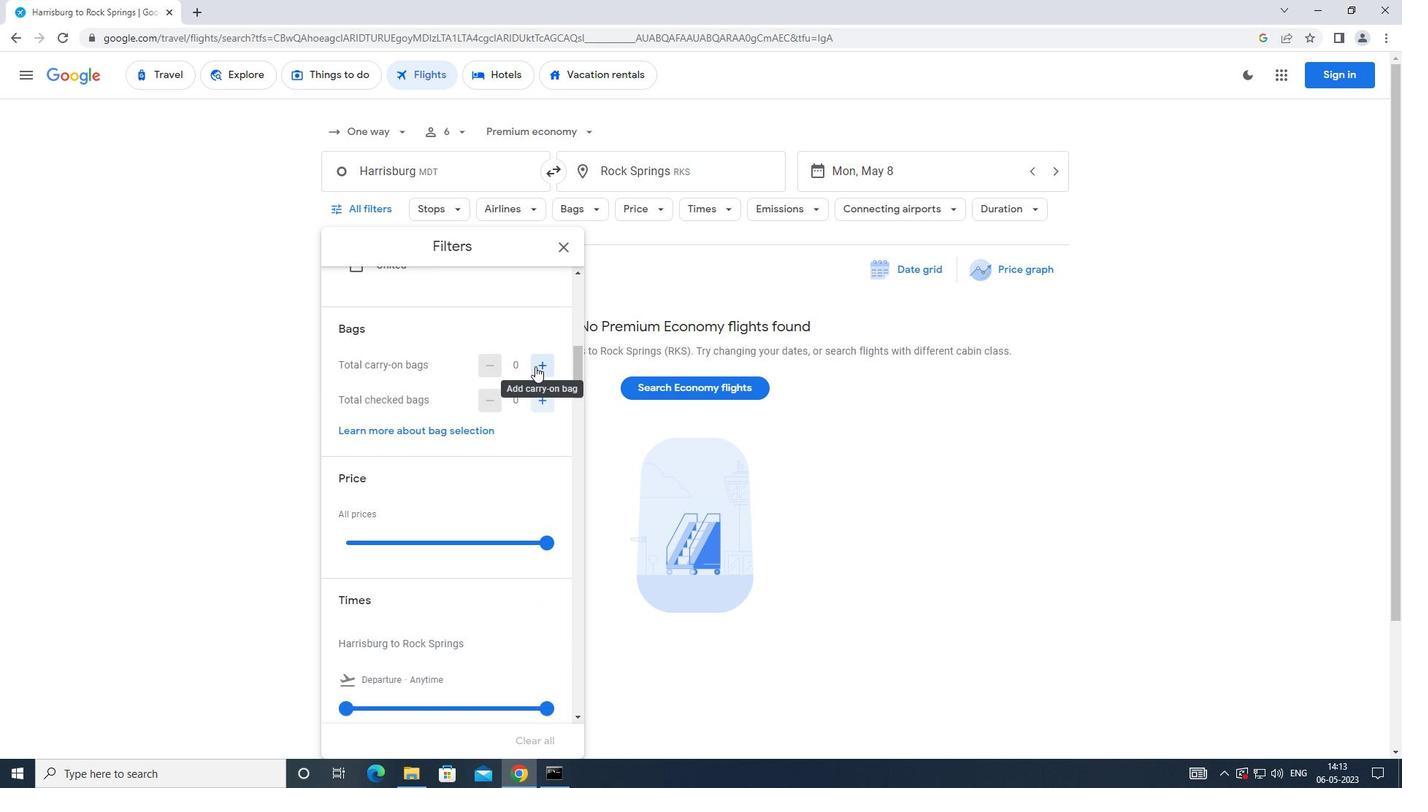 
Action: Mouse pressed left at (538, 365)
Screenshot: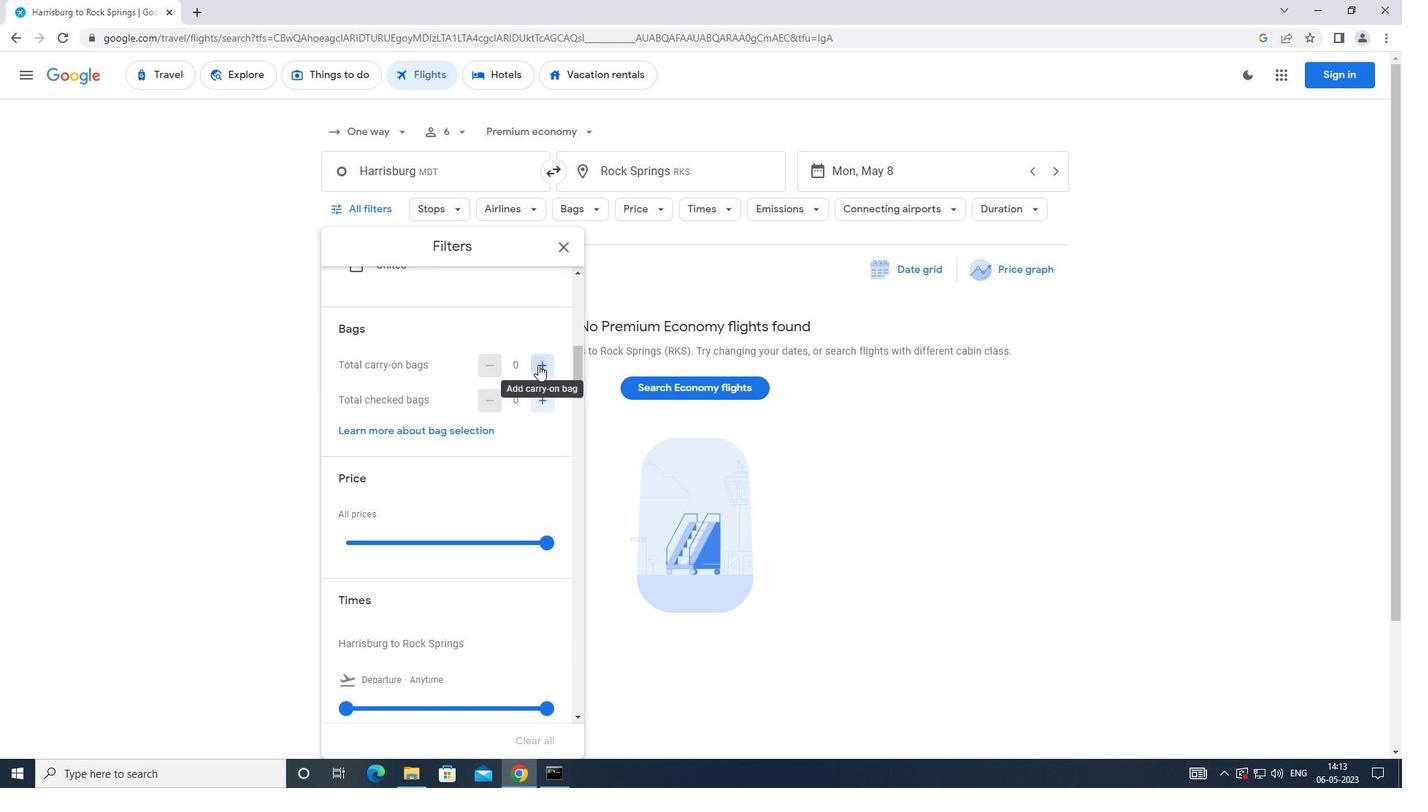 
Action: Mouse moved to (540, 396)
Screenshot: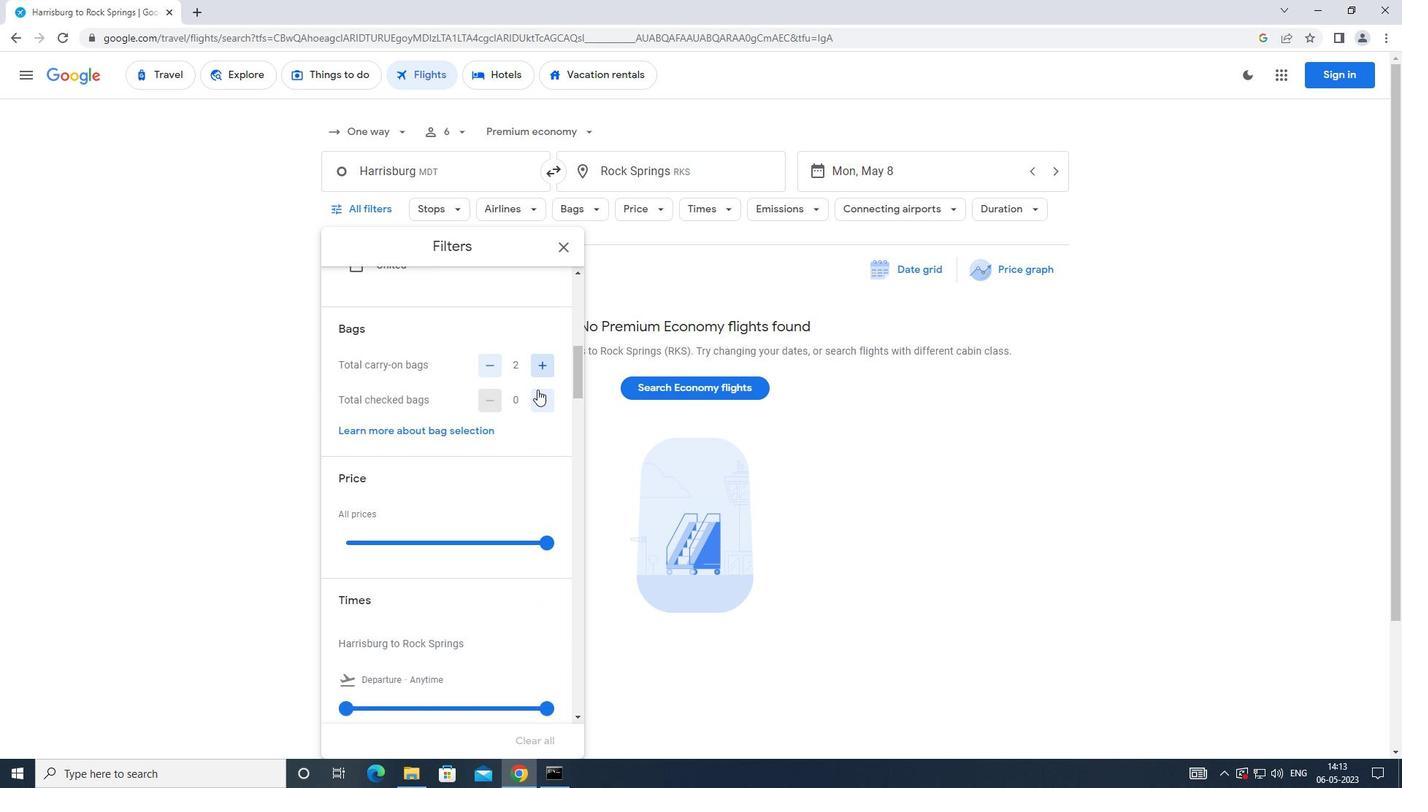 
Action: Mouse pressed left at (540, 396)
Screenshot: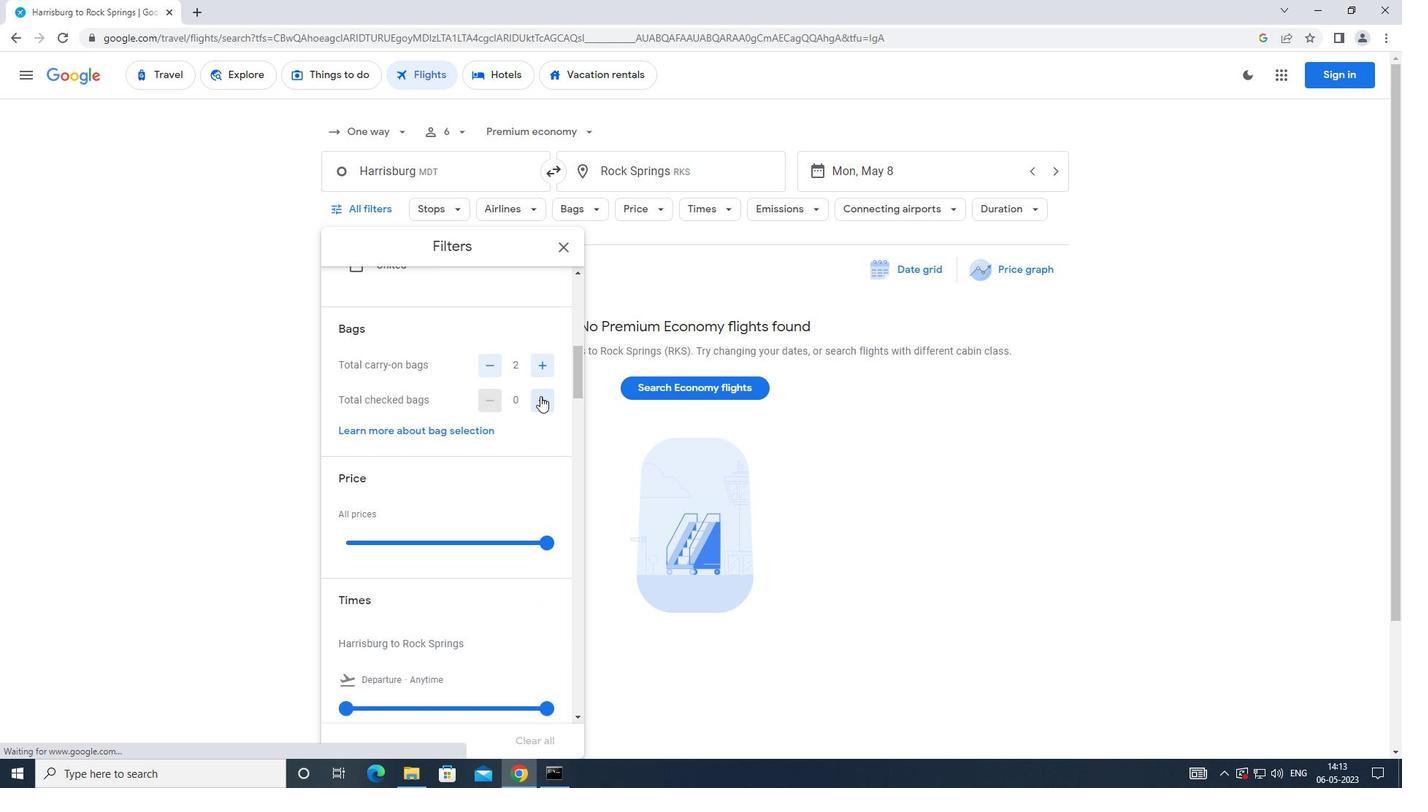 
Action: Mouse moved to (542, 392)
Screenshot: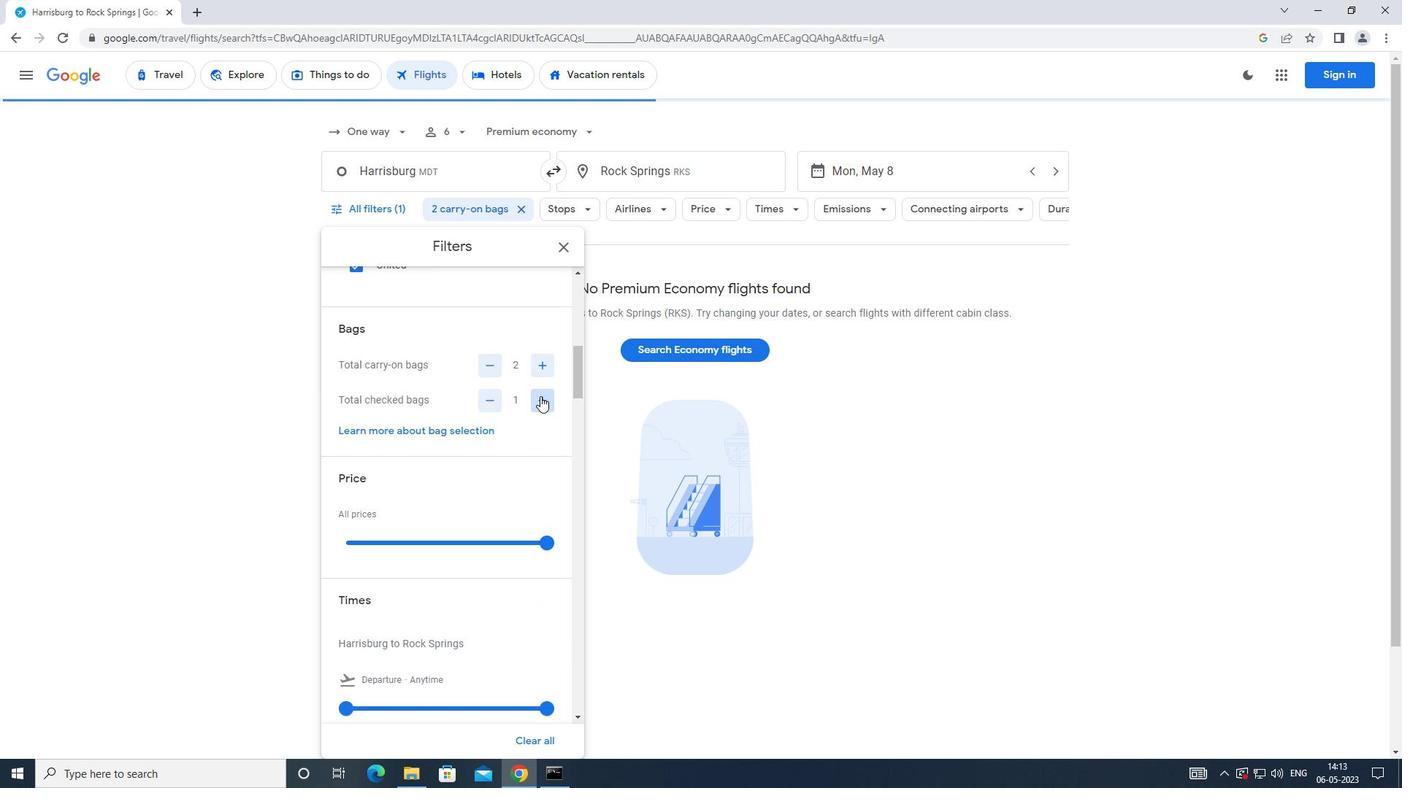 
Action: Mouse scrolled (542, 391) with delta (0, 0)
Screenshot: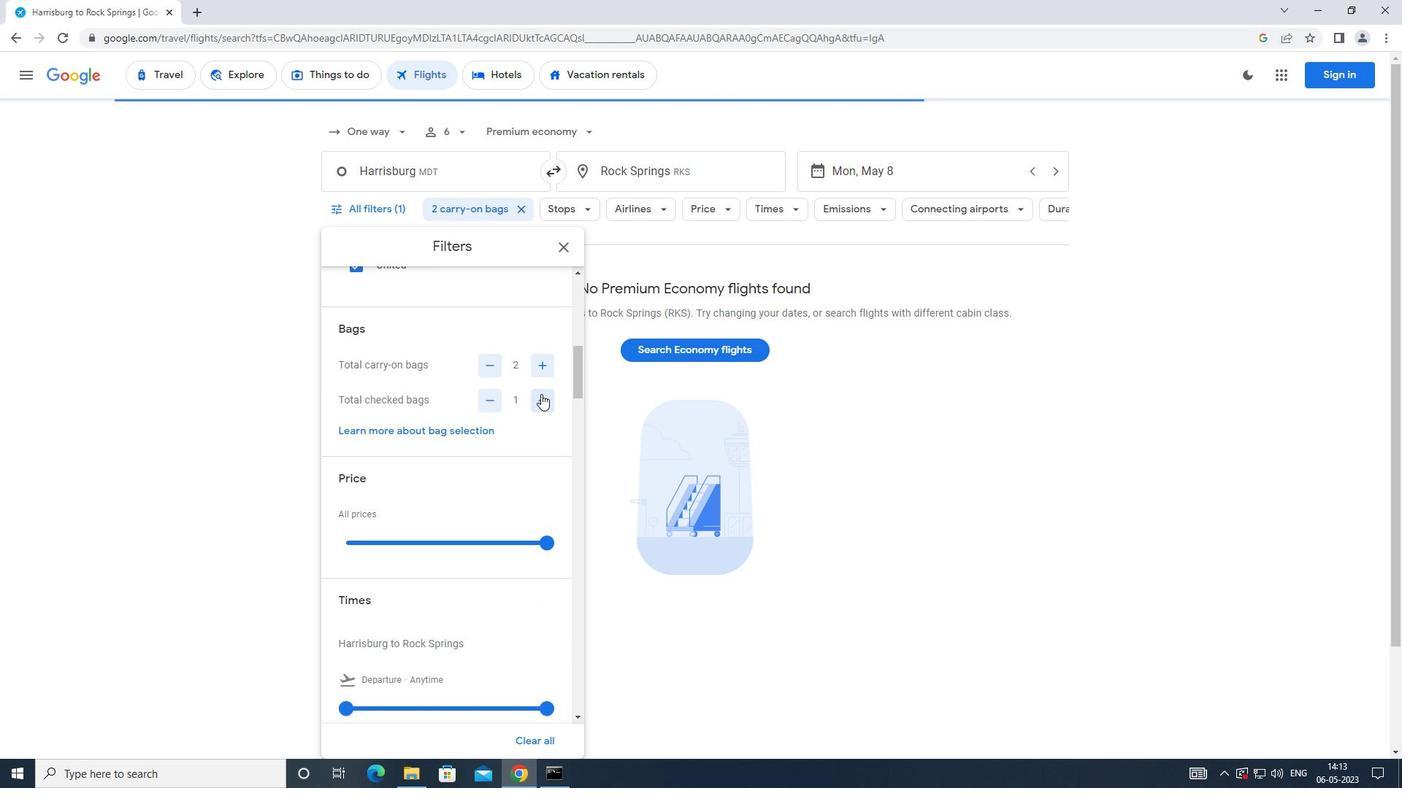
Action: Mouse scrolled (542, 391) with delta (0, 0)
Screenshot: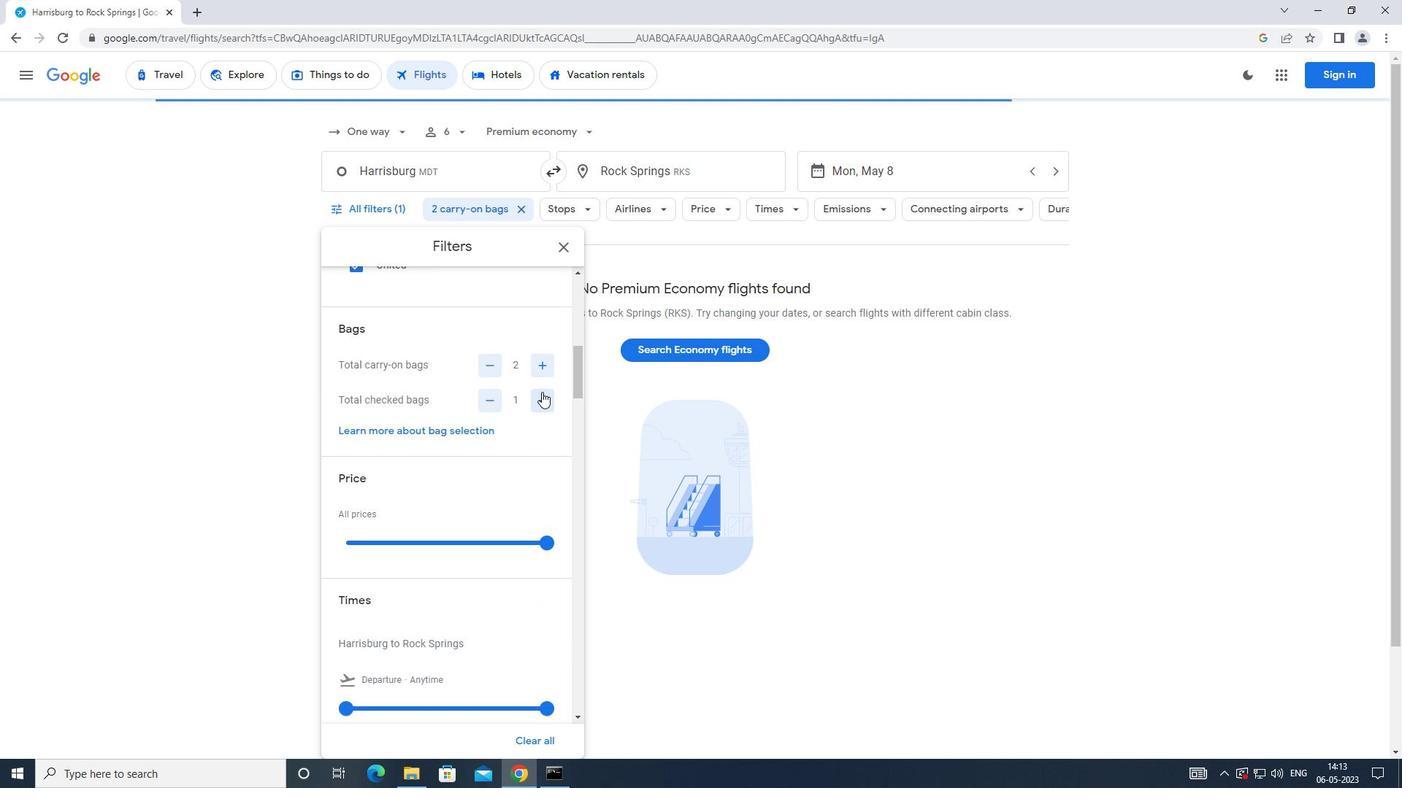 
Action: Mouse moved to (544, 396)
Screenshot: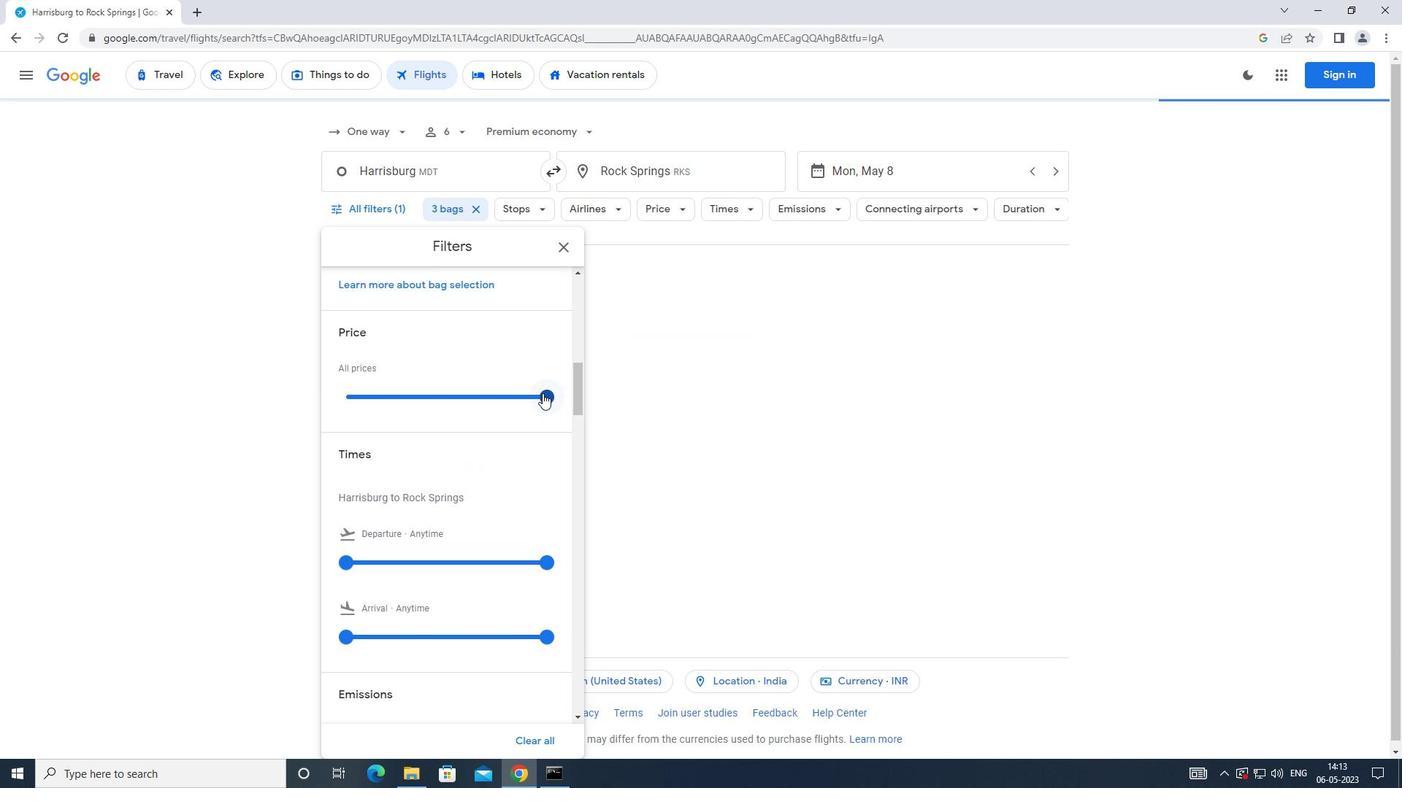 
Action: Mouse pressed left at (544, 396)
Screenshot: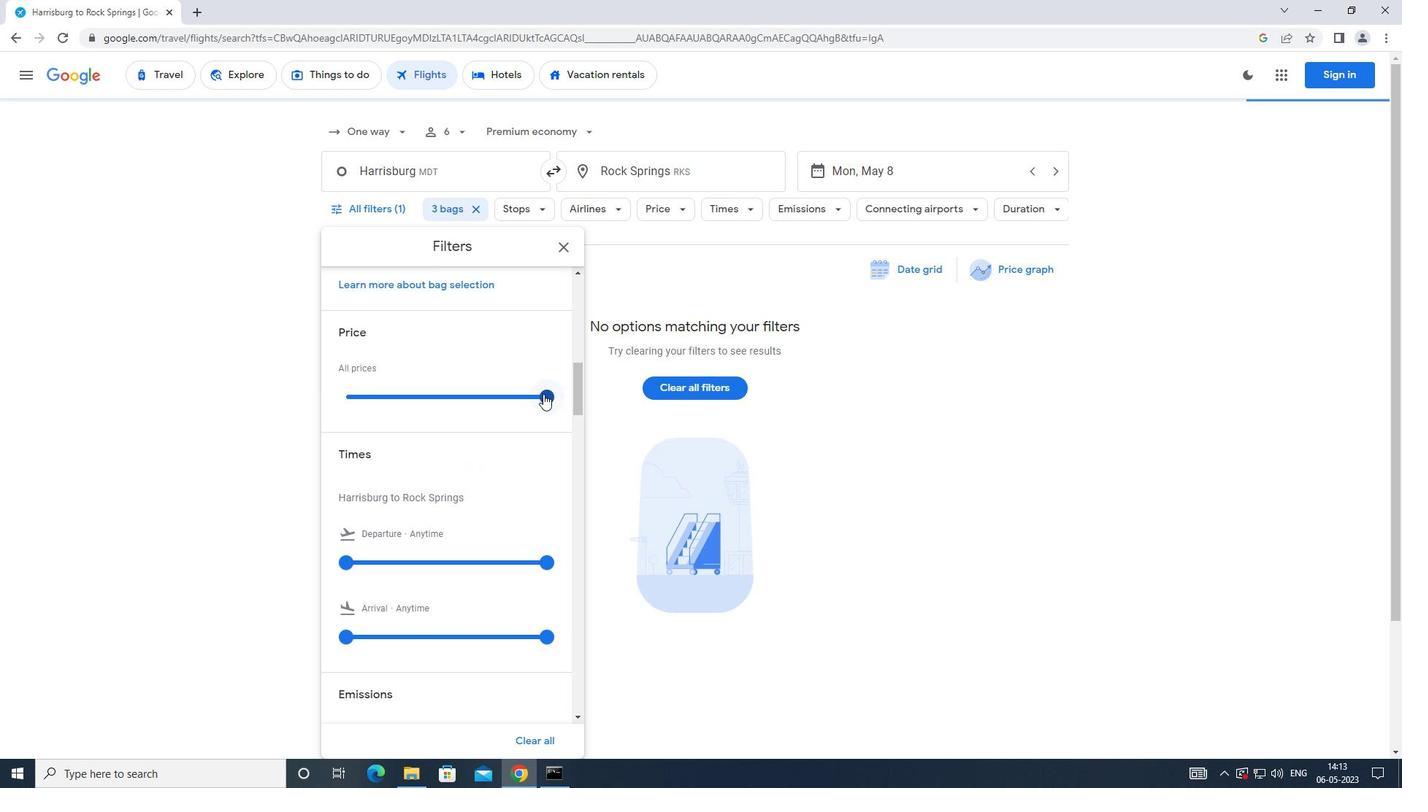 
Action: Mouse moved to (480, 484)
Screenshot: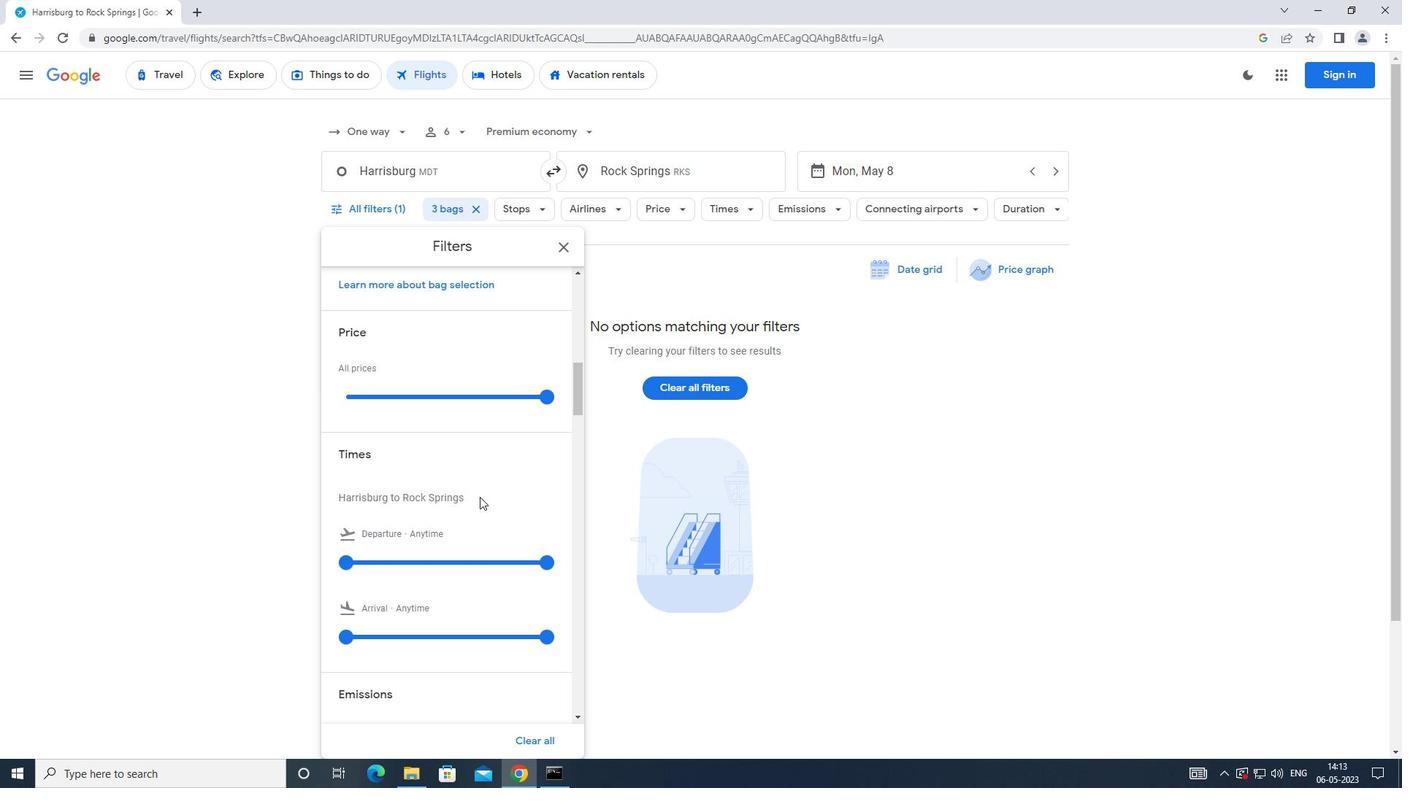 
Action: Mouse scrolled (480, 483) with delta (0, 0)
Screenshot: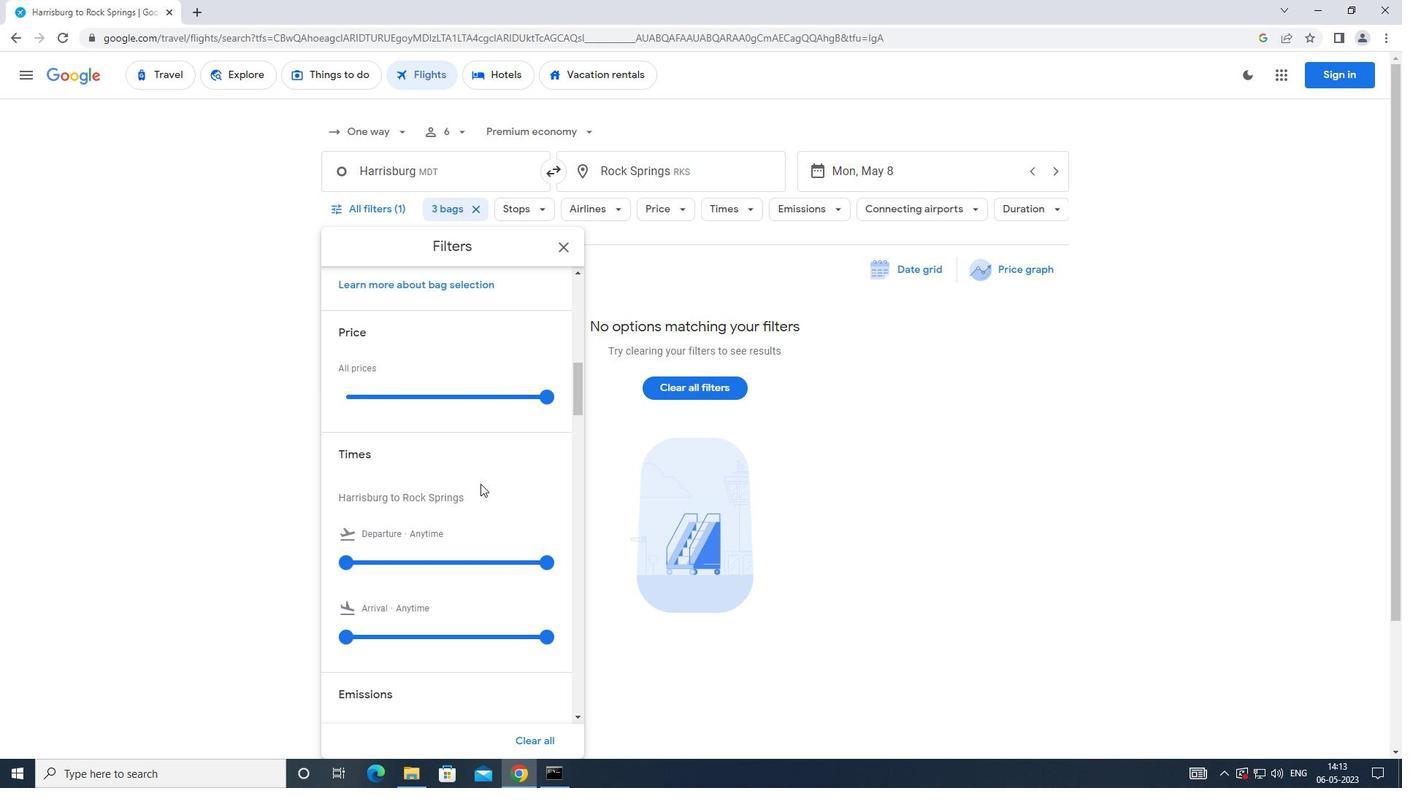 
Action: Mouse scrolled (480, 483) with delta (0, 0)
Screenshot: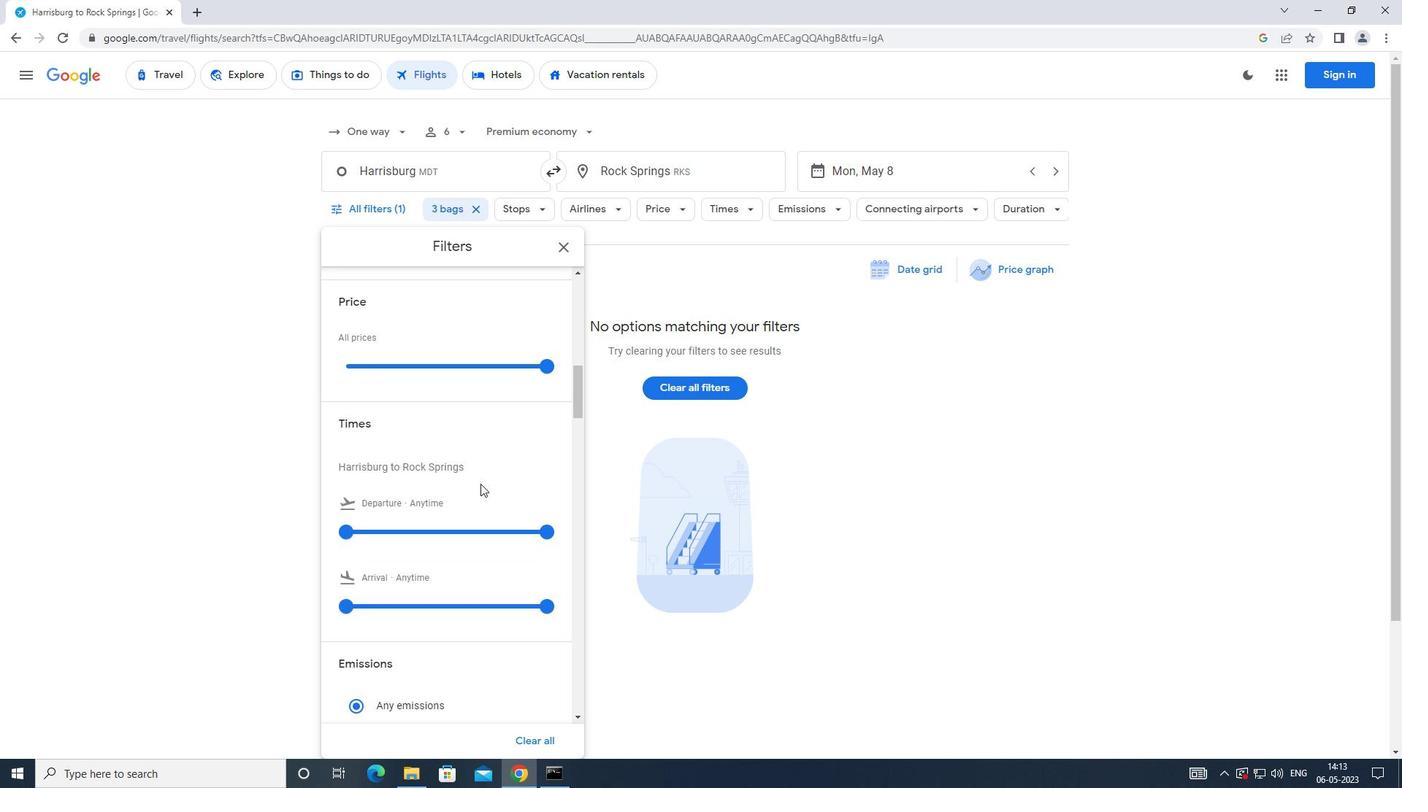 
Action: Mouse moved to (346, 417)
Screenshot: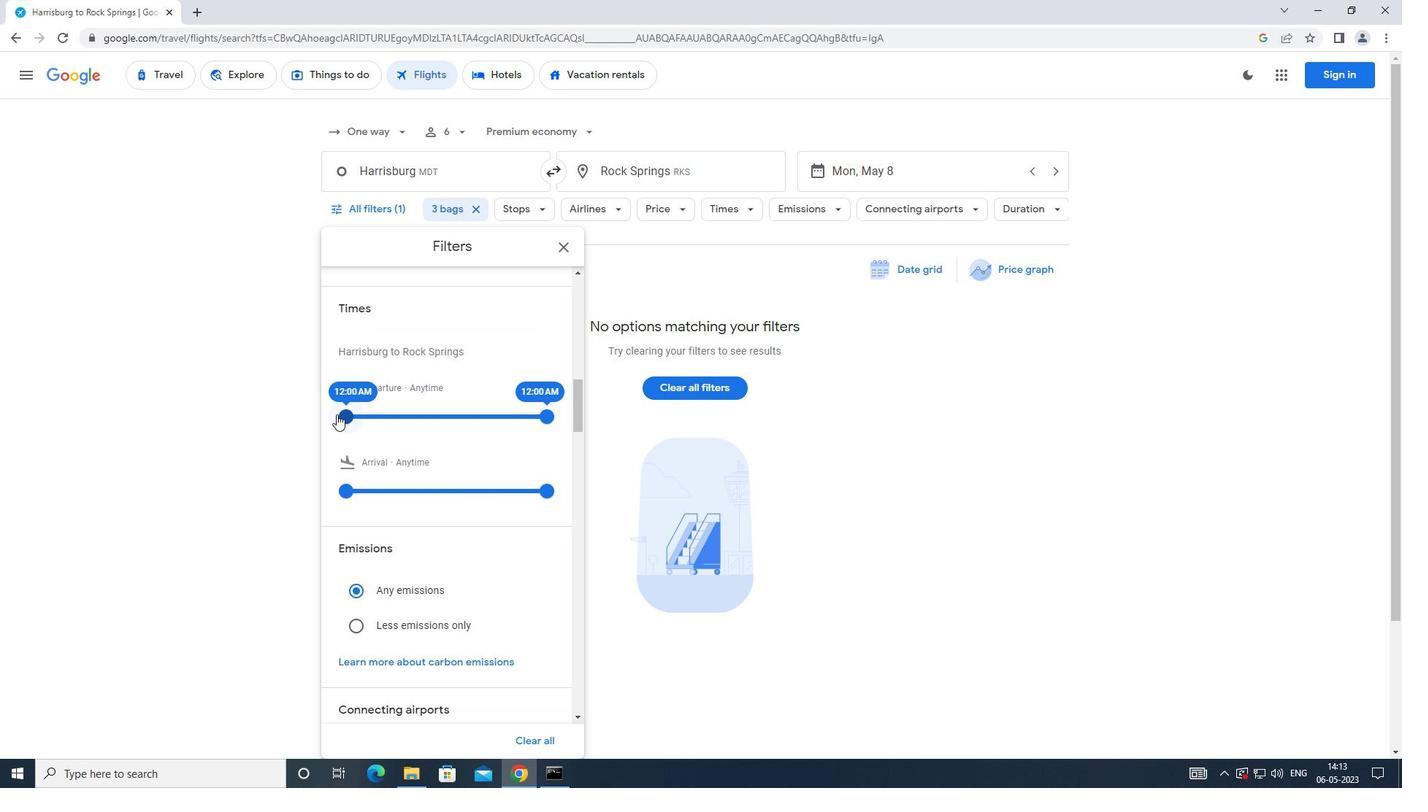
Action: Mouse pressed left at (346, 417)
Screenshot: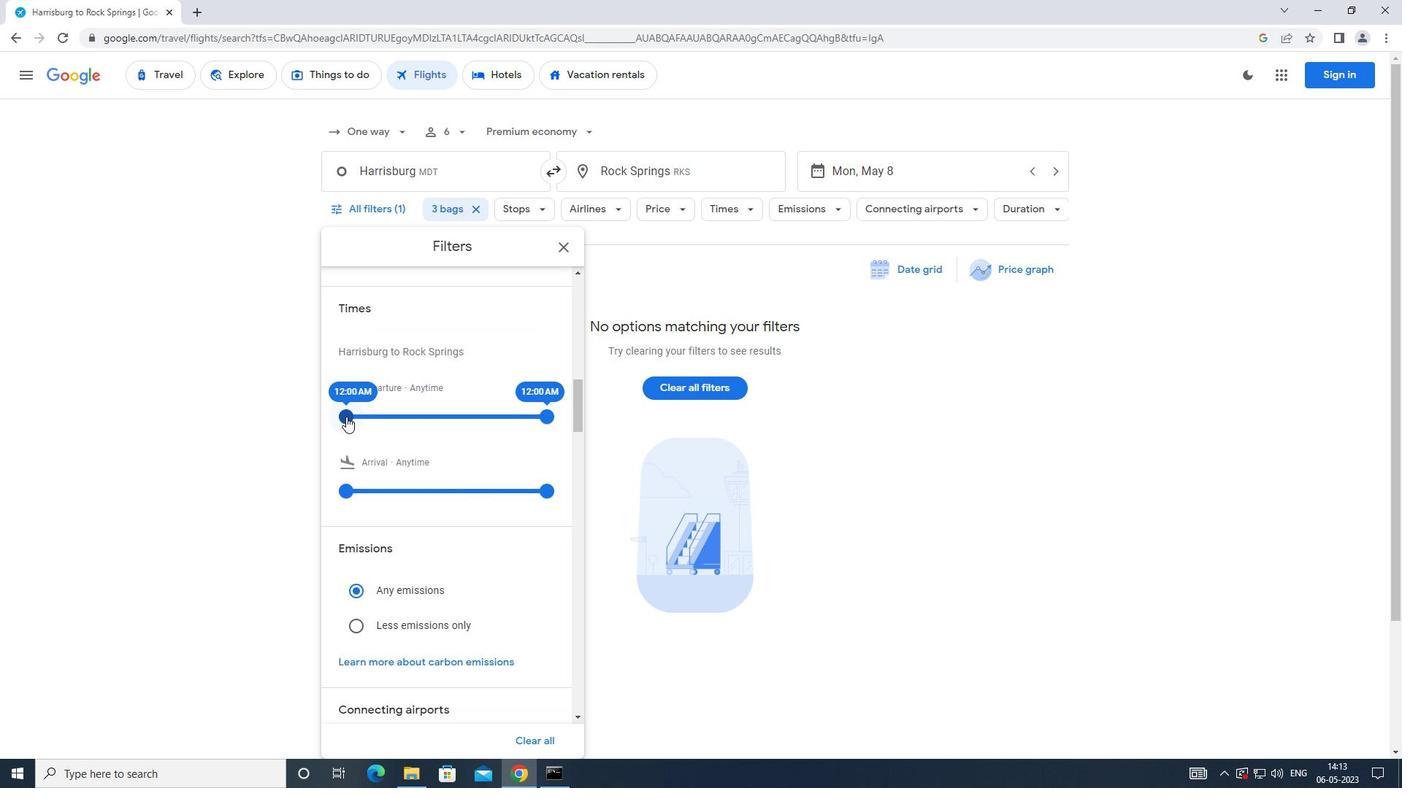 
Action: Mouse moved to (515, 419)
Screenshot: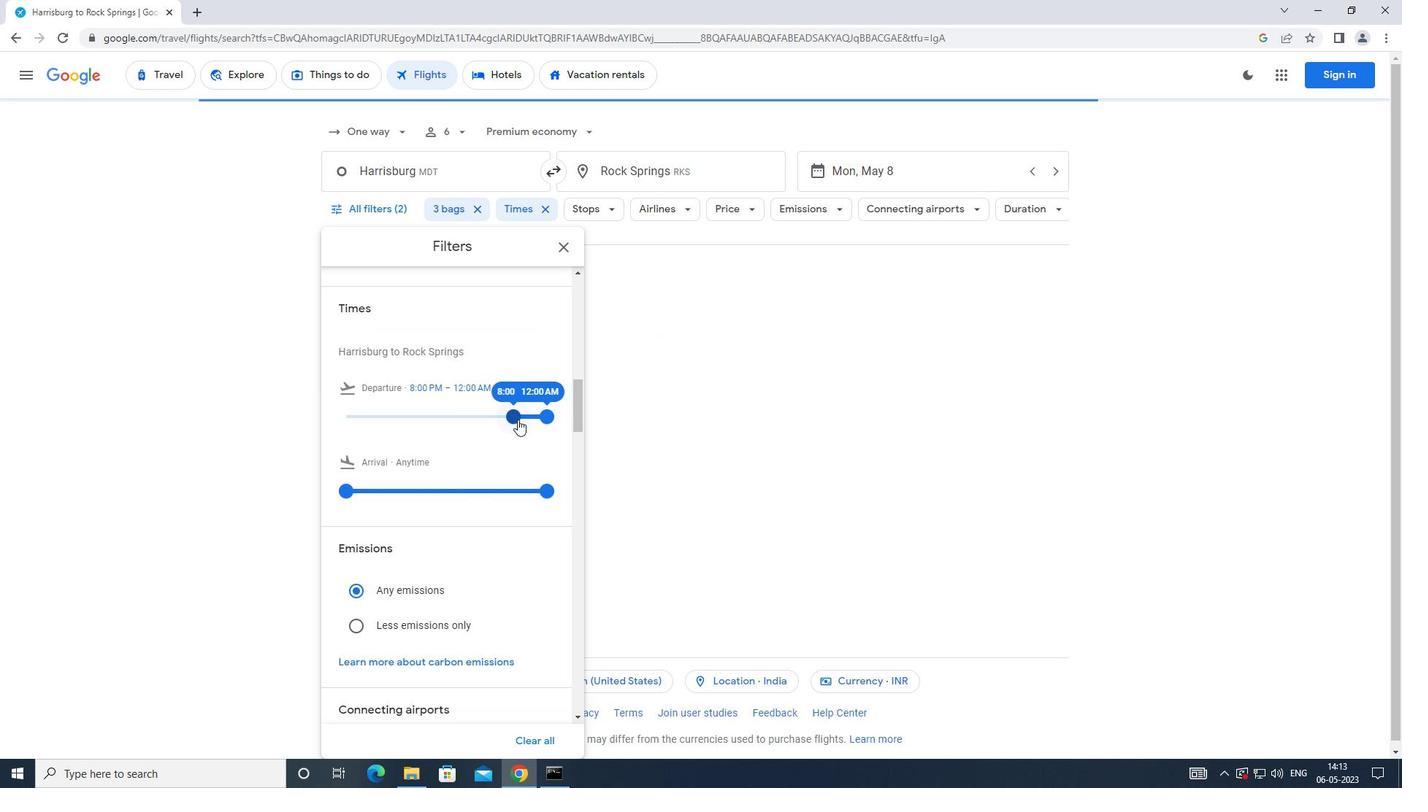 
Action: Mouse pressed left at (515, 419)
Screenshot: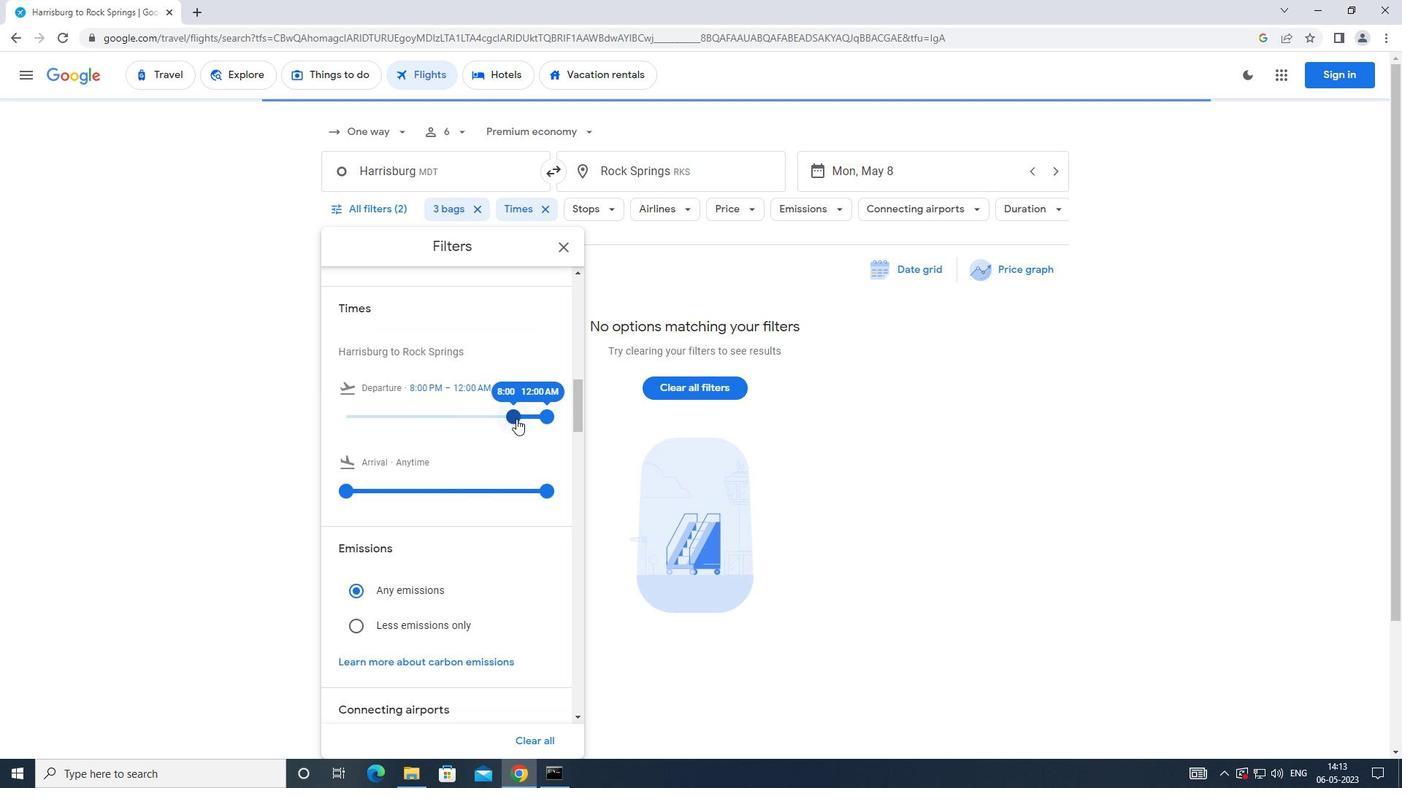 
Action: Mouse moved to (543, 415)
Screenshot: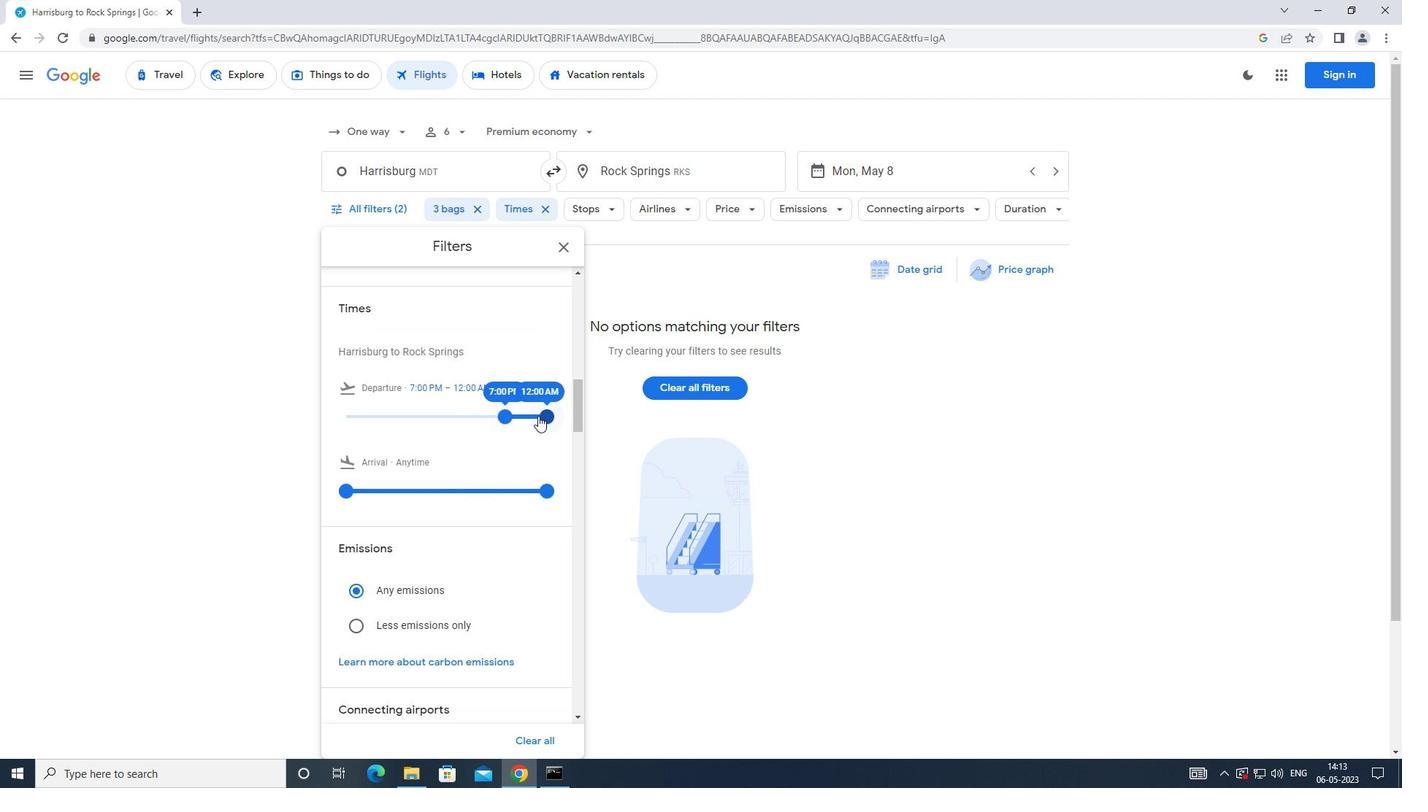 
Action: Mouse pressed left at (543, 415)
Screenshot: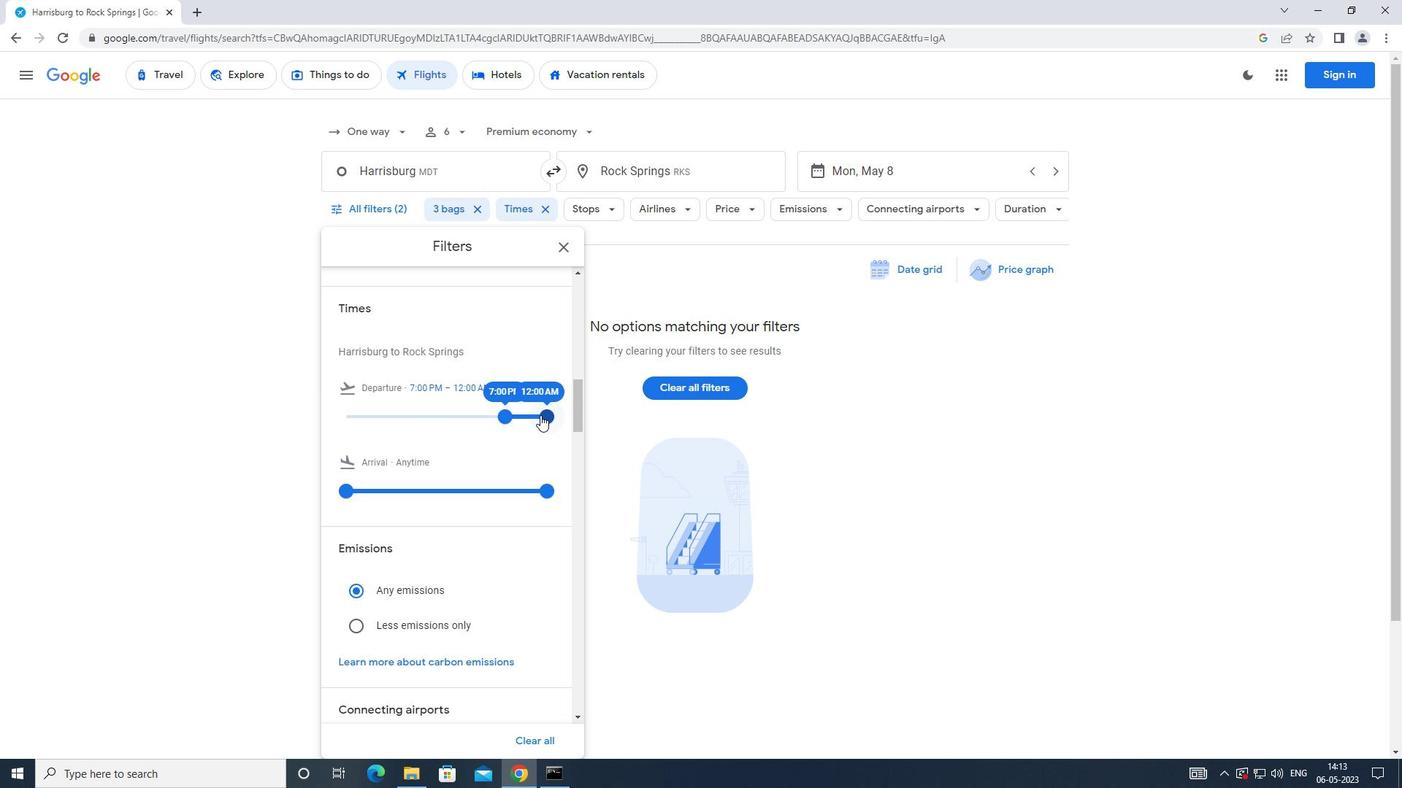
Action: Mouse moved to (468, 418)
Screenshot: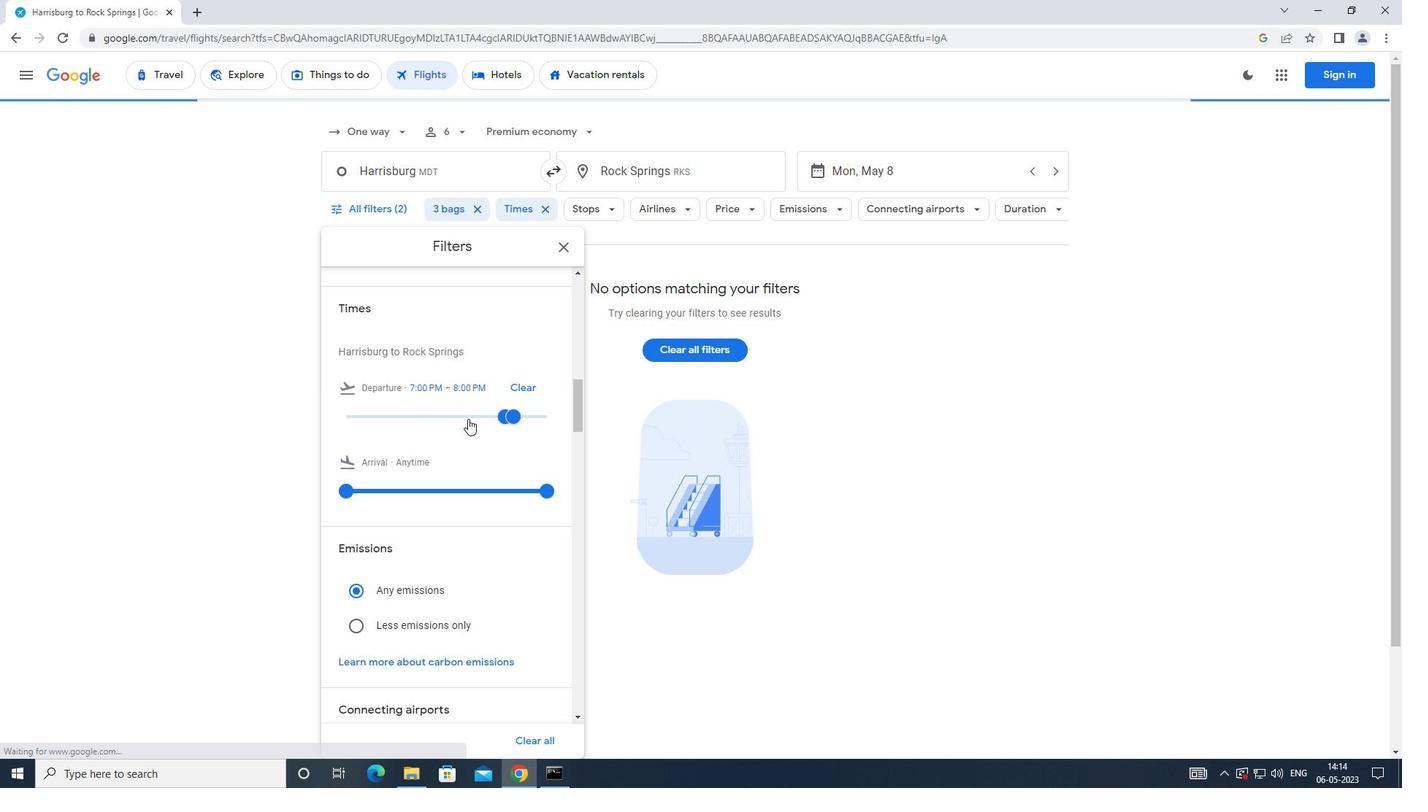 
